 Task: In the  document narrative. Add the mentioned hyperlink after second sentence in main content 'www.wikipedia.org' Insert the picture of  'Clock' with name   Clock.png  Change shape height to 3.3
Action: Key pressed <Key.cmd>microoft<Key.backspace><Key.backspace><Key.backspace>soft<Key.space>word<Key.space>2010<Key.enter>
Screenshot: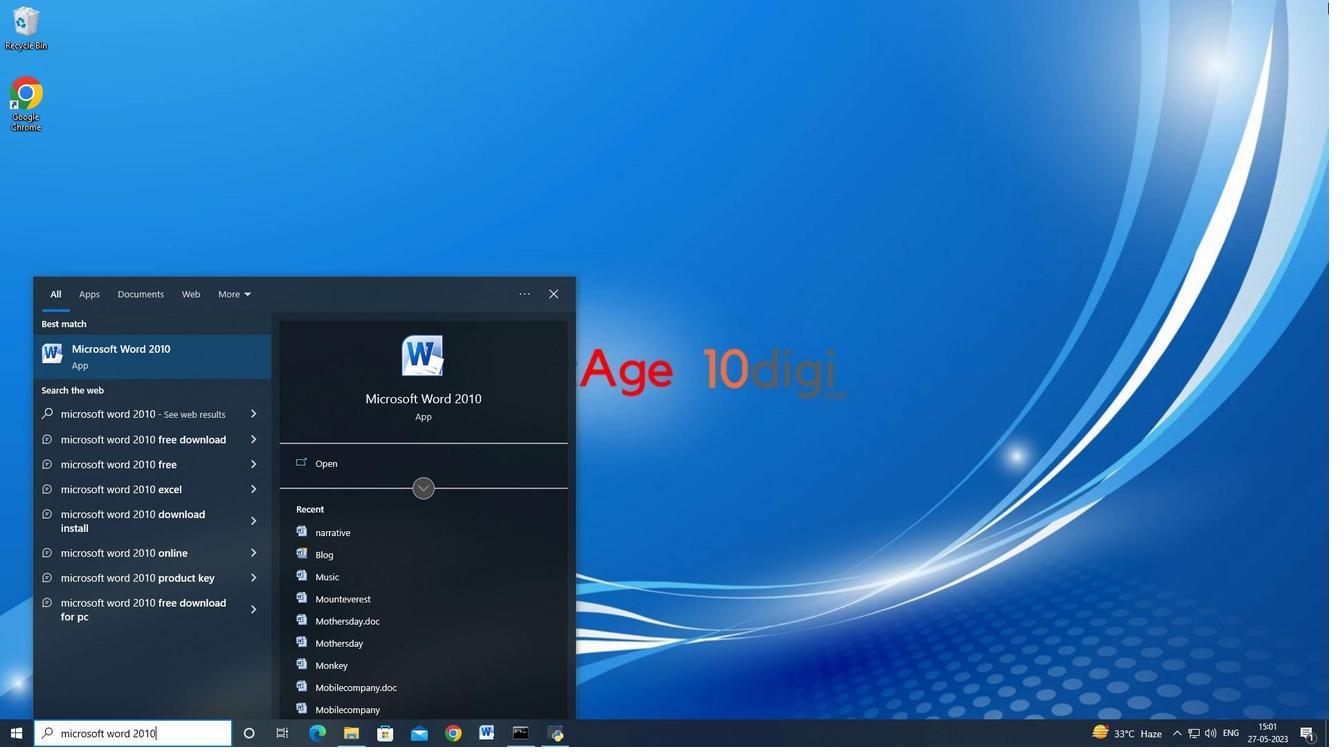 
Action: Mouse moved to (25, 24)
Screenshot: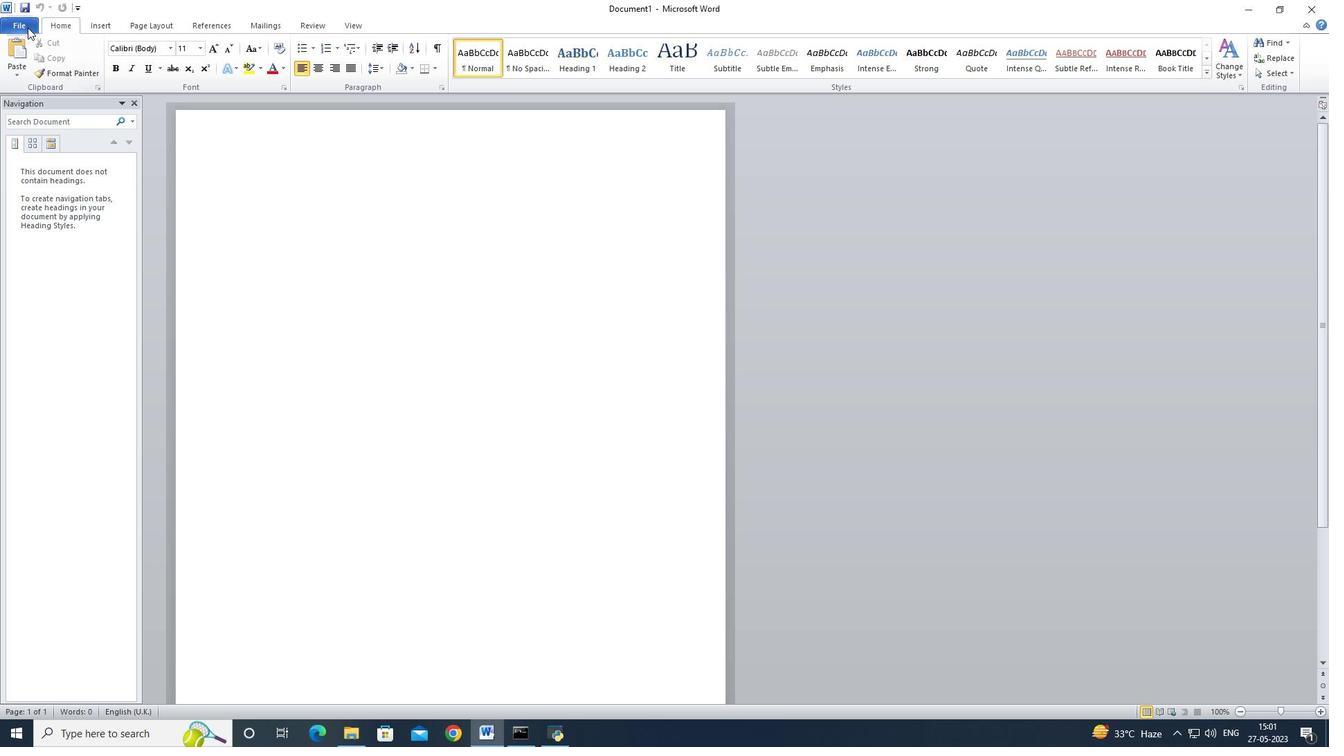 
Action: Mouse pressed left at (25, 24)
Screenshot: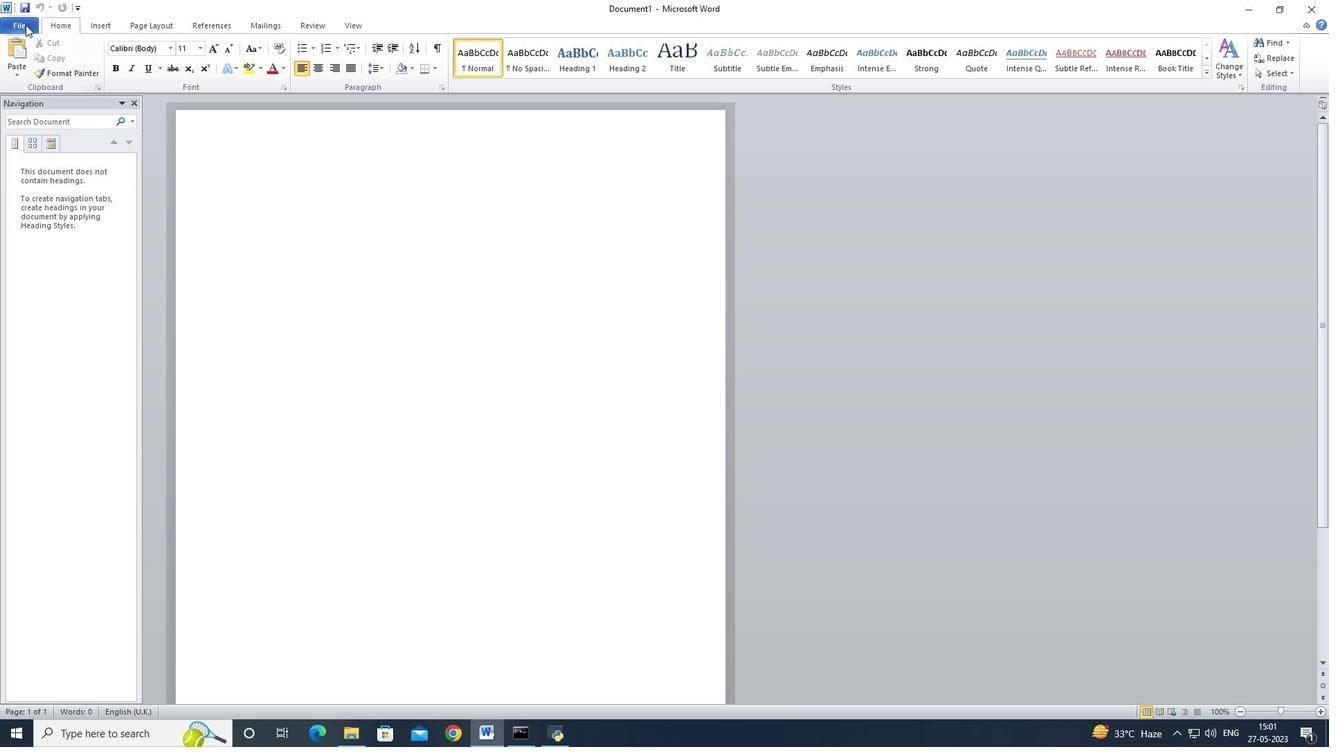 
Action: Mouse moved to (44, 92)
Screenshot: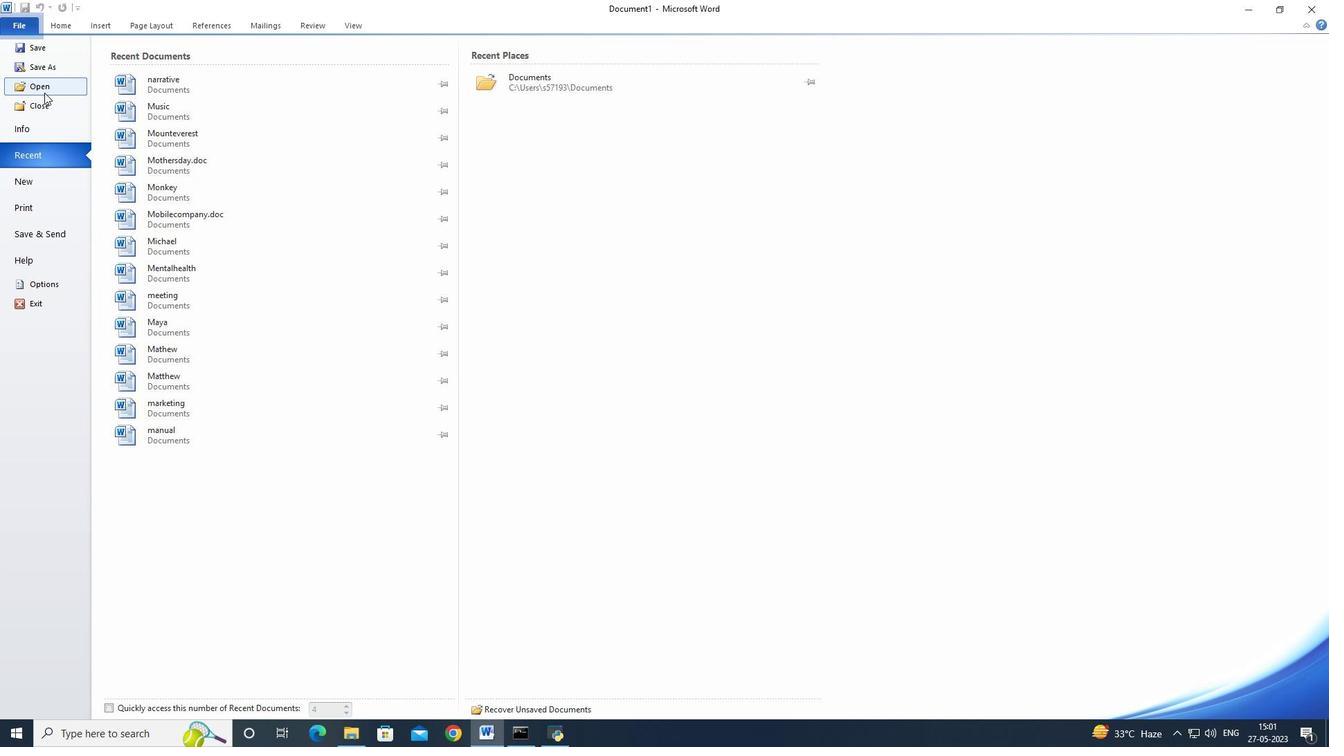 
Action: Mouse pressed left at (44, 92)
Screenshot: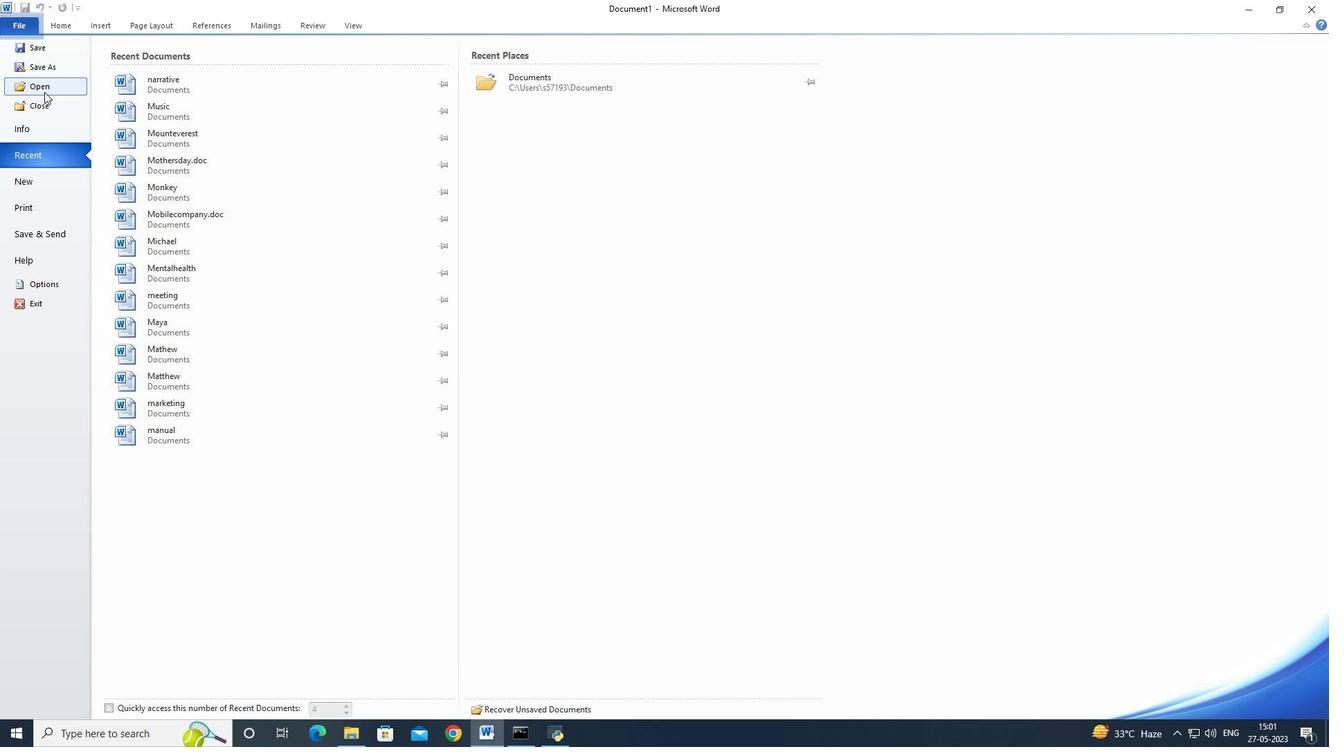 
Action: Mouse moved to (187, 200)
Screenshot: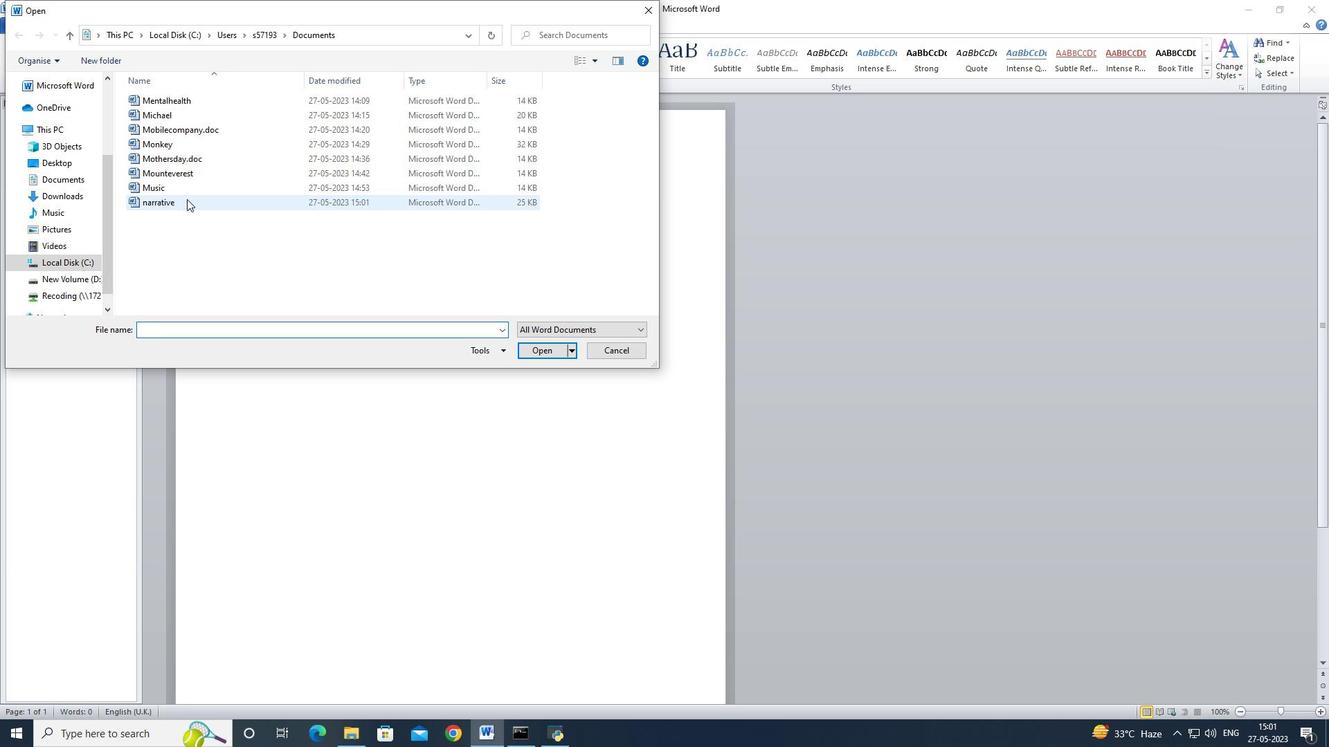 
Action: Mouse pressed left at (187, 200)
Screenshot: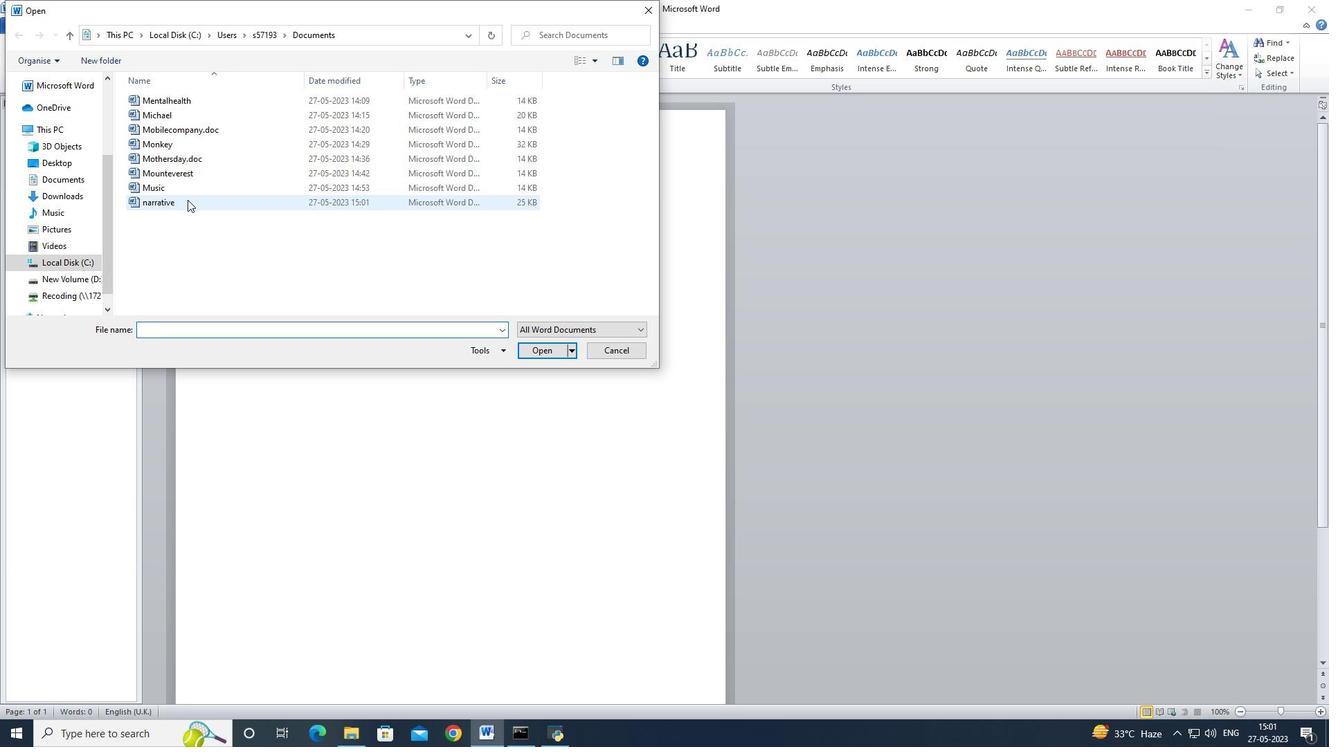 
Action: Mouse moved to (546, 348)
Screenshot: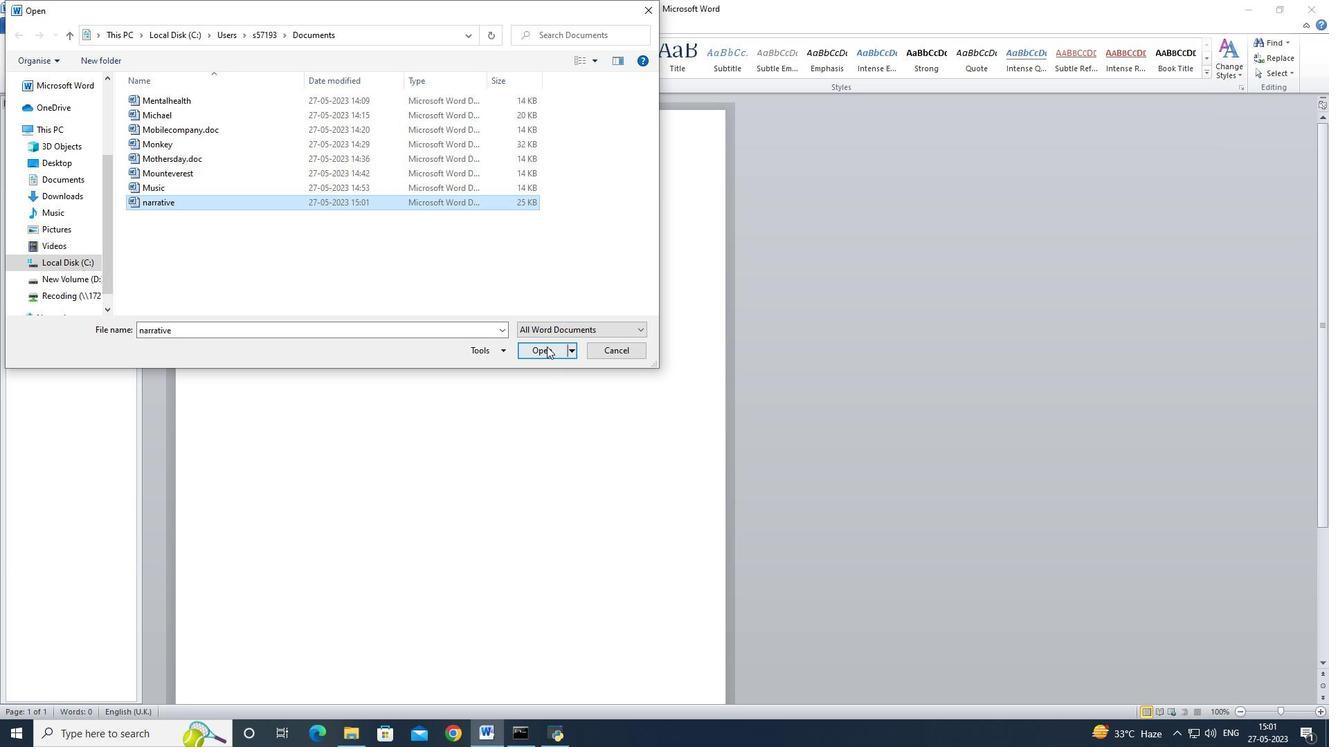 
Action: Mouse pressed left at (546, 348)
Screenshot: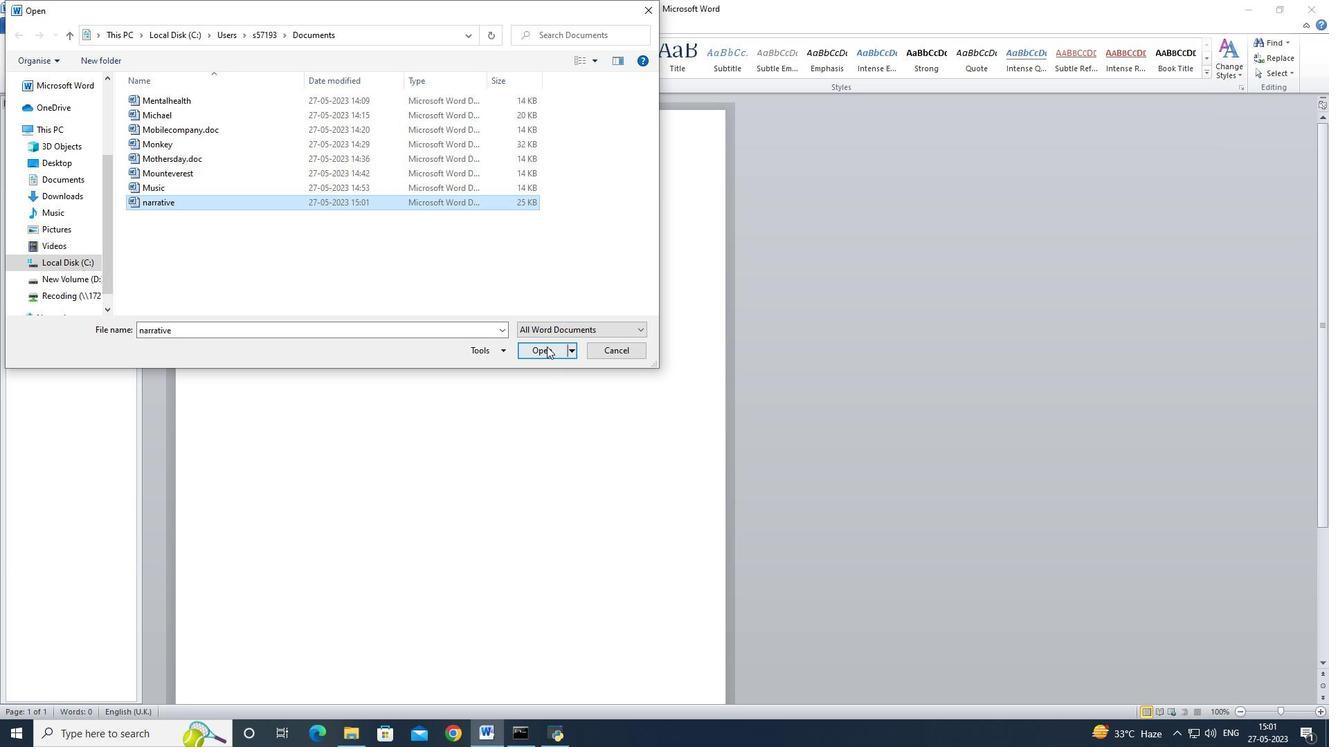 
Action: Mouse moved to (1268, 175)
Screenshot: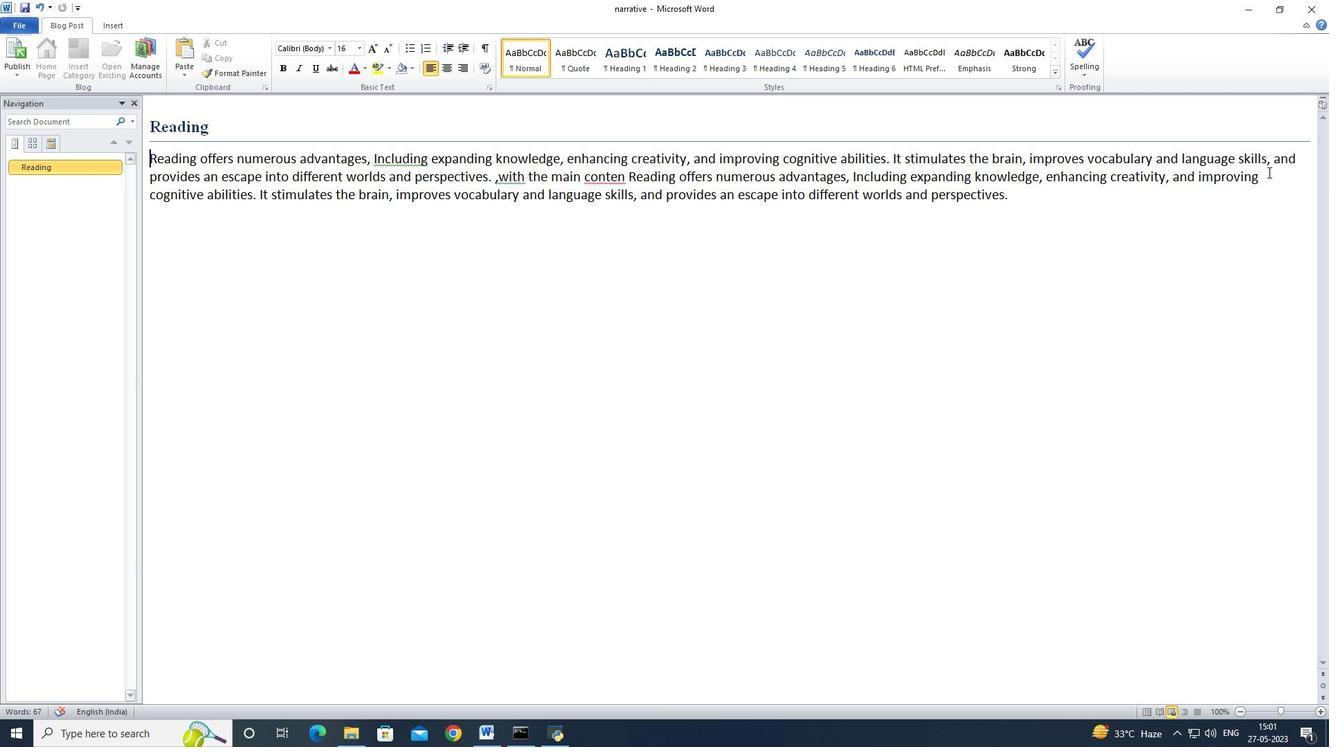 
Action: Mouse pressed left at (1268, 175)
Screenshot: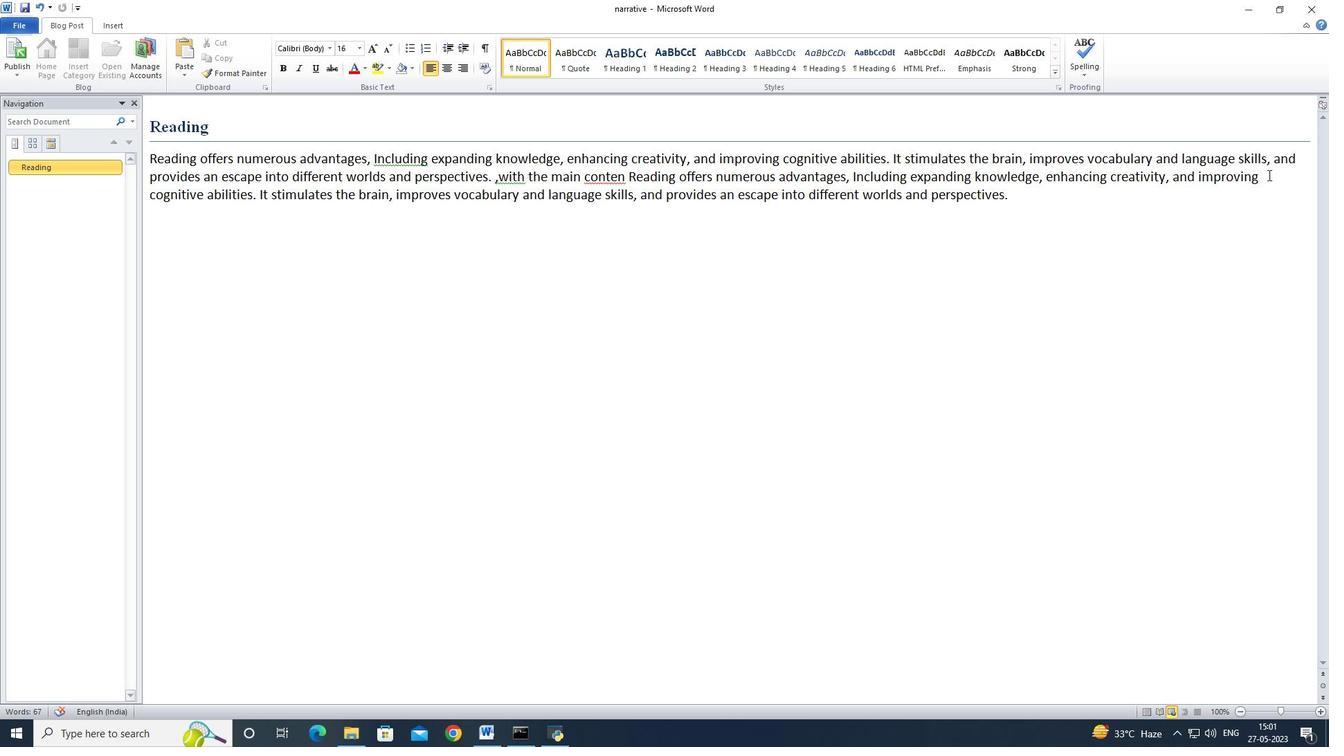 
Action: Mouse moved to (1258, 177)
Screenshot: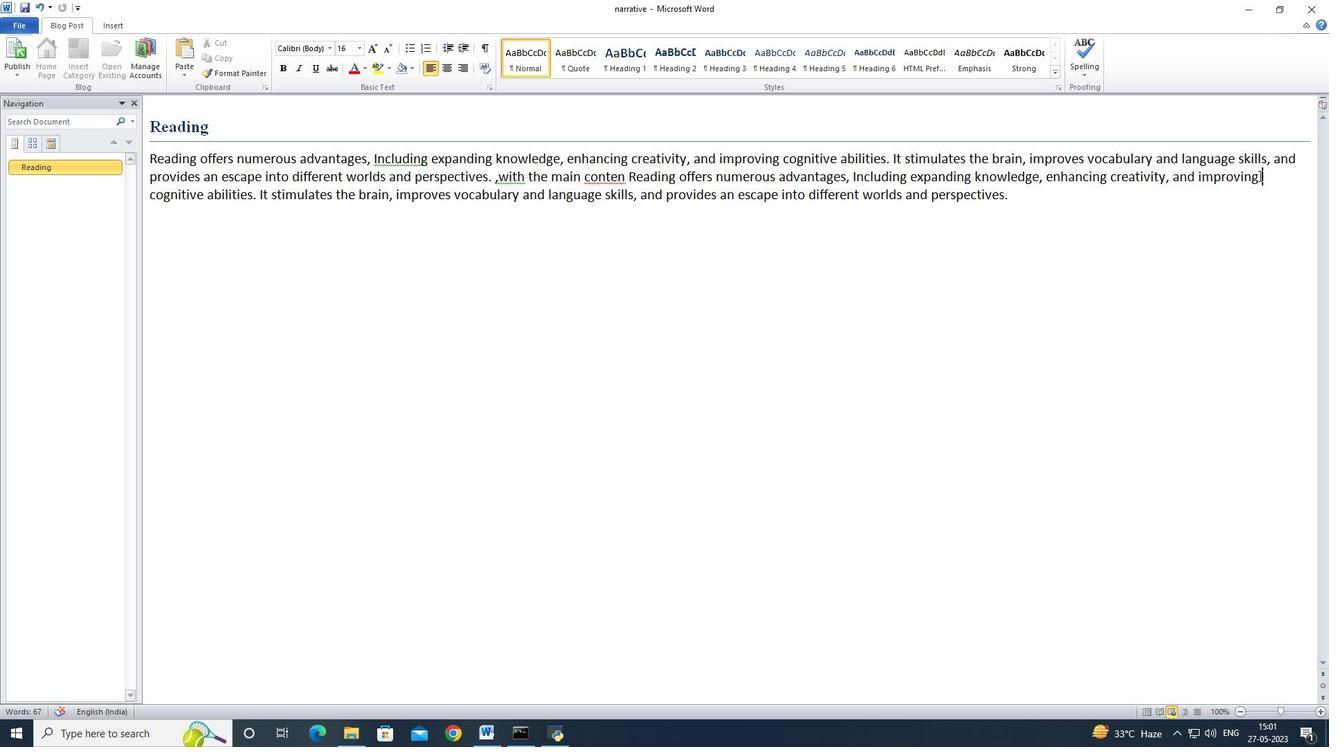 
Action: Key pressed <Key.enter>
Screenshot: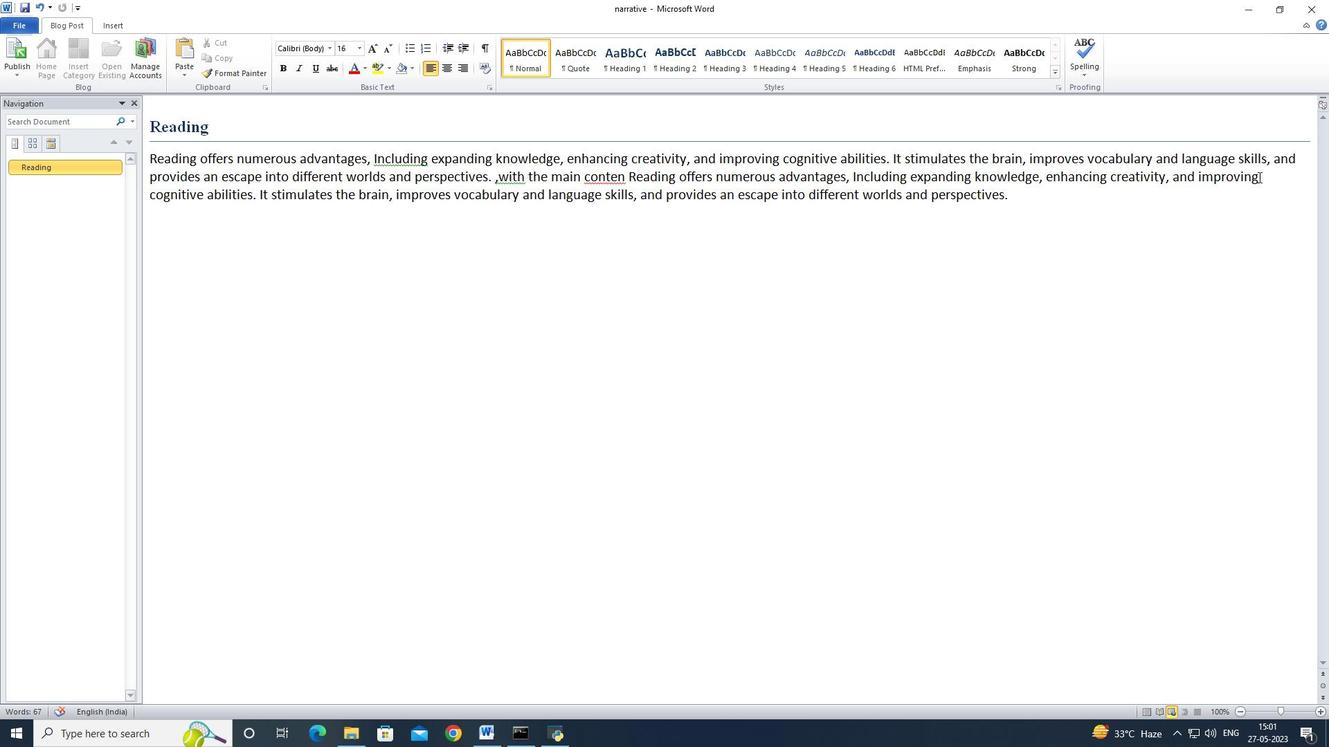 
Action: Mouse moved to (814, 118)
Screenshot: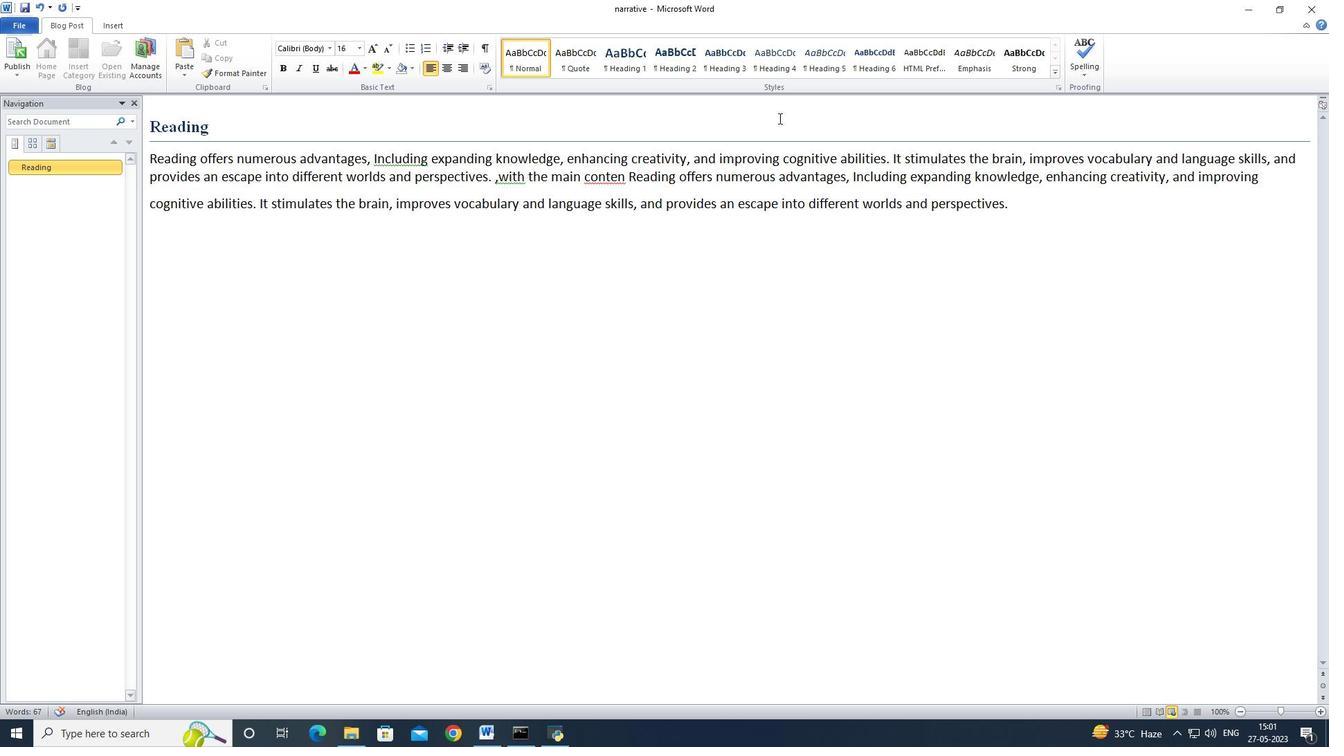 
Action: Key pressed <Key.enter>
Screenshot: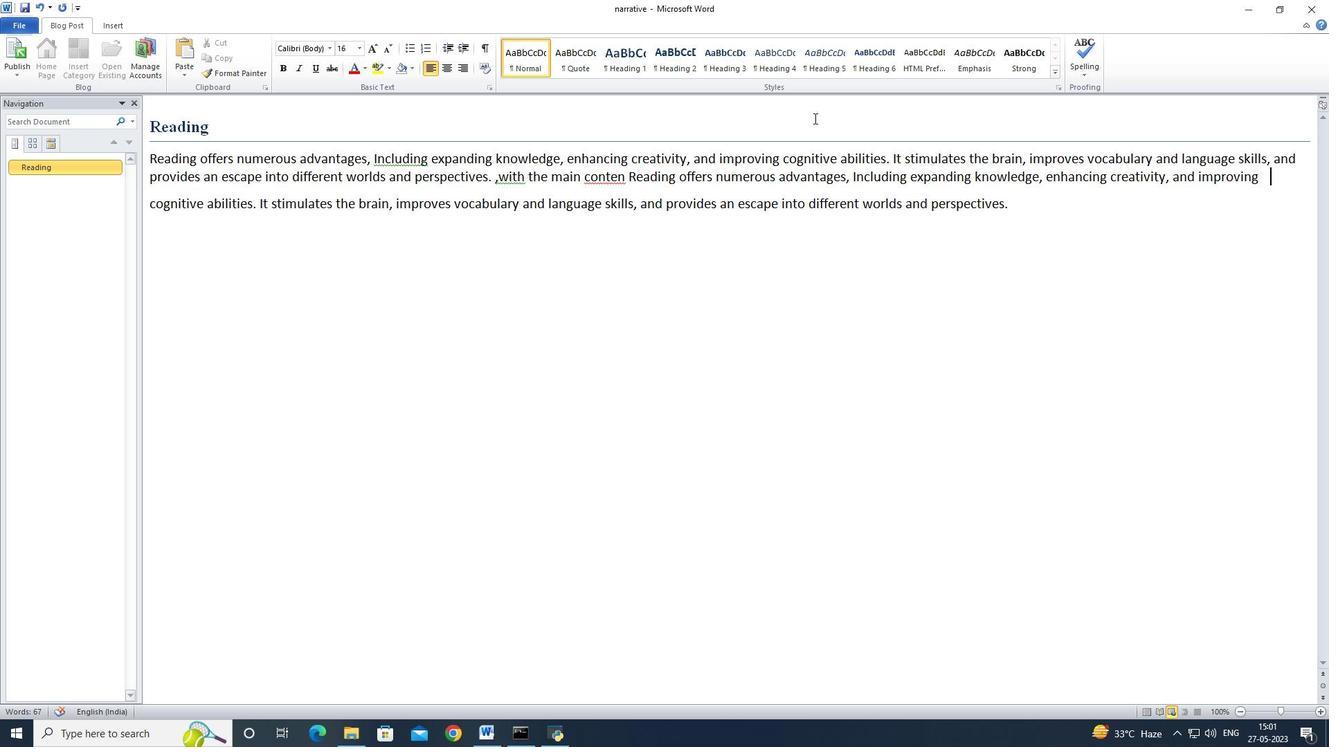 
Action: Mouse moved to (383, 111)
Screenshot: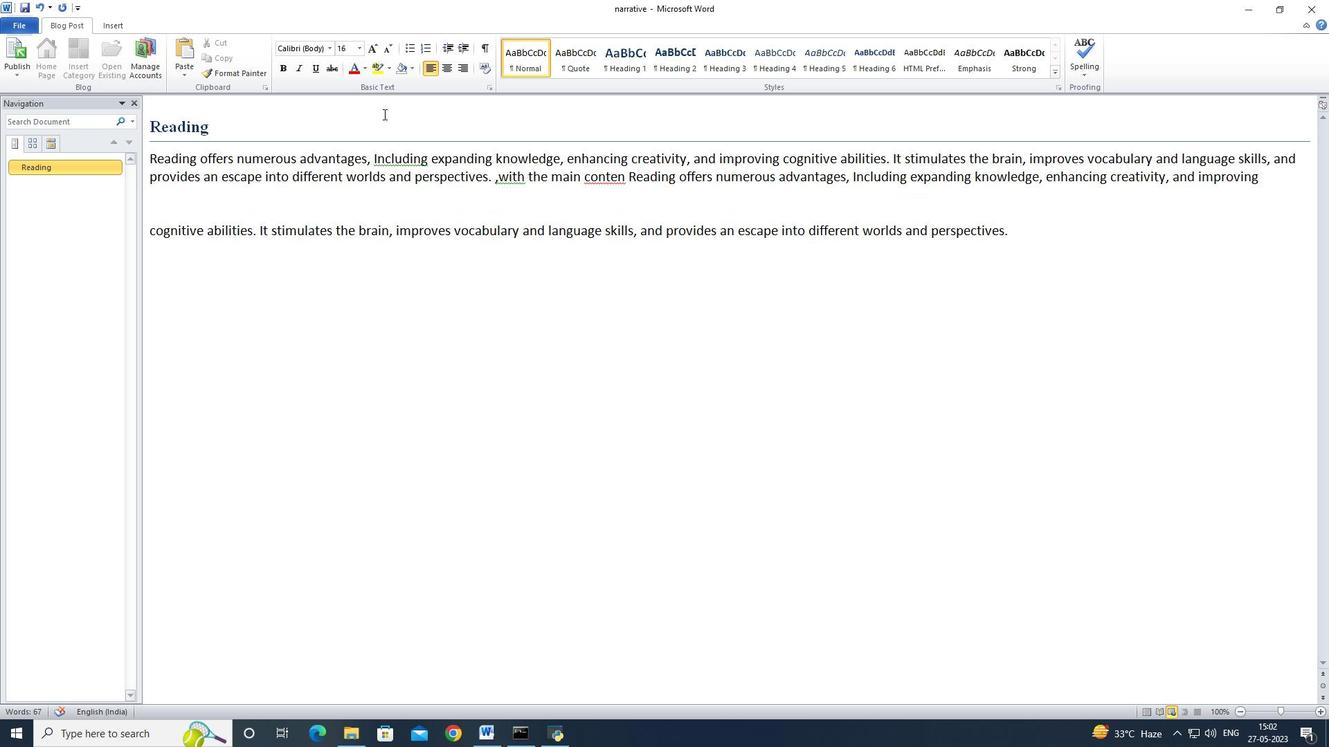 
Action: Key pressed <Key.backspace>
Screenshot: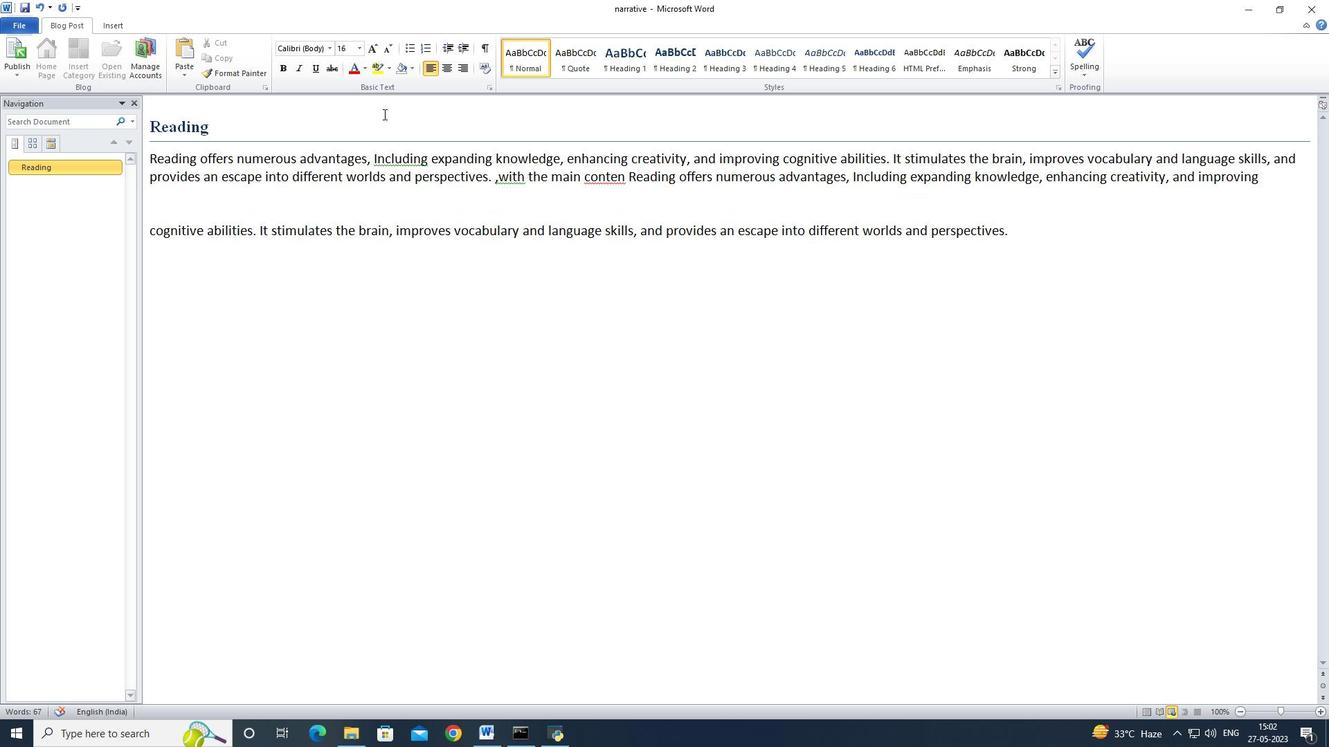 
Action: Mouse moved to (169, 192)
Screenshot: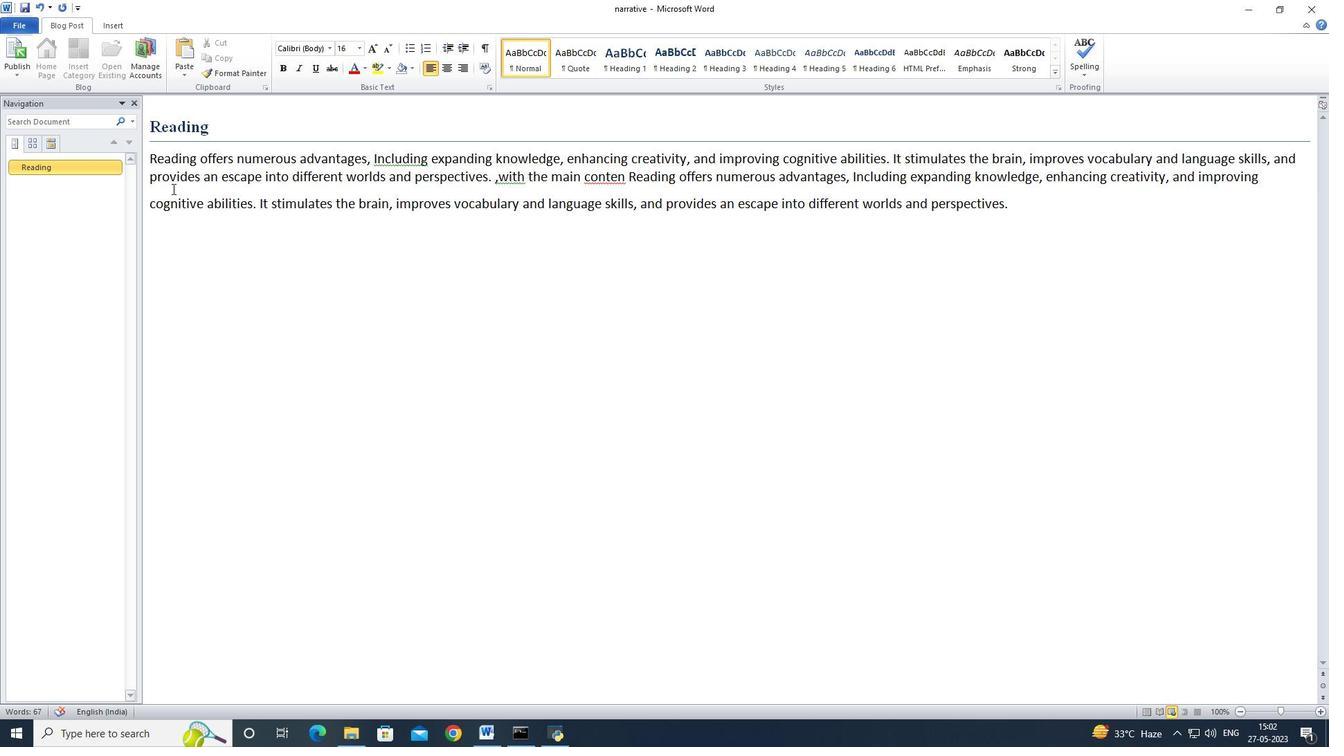 
Action: Mouse pressed left at (169, 192)
Screenshot: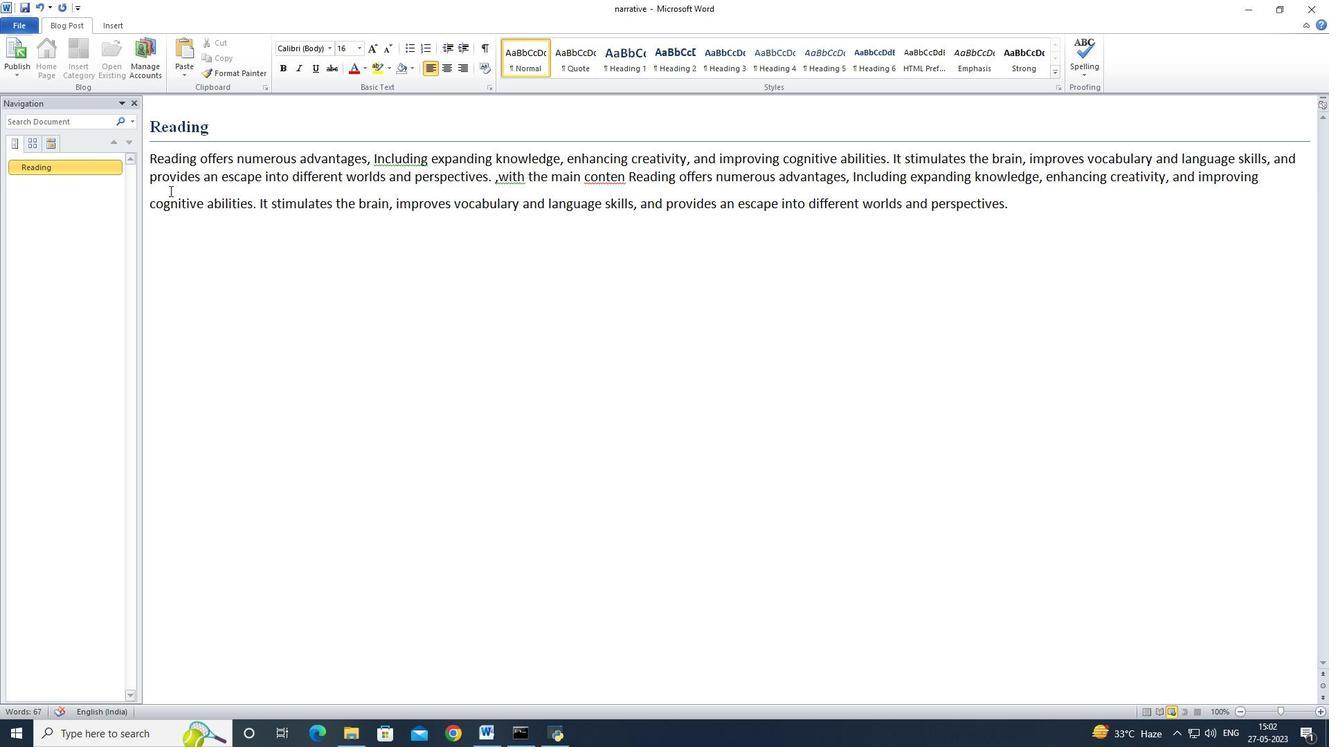 
Action: Mouse moved to (1284, 182)
Screenshot: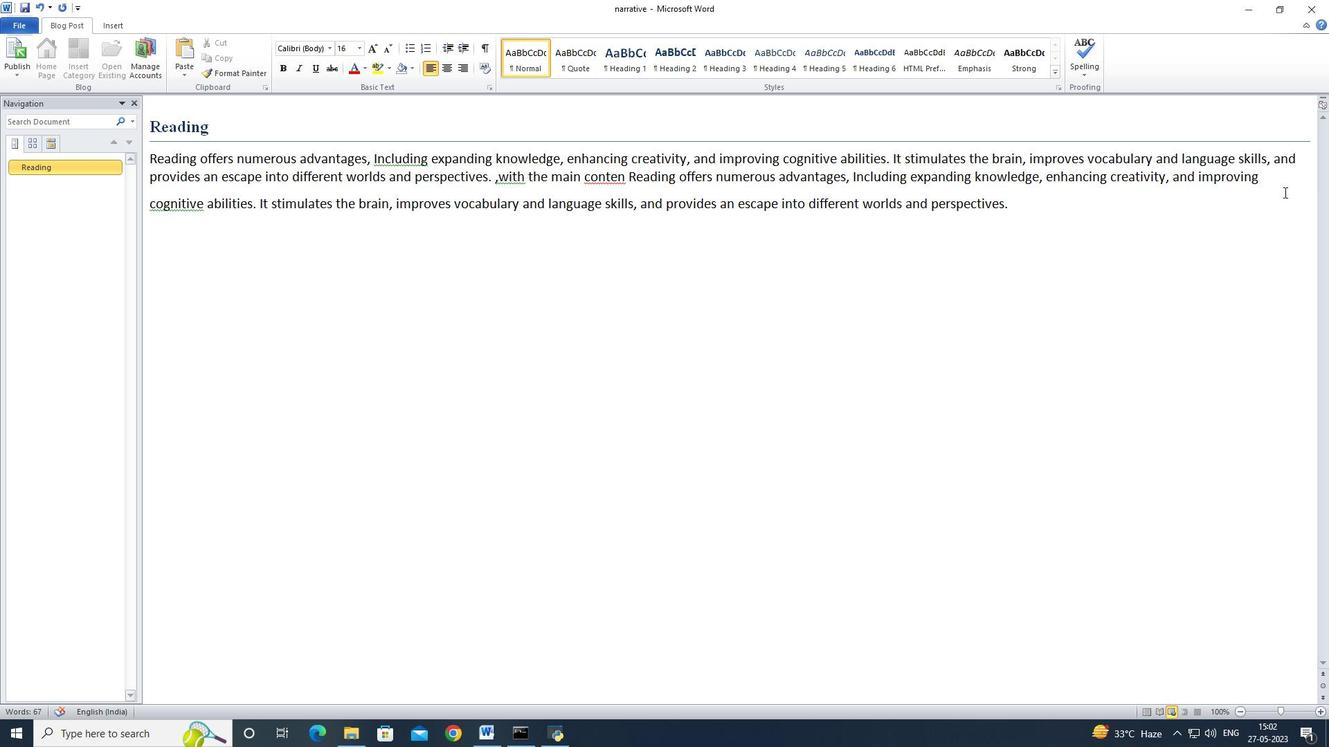 
Action: Mouse pressed left at (1284, 182)
Screenshot: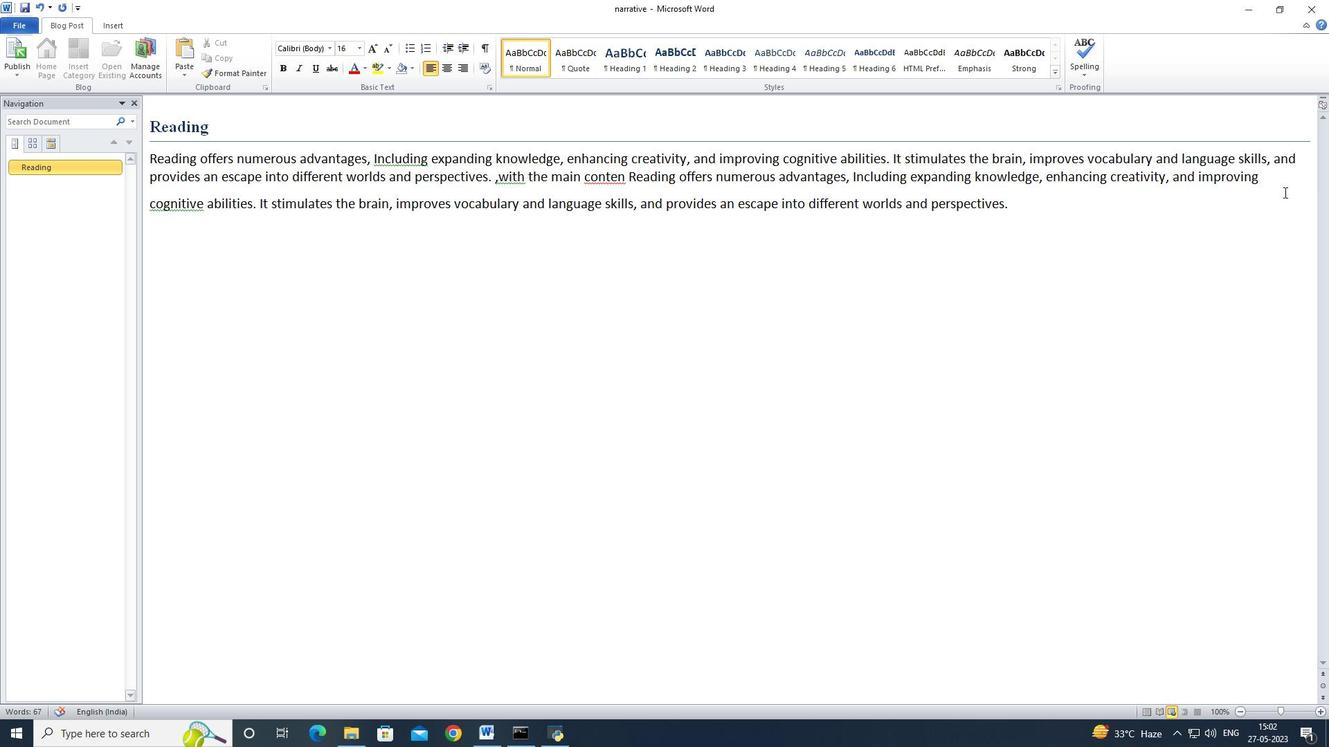 
Action: Key pressed <Key.enter>
Screenshot: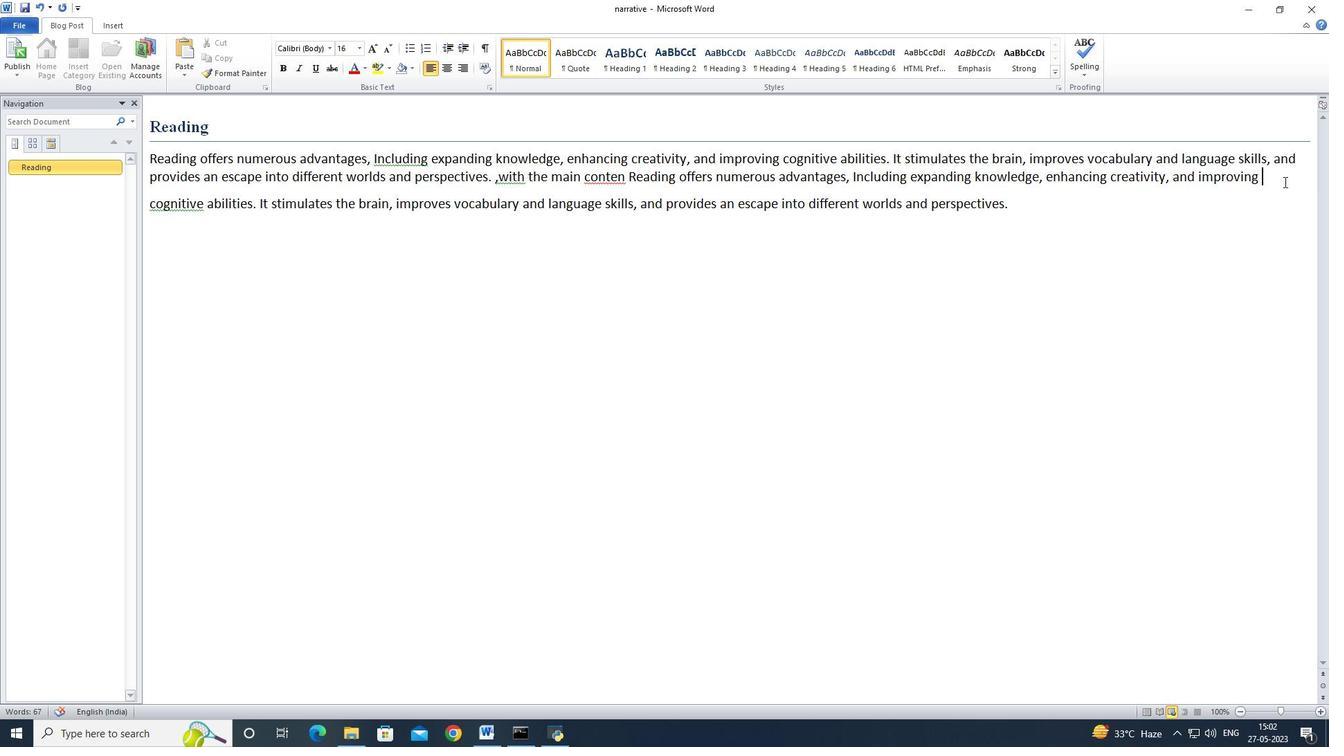 
Action: Mouse moved to (106, 22)
Screenshot: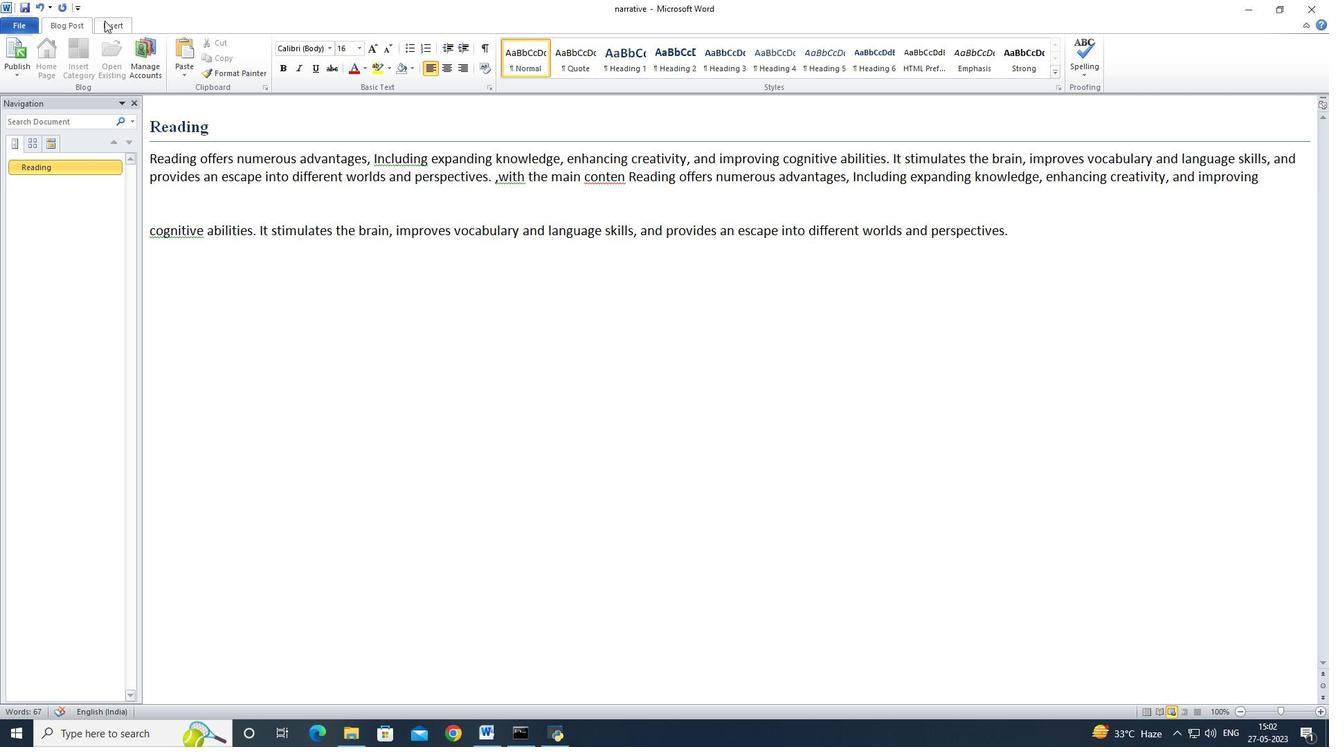 
Action: Mouse pressed left at (106, 22)
Screenshot: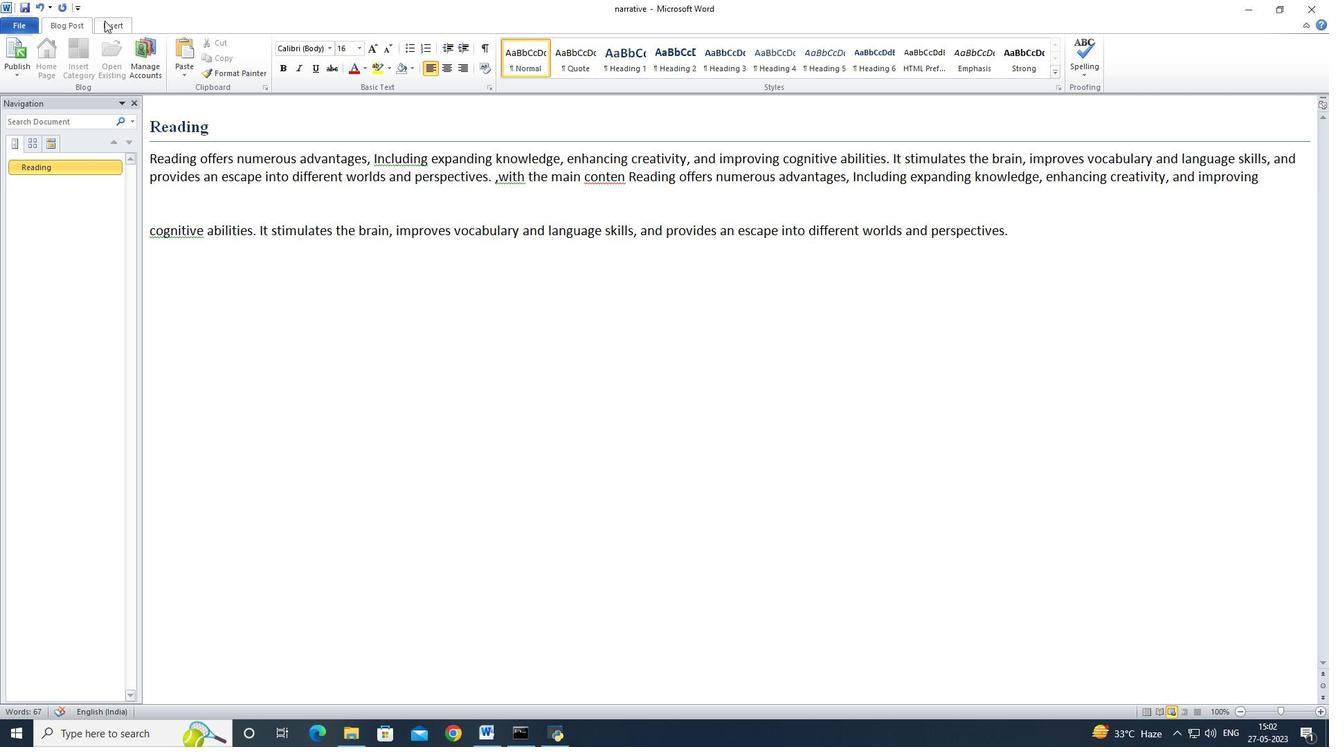 
Action: Mouse moved to (255, 56)
Screenshot: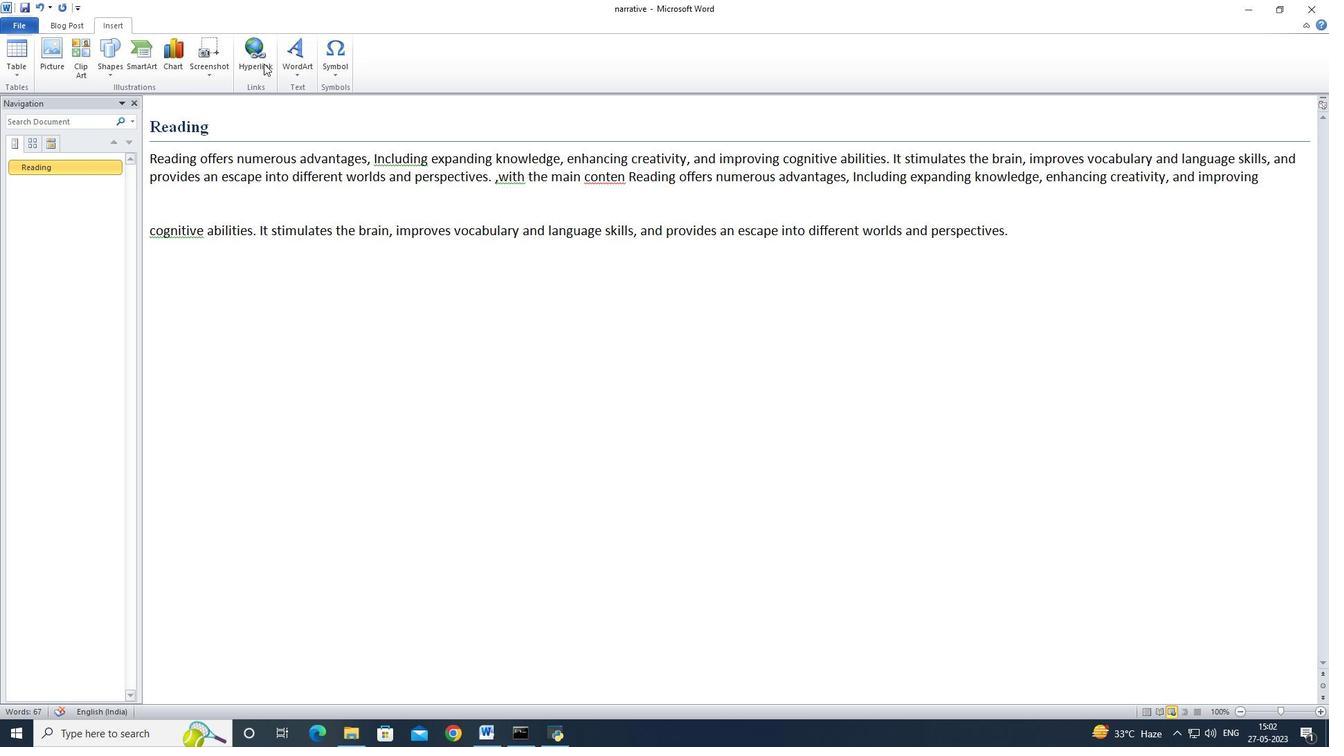 
Action: Mouse pressed left at (255, 56)
Screenshot: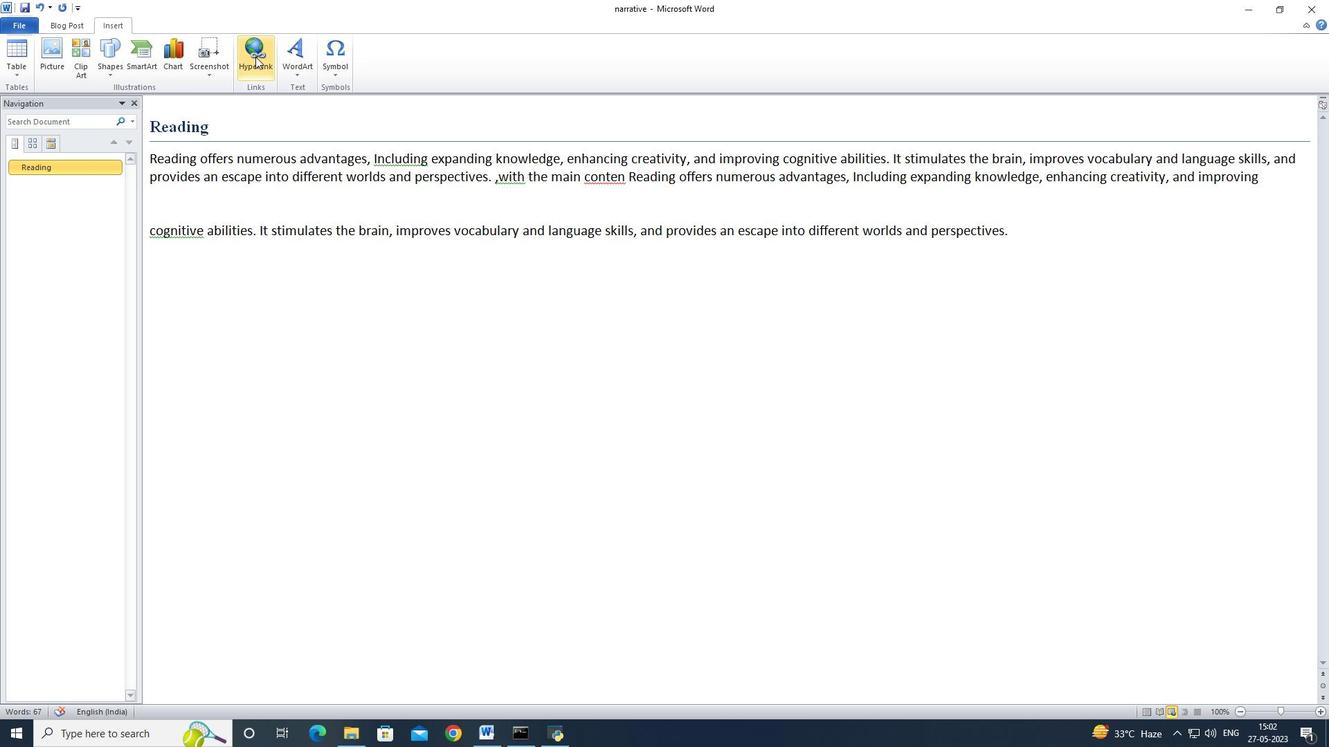 
Action: Mouse moved to (601, 316)
Screenshot: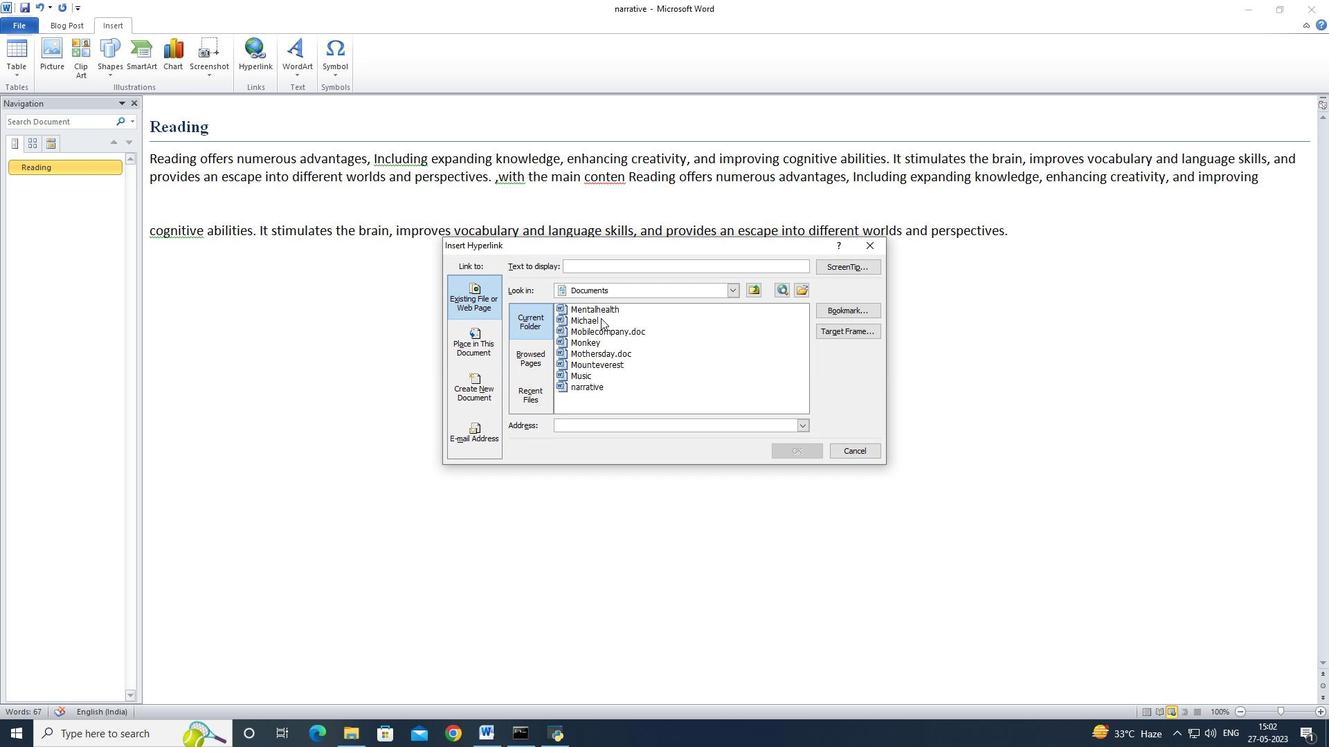 
Action: Key pressed www.wikipedia.org
Screenshot: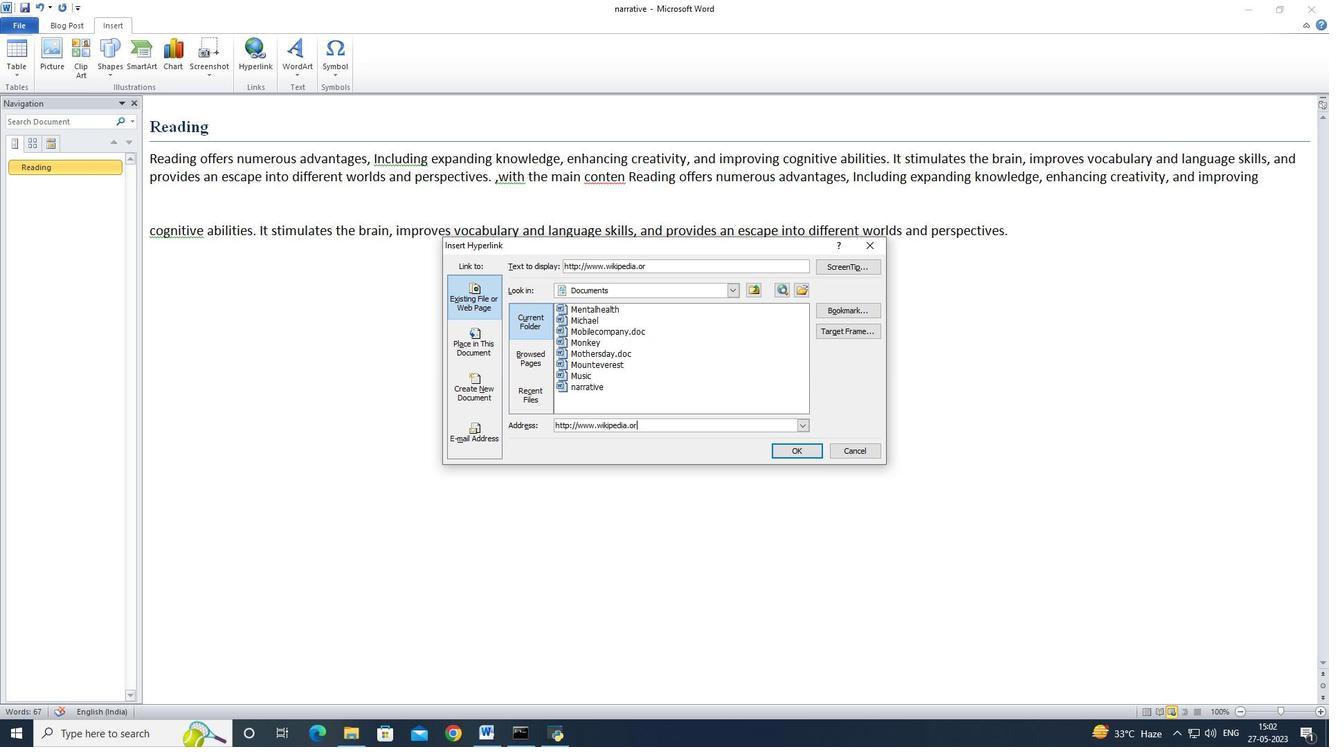 
Action: Mouse moved to (796, 455)
Screenshot: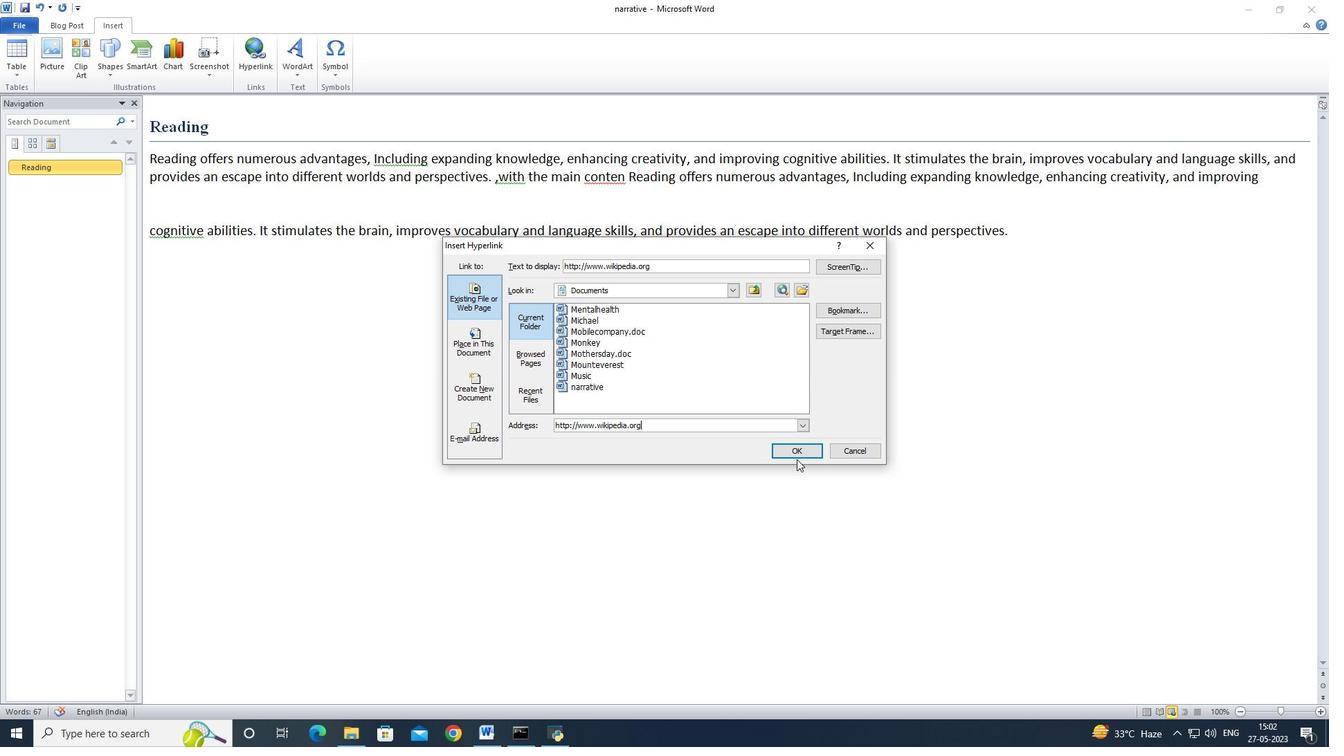 
Action: Mouse pressed left at (796, 455)
Screenshot: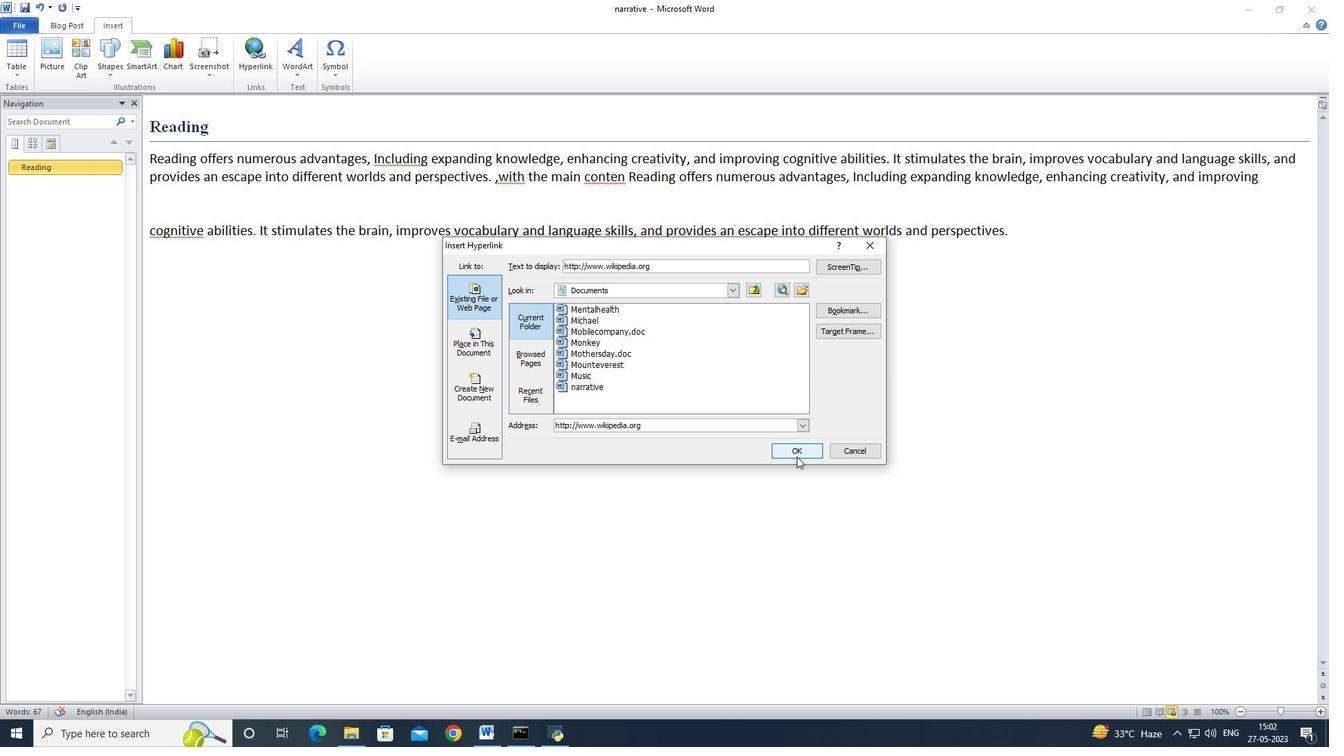 
Action: Mouse moved to (54, 71)
Screenshot: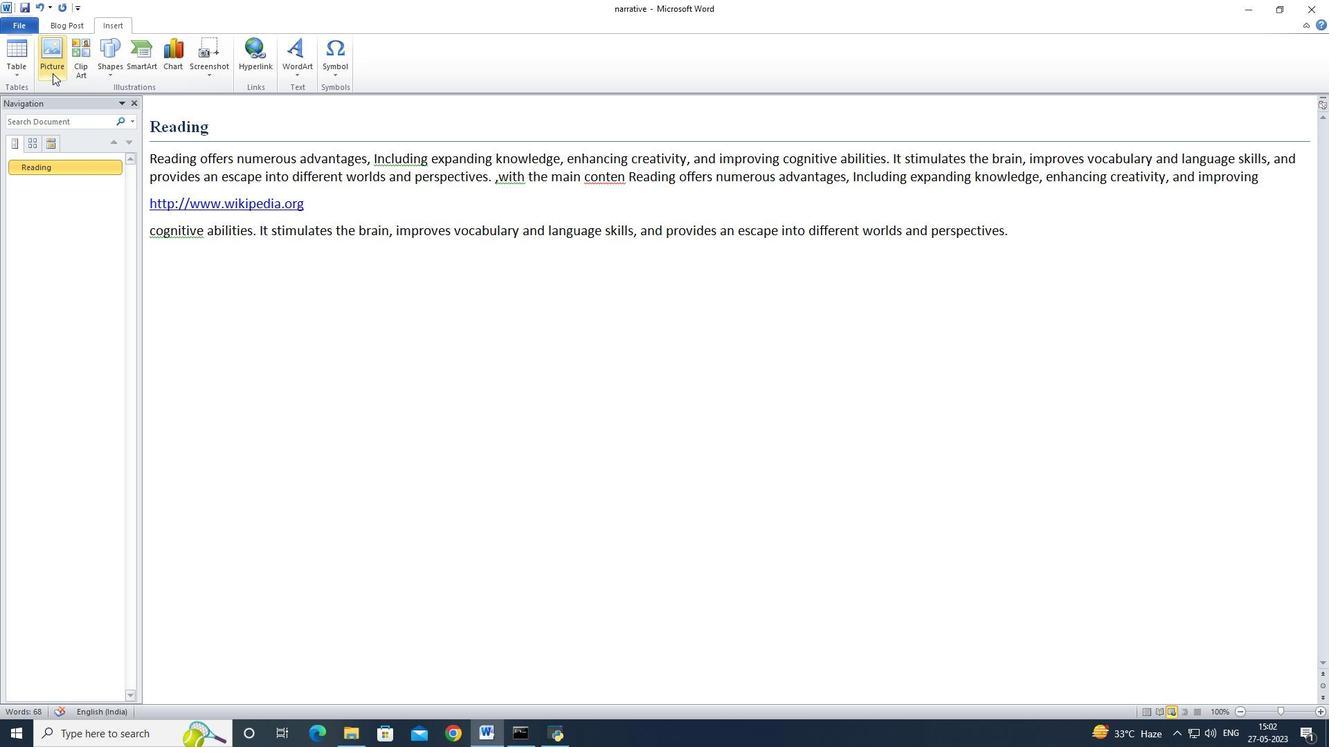 
Action: Key pressed <Key.space>
Screenshot: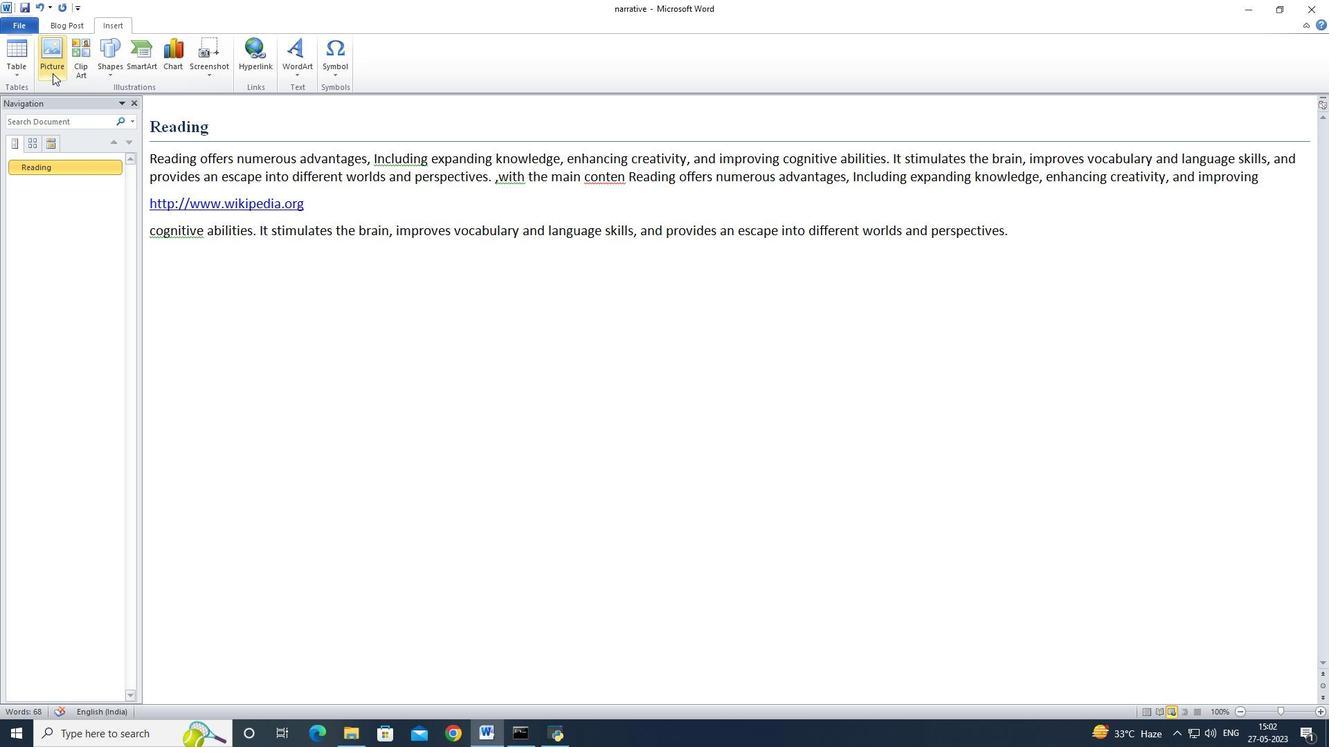 
Action: Mouse moved to (56, 67)
Screenshot: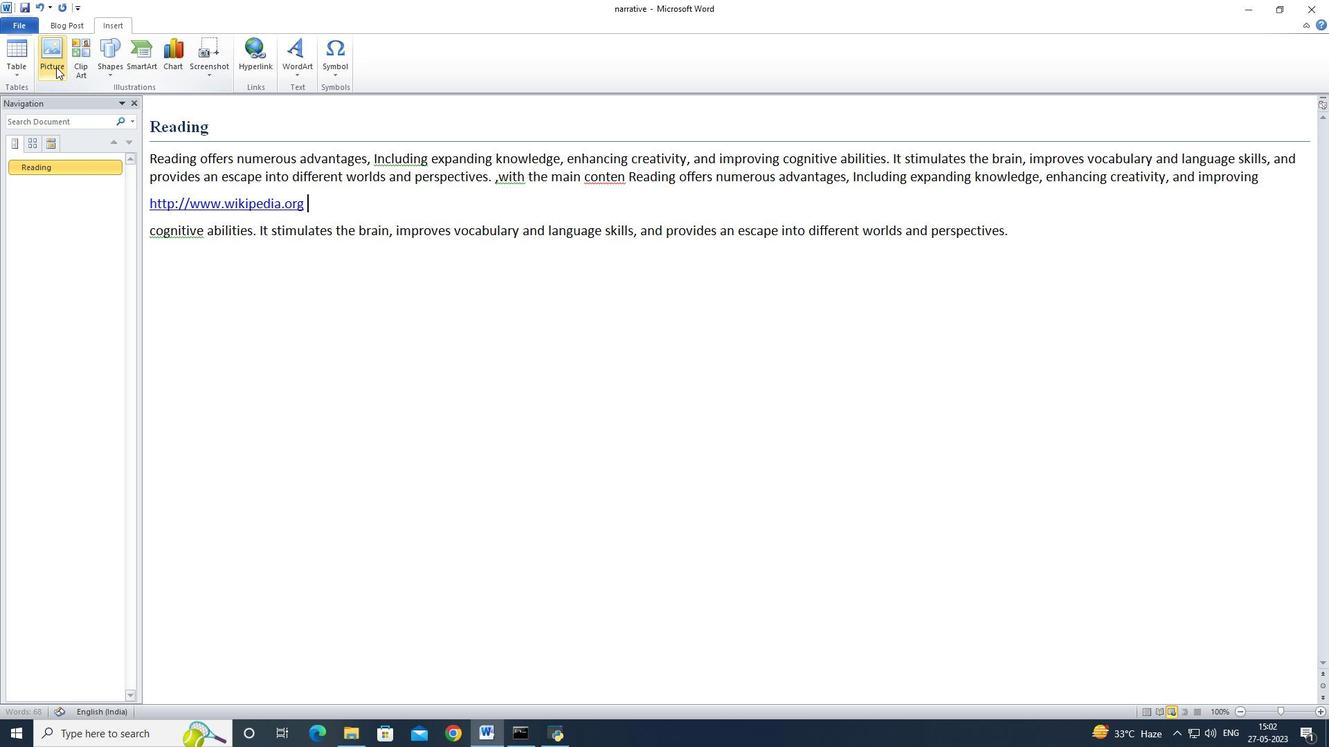 
Action: Mouse pressed left at (56, 67)
Screenshot: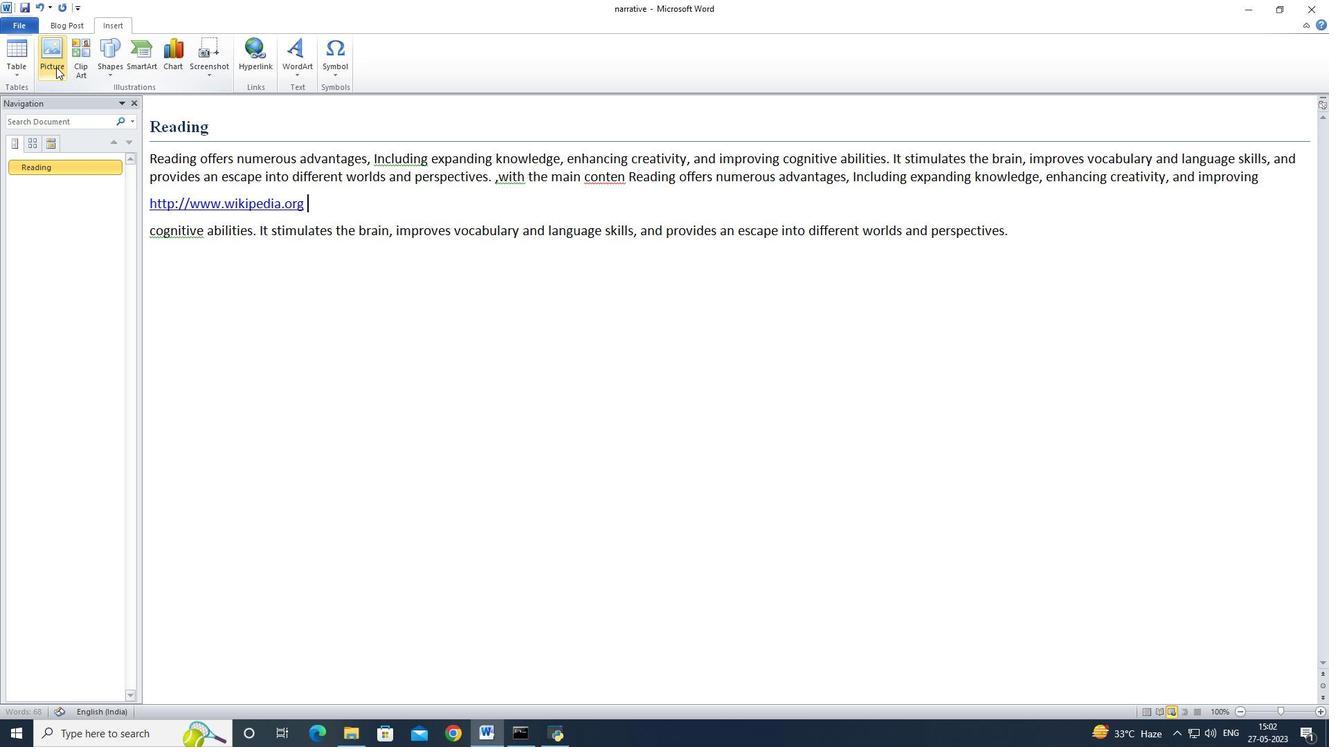 
Action: Mouse moved to (657, 11)
Screenshot: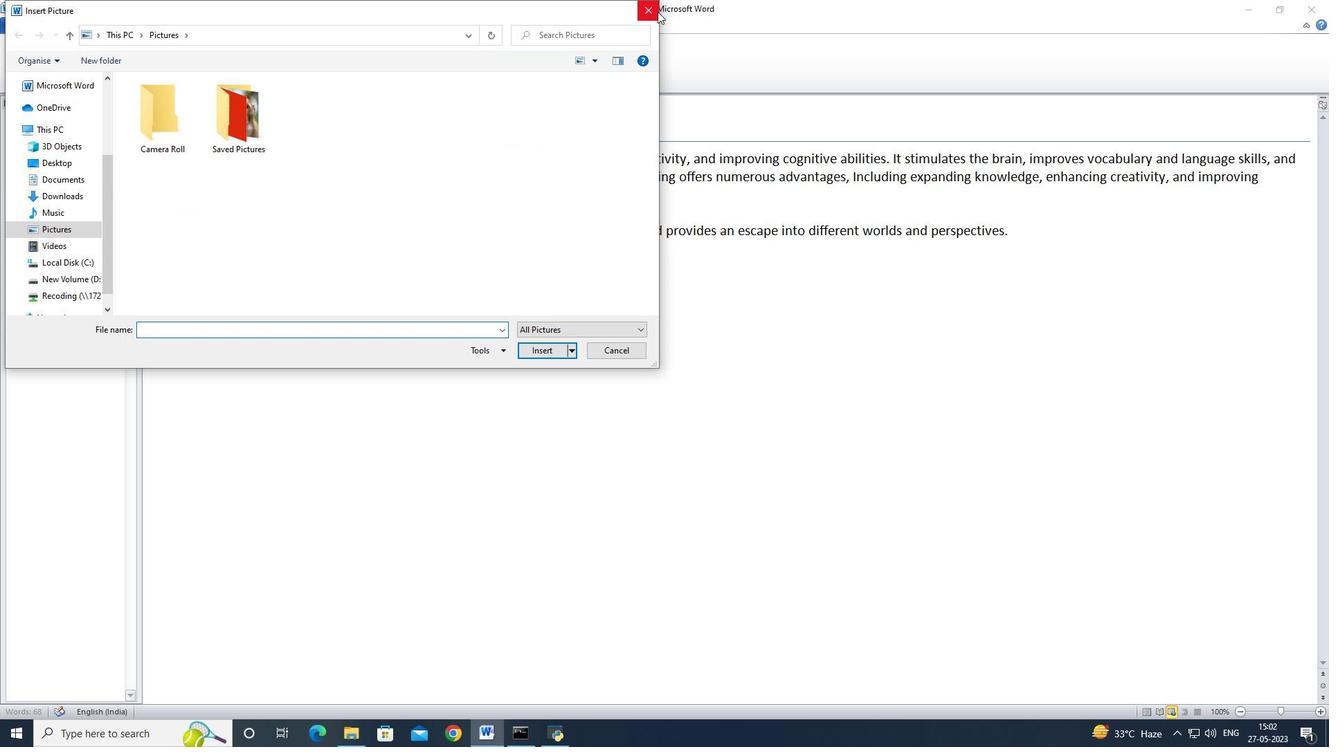 
Action: Mouse pressed left at (657, 11)
Screenshot: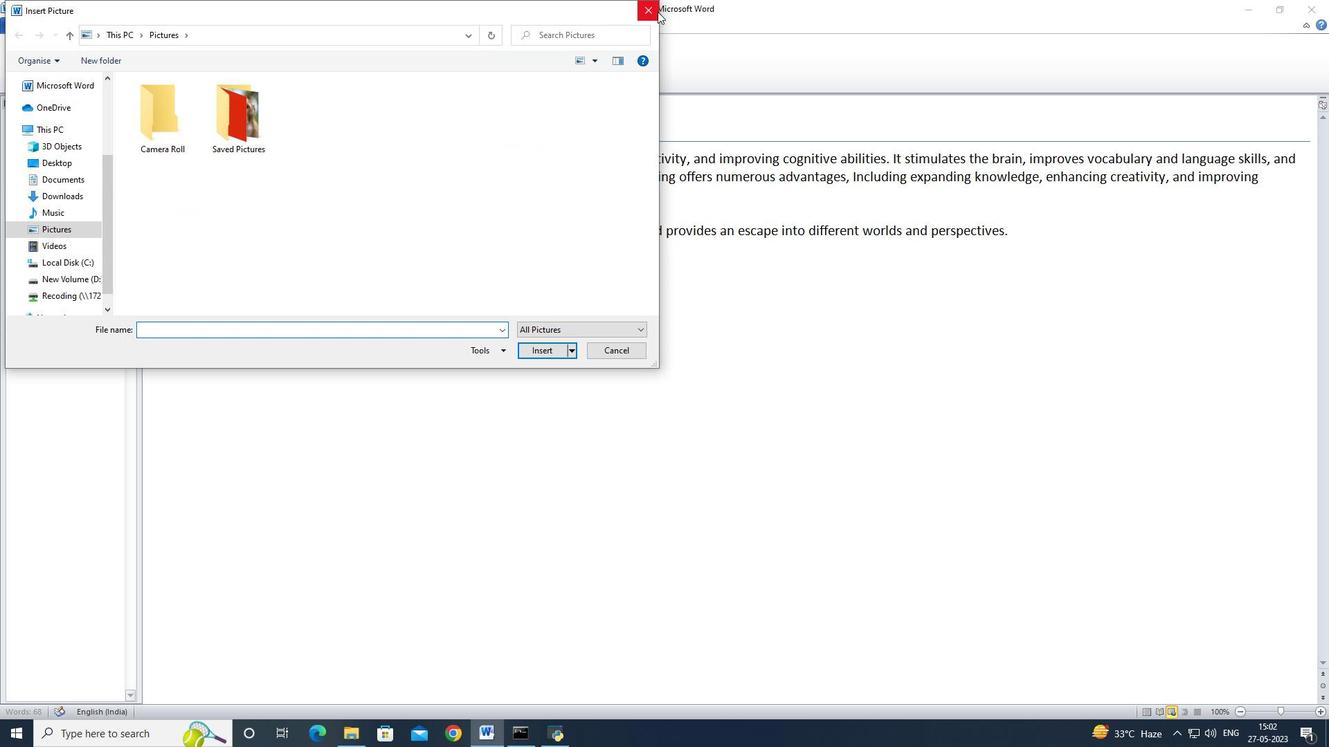 
Action: Mouse moved to (447, 737)
Screenshot: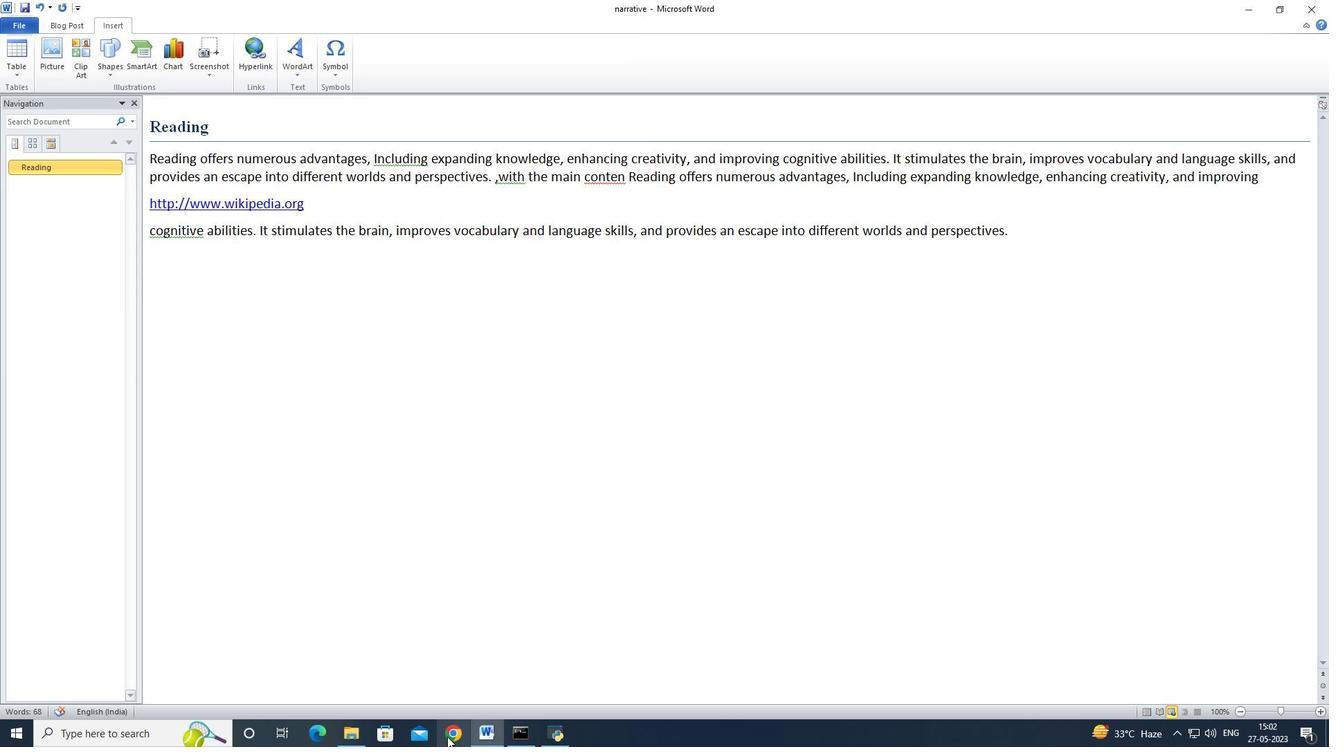 
Action: Mouse pressed left at (447, 737)
Screenshot: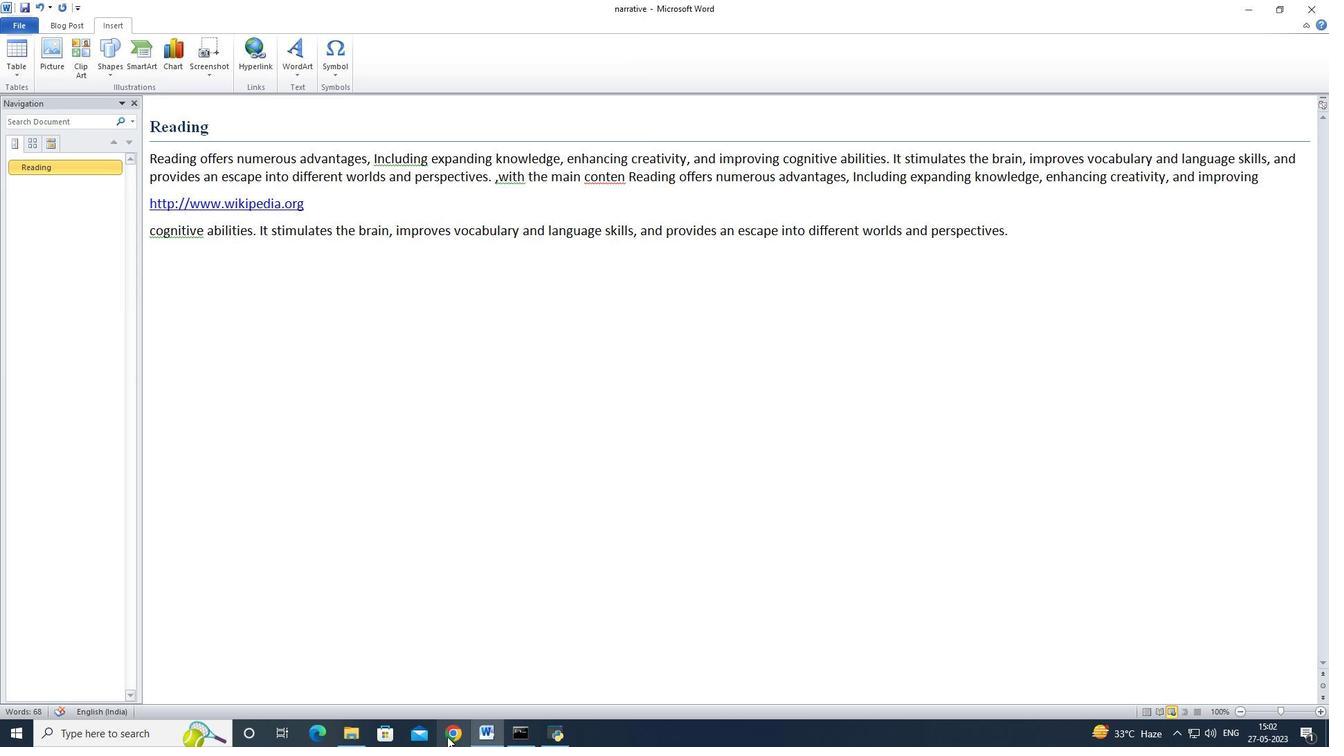 
Action: Mouse moved to (445, 31)
Screenshot: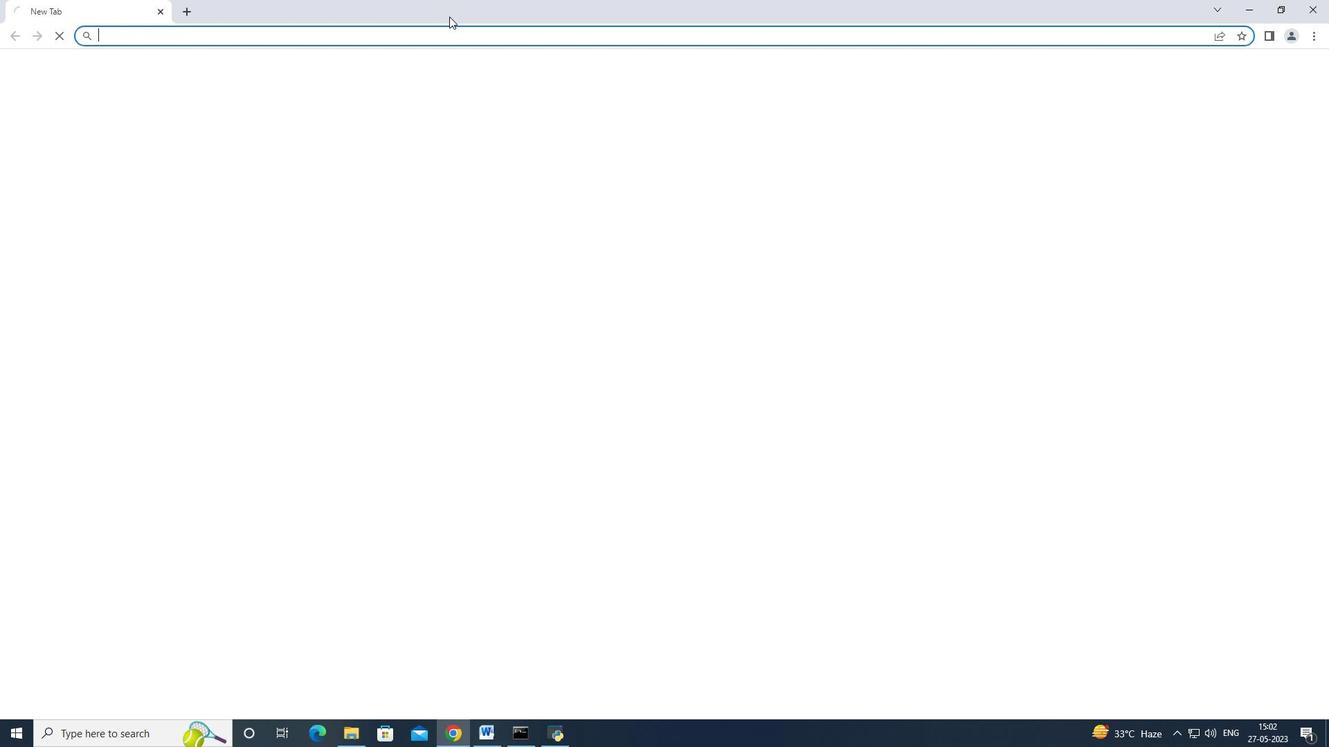 
Action: Mouse pressed left at (445, 31)
Screenshot: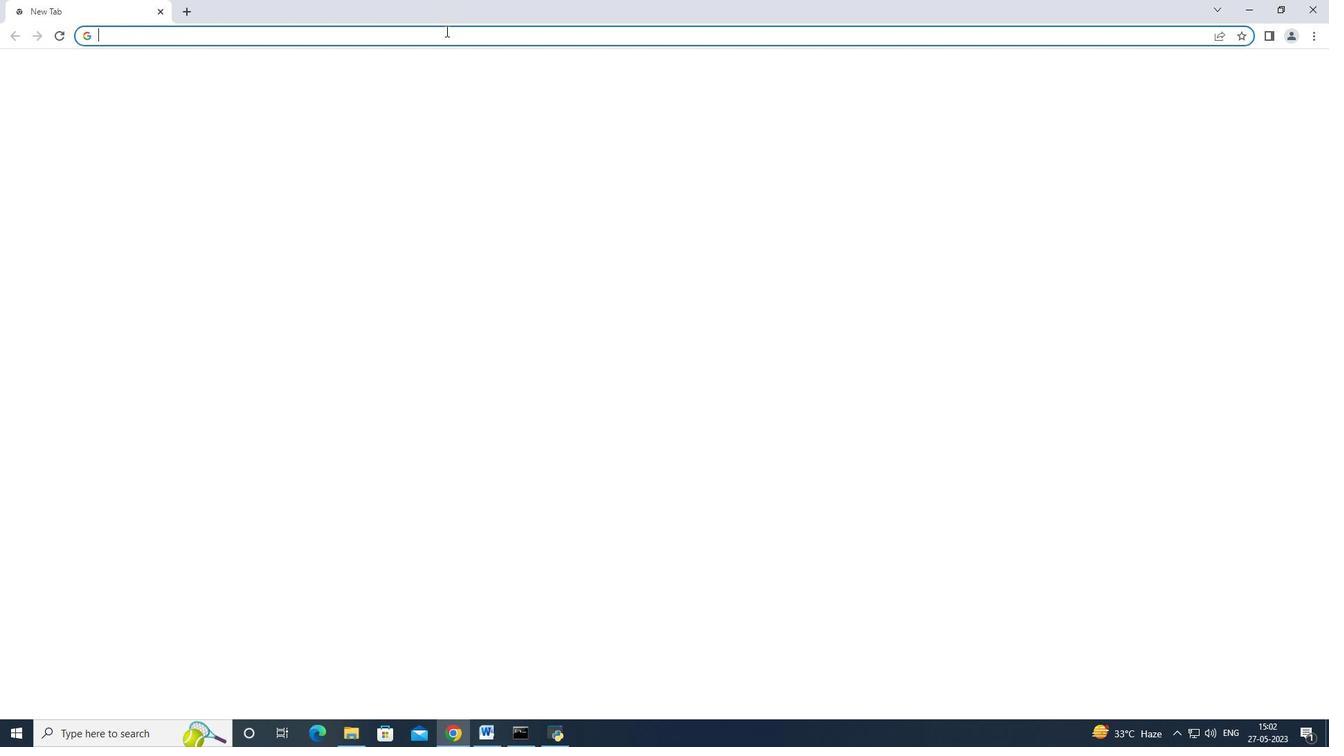 
Action: Mouse moved to (445, 31)
Screenshot: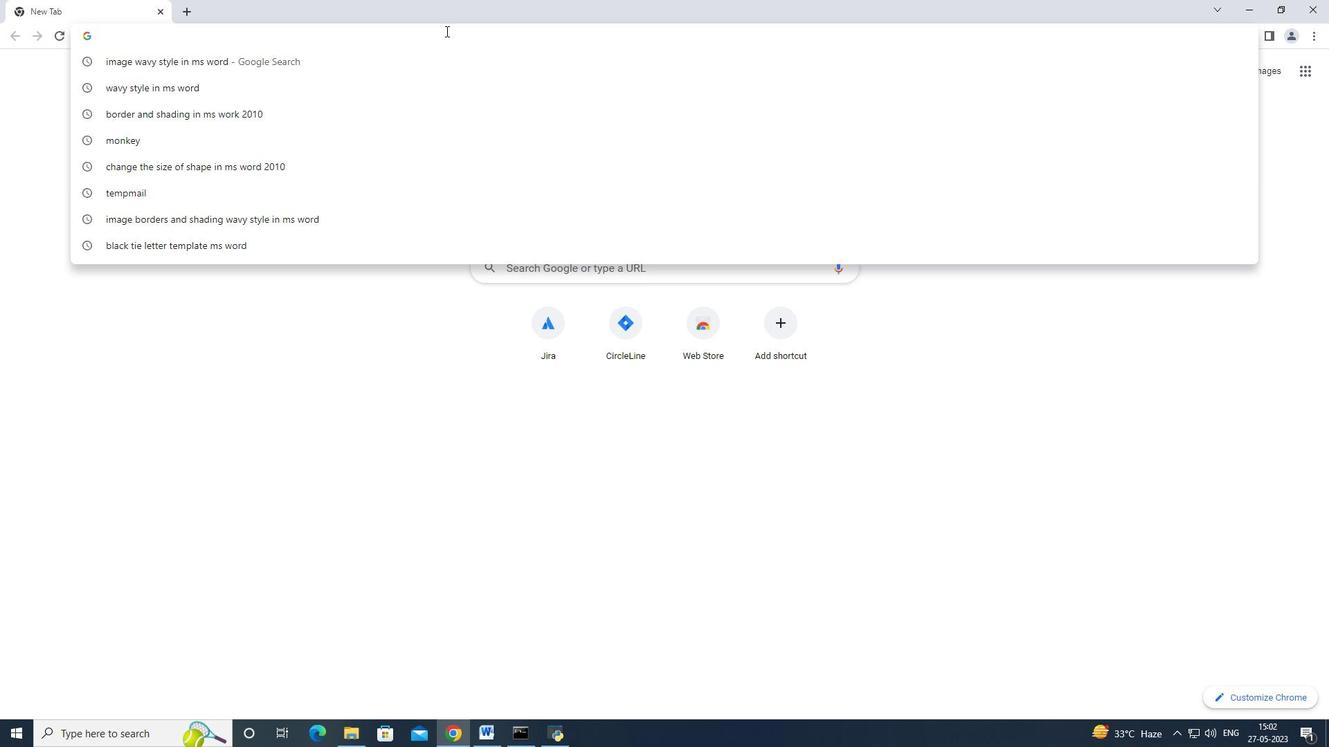 
Action: Key pressed v;pvl<Key.backspace><Key.backspace><Key.backspace><Key.backspace><Key.backspace>clocl<Key.backspace>k<Key.enter>
Screenshot: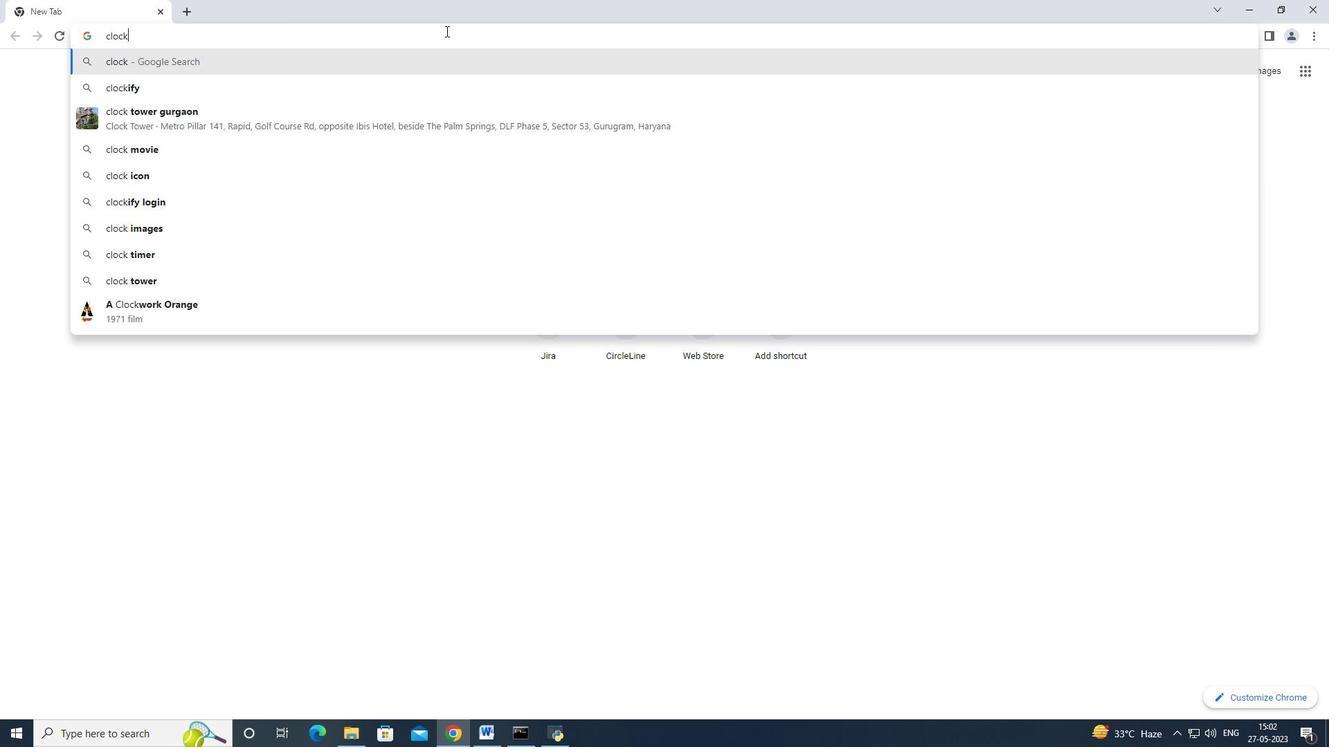 
Action: Mouse moved to (197, 276)
Screenshot: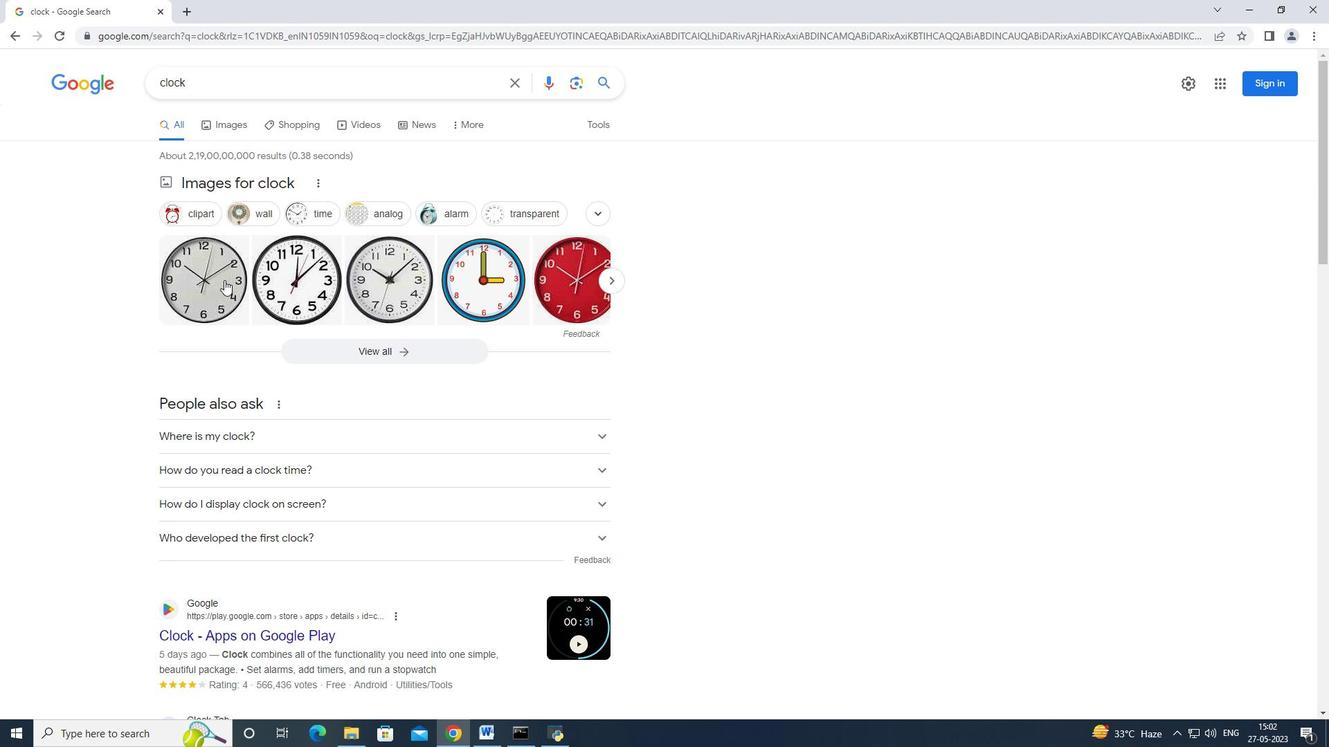 
Action: Mouse pressed left at (197, 276)
Screenshot: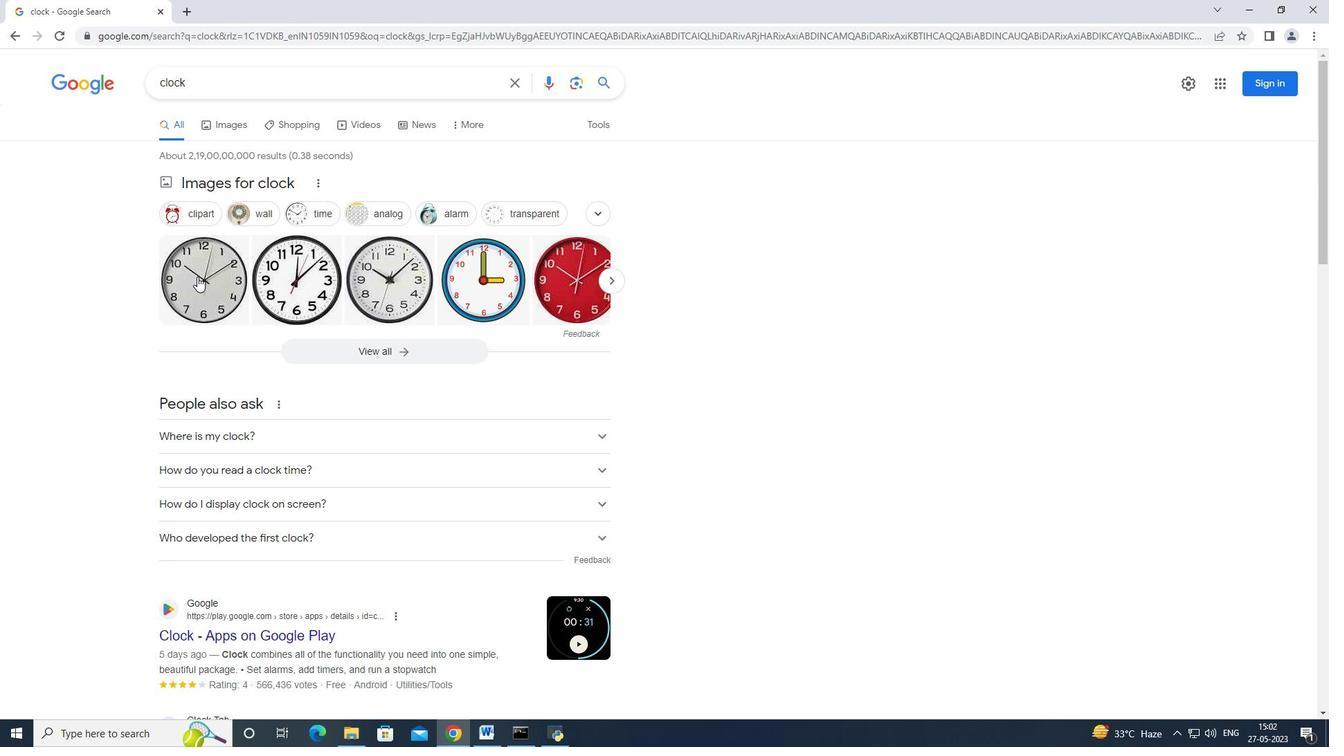 
Action: Mouse moved to (222, 258)
Screenshot: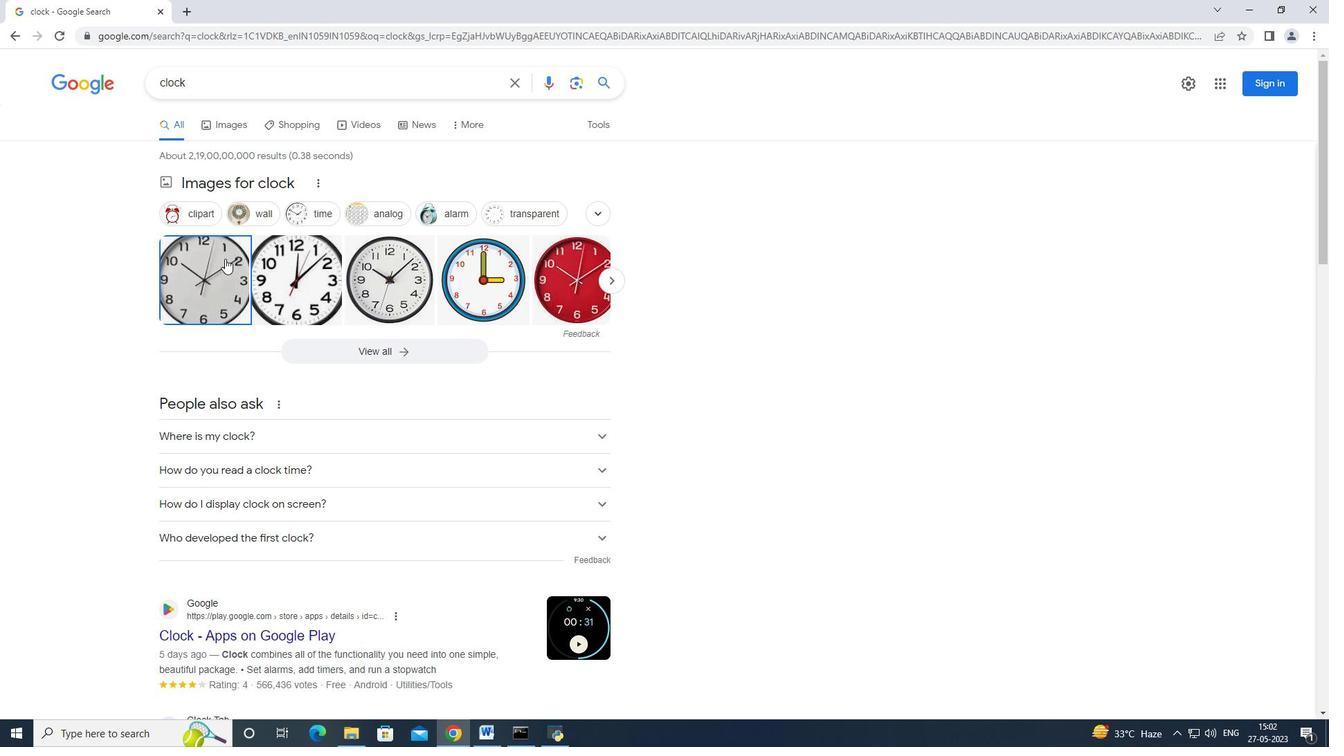 
Action: Mouse pressed right at (222, 258)
Screenshot: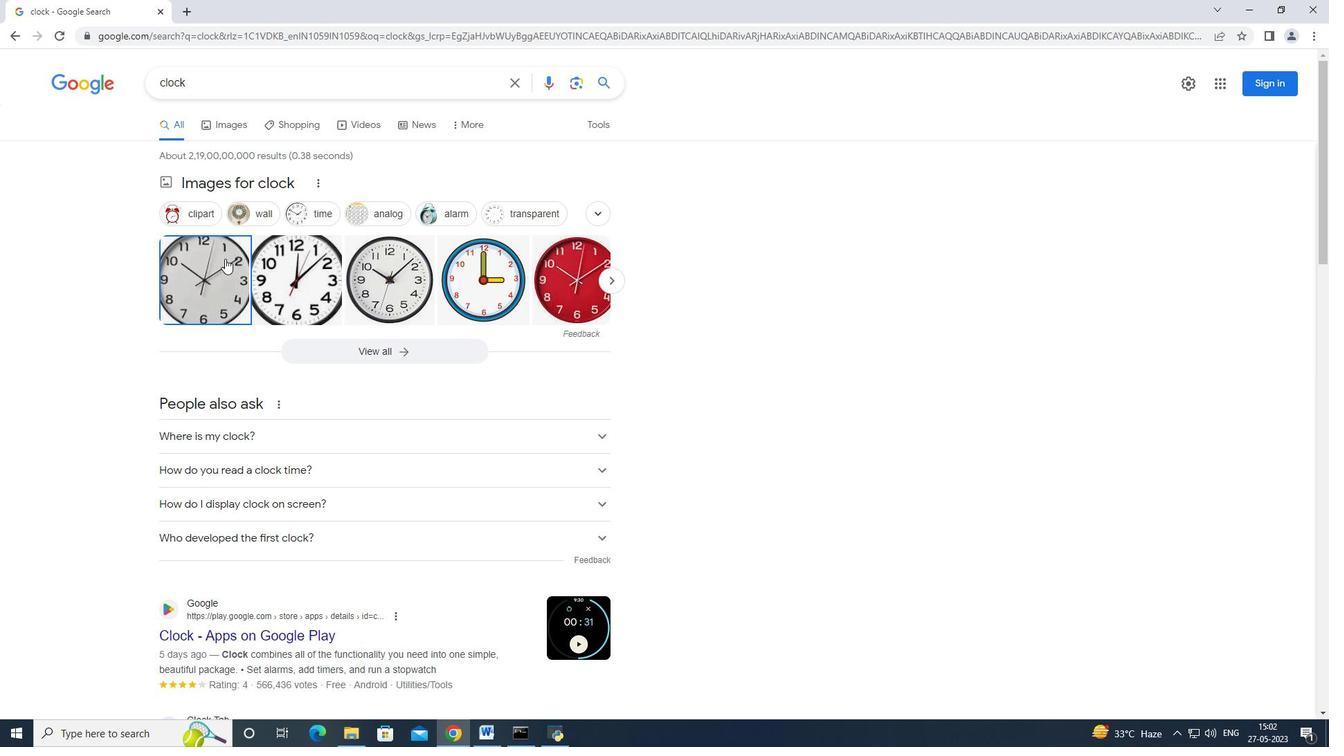 
Action: Mouse moved to (248, 292)
Screenshot: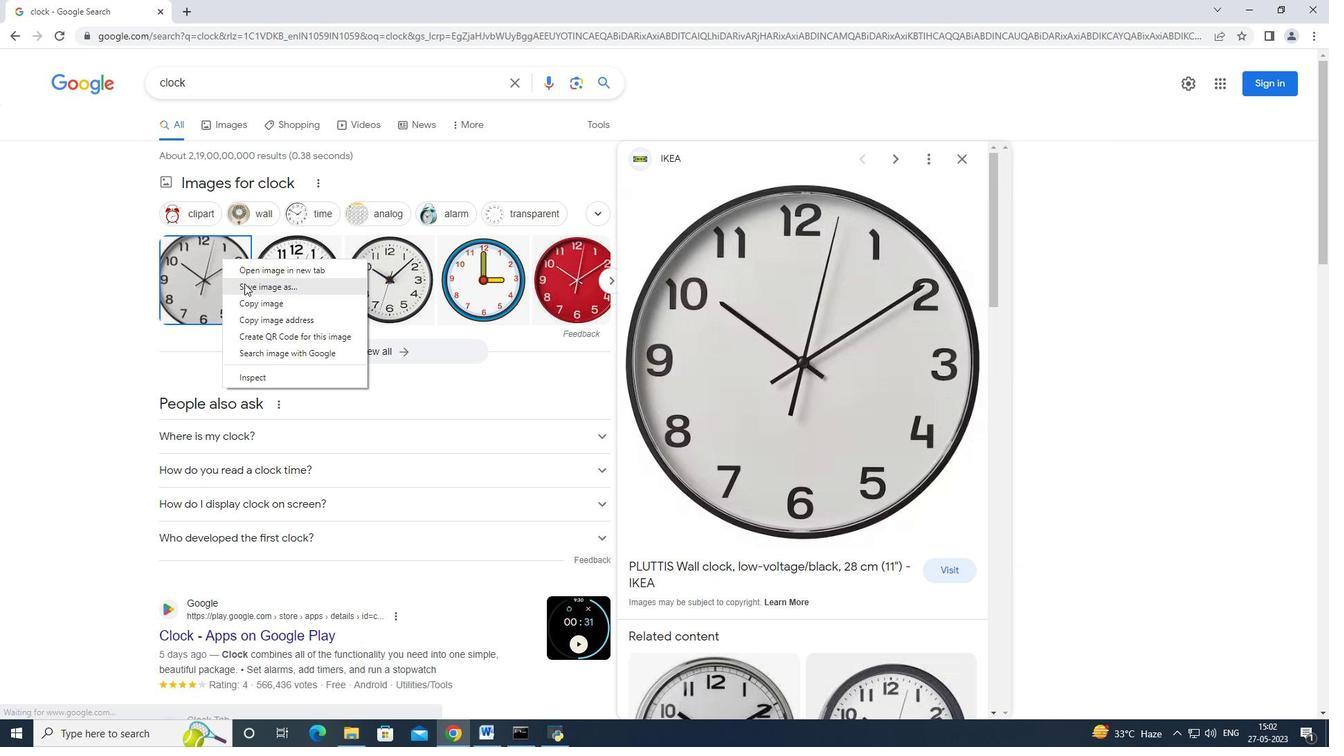 
Action: Mouse pressed left at (248, 292)
Screenshot: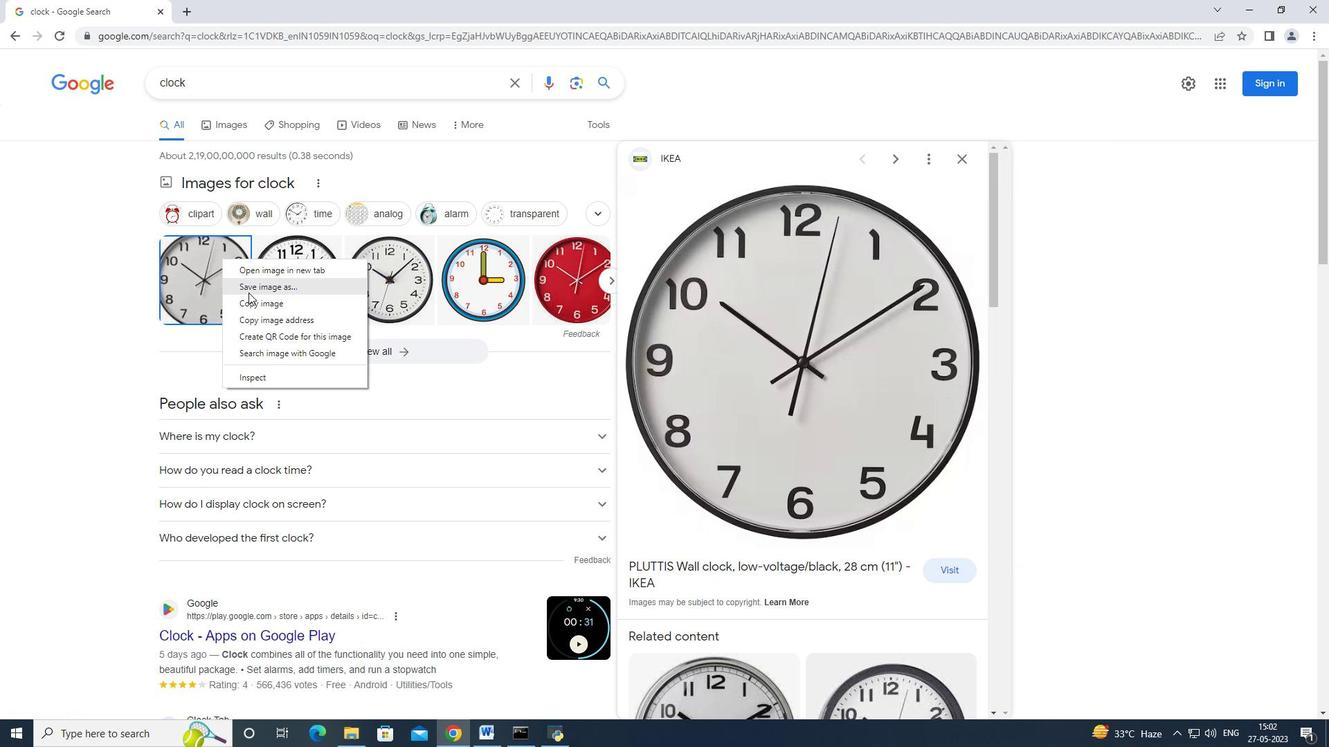 
Action: Mouse moved to (476, 330)
Screenshot: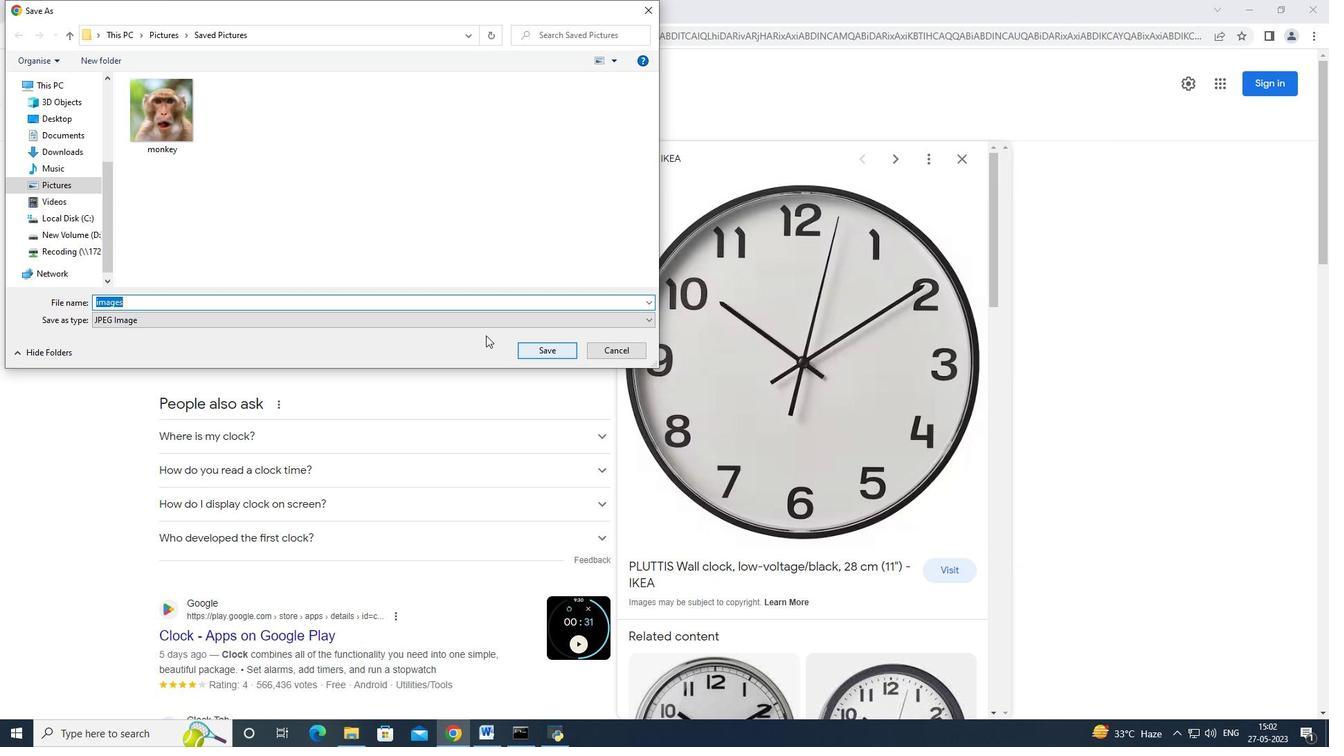 
Action: Key pressed <Key.backspace>clocl<Key.backspace>k
Screenshot: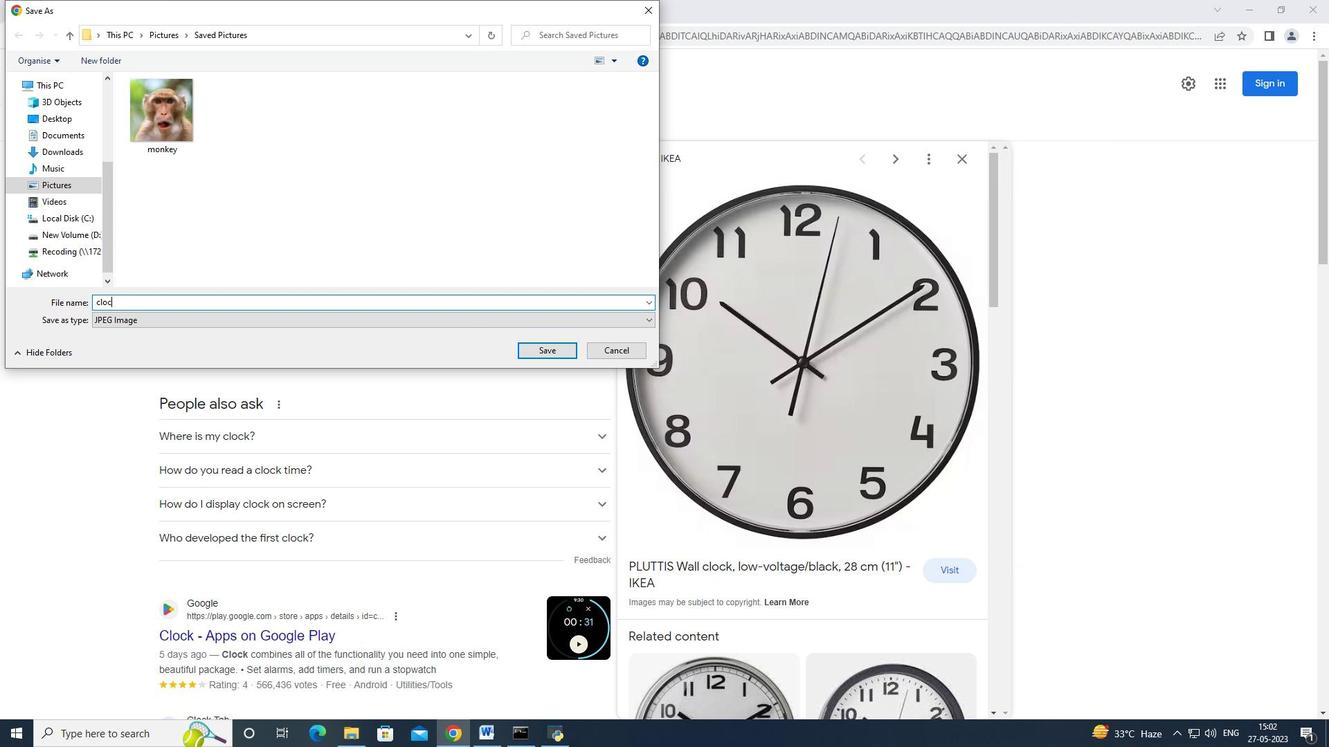 
Action: Mouse moved to (544, 350)
Screenshot: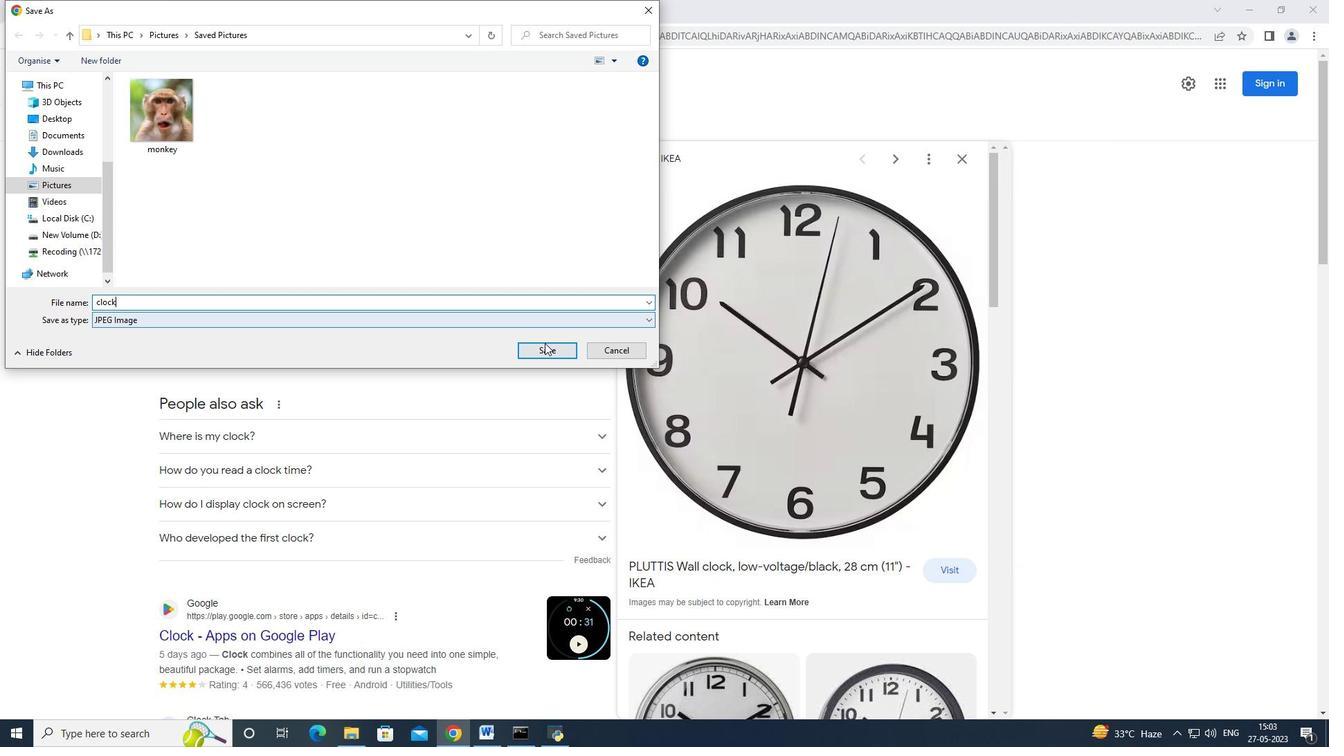 
Action: Mouse pressed left at (544, 350)
Screenshot: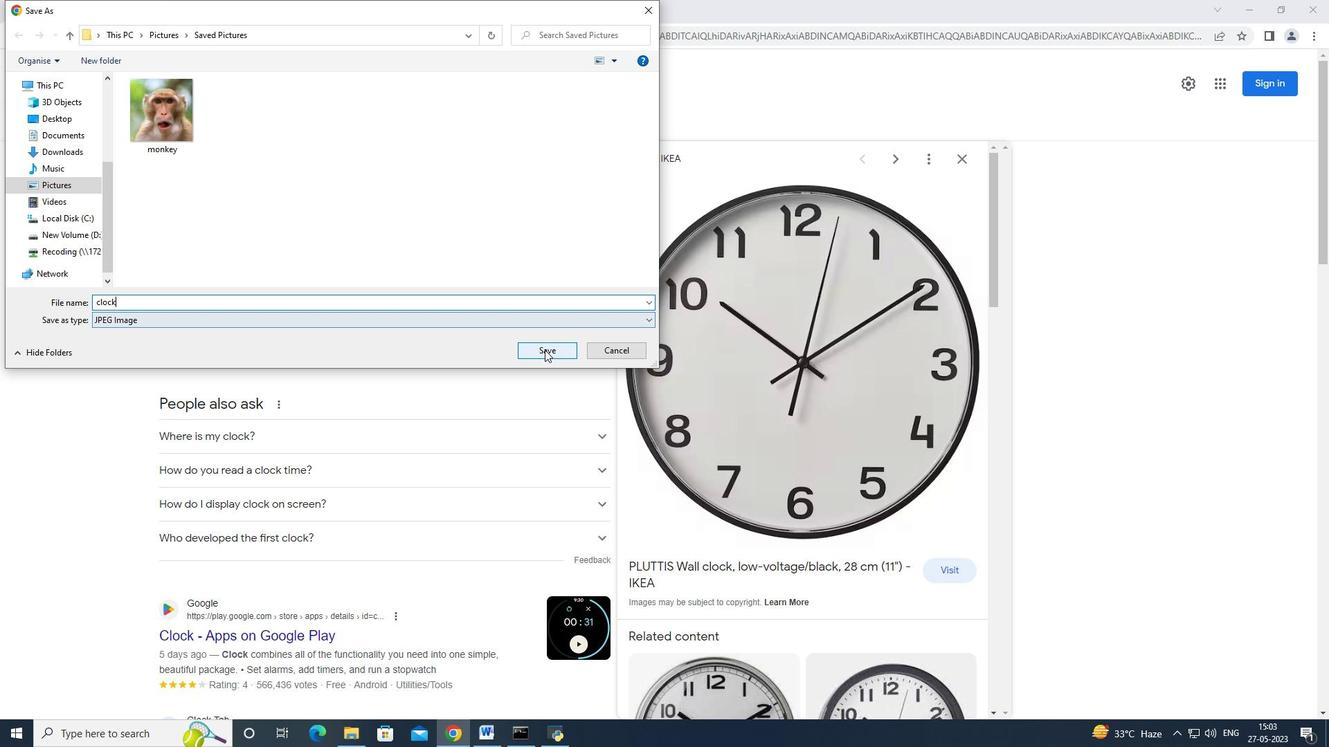 
Action: Mouse moved to (537, 350)
Screenshot: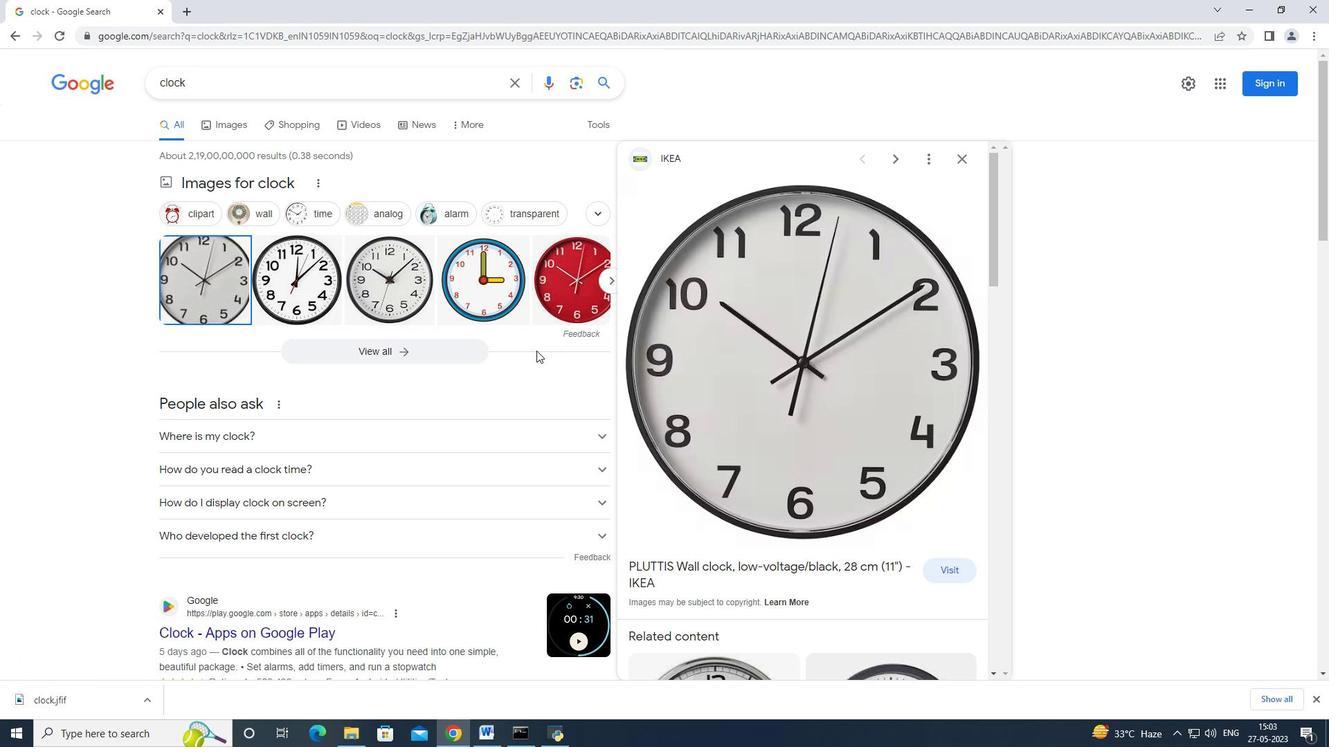 
Action: Key pressed <Key.alt_l><Key.tab>
Screenshot: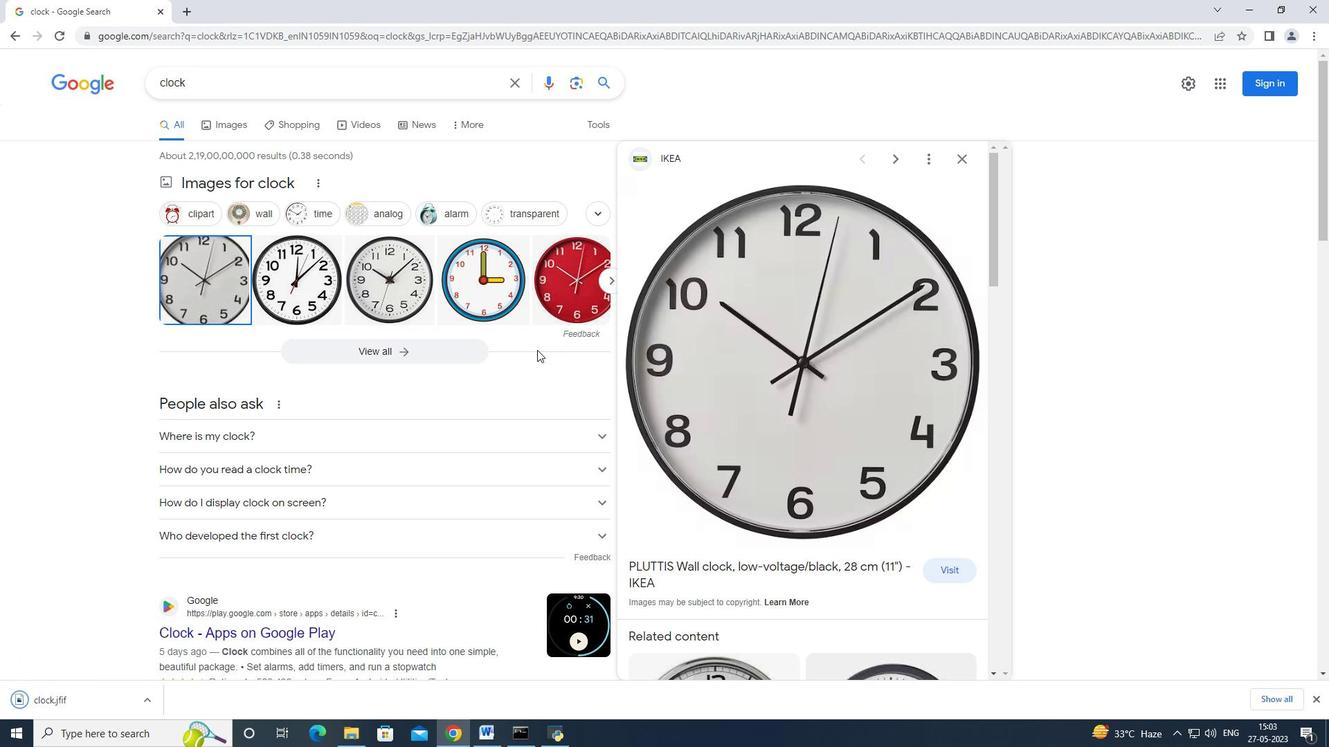 
Action: Mouse moved to (53, 61)
Screenshot: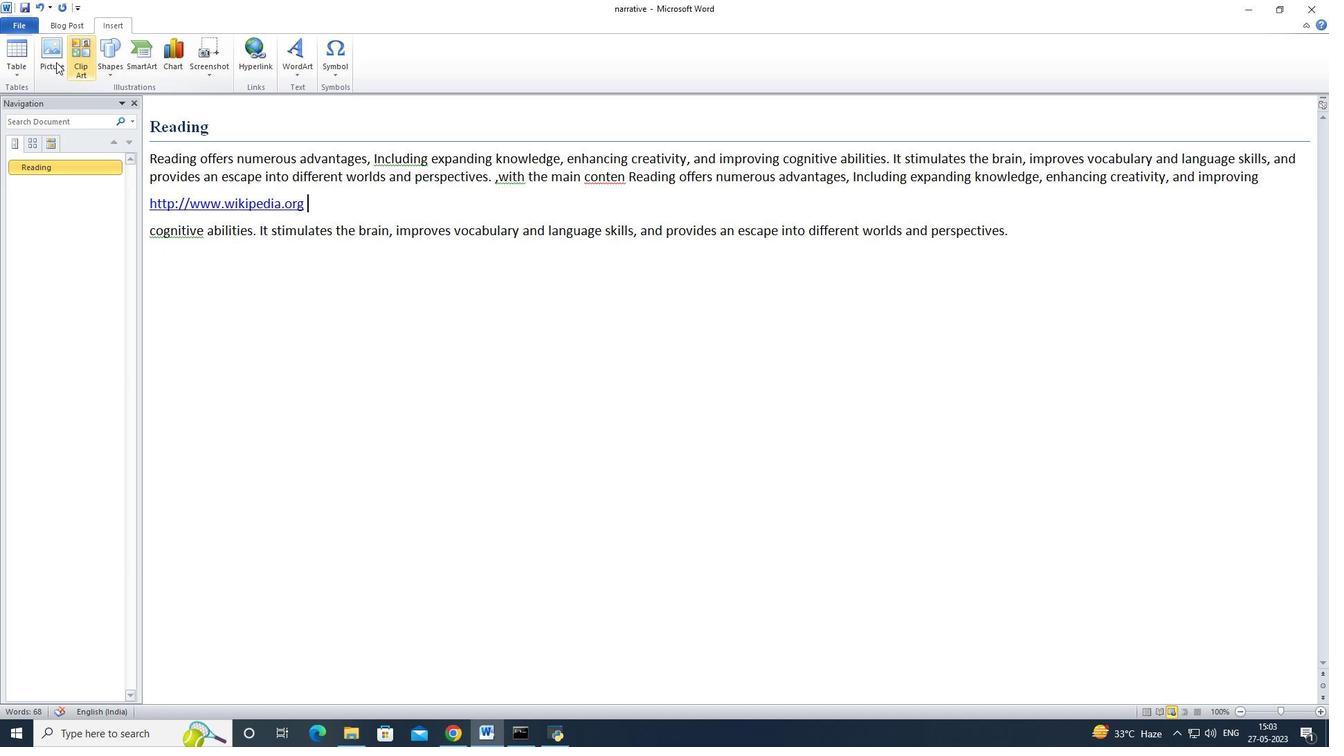 
Action: Mouse pressed left at (53, 61)
Screenshot: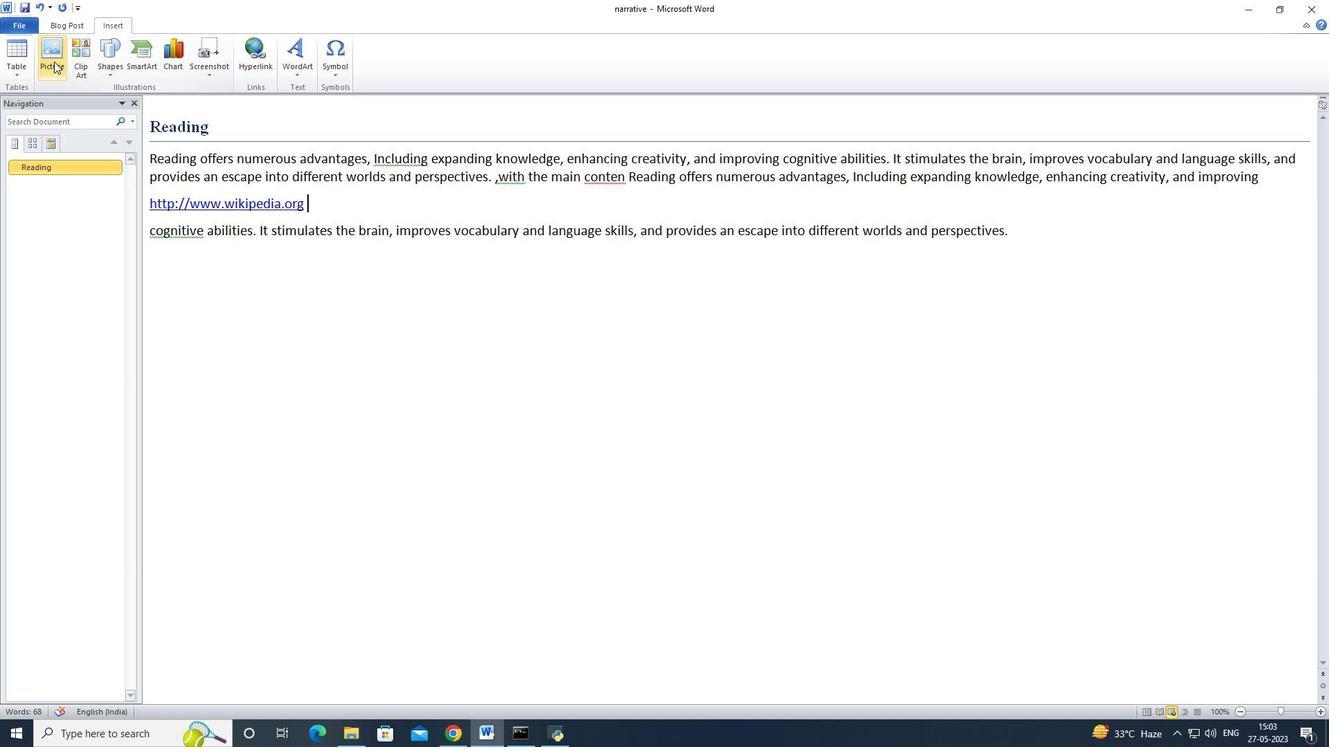 
Action: Mouse moved to (291, 125)
Screenshot: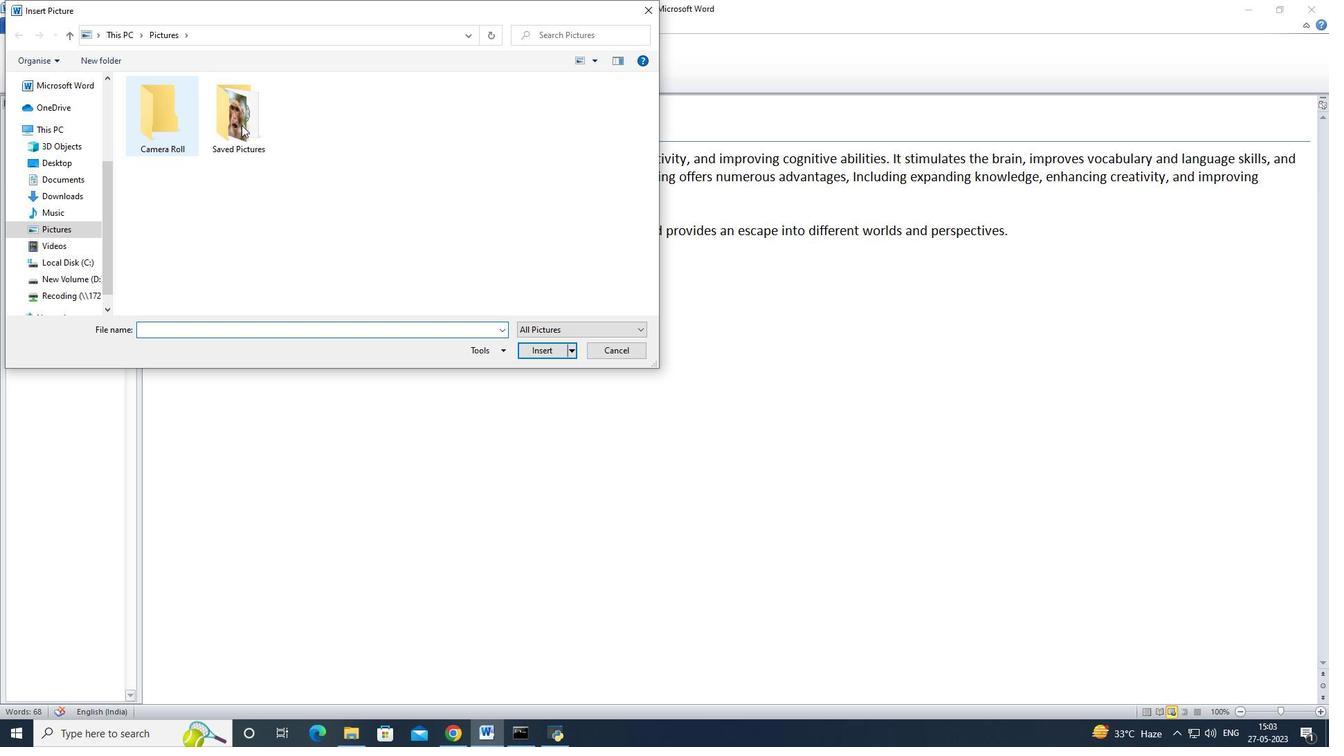 
Action: Mouse pressed left at (291, 125)
Screenshot: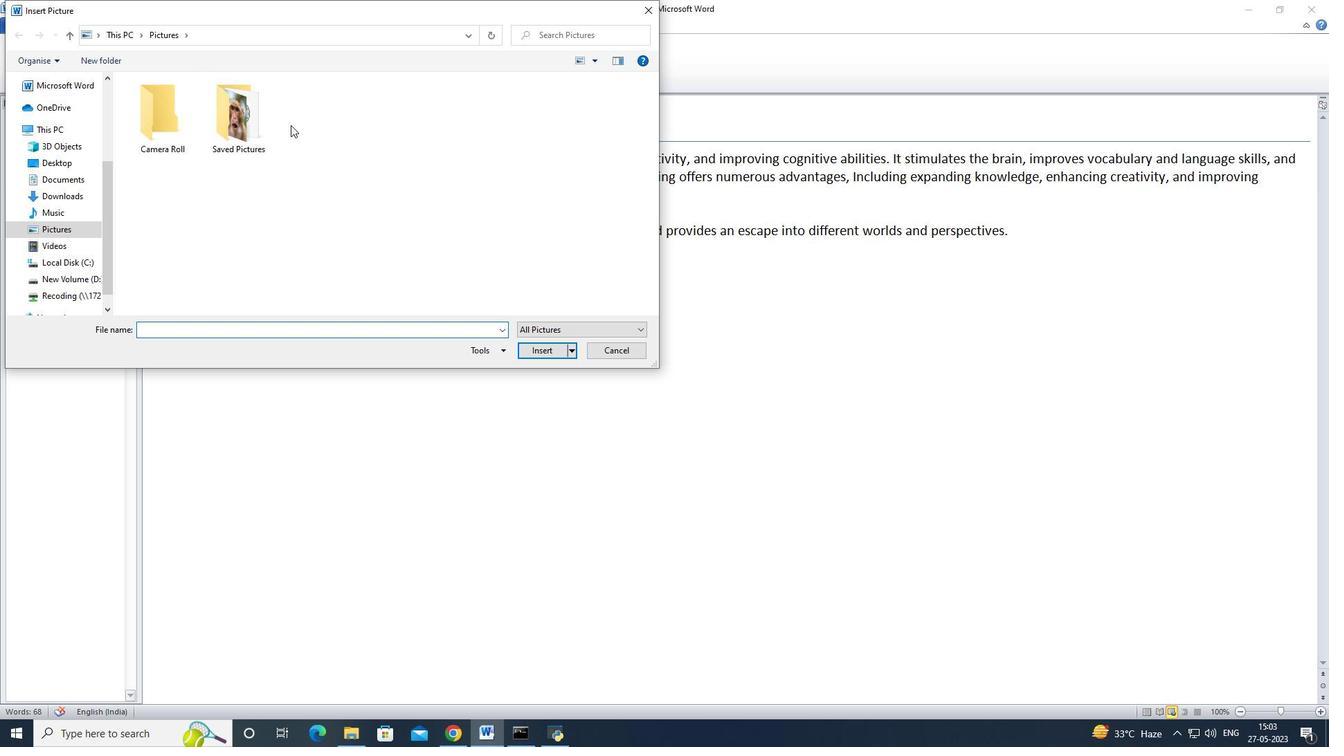 
Action: Mouse moved to (260, 127)
Screenshot: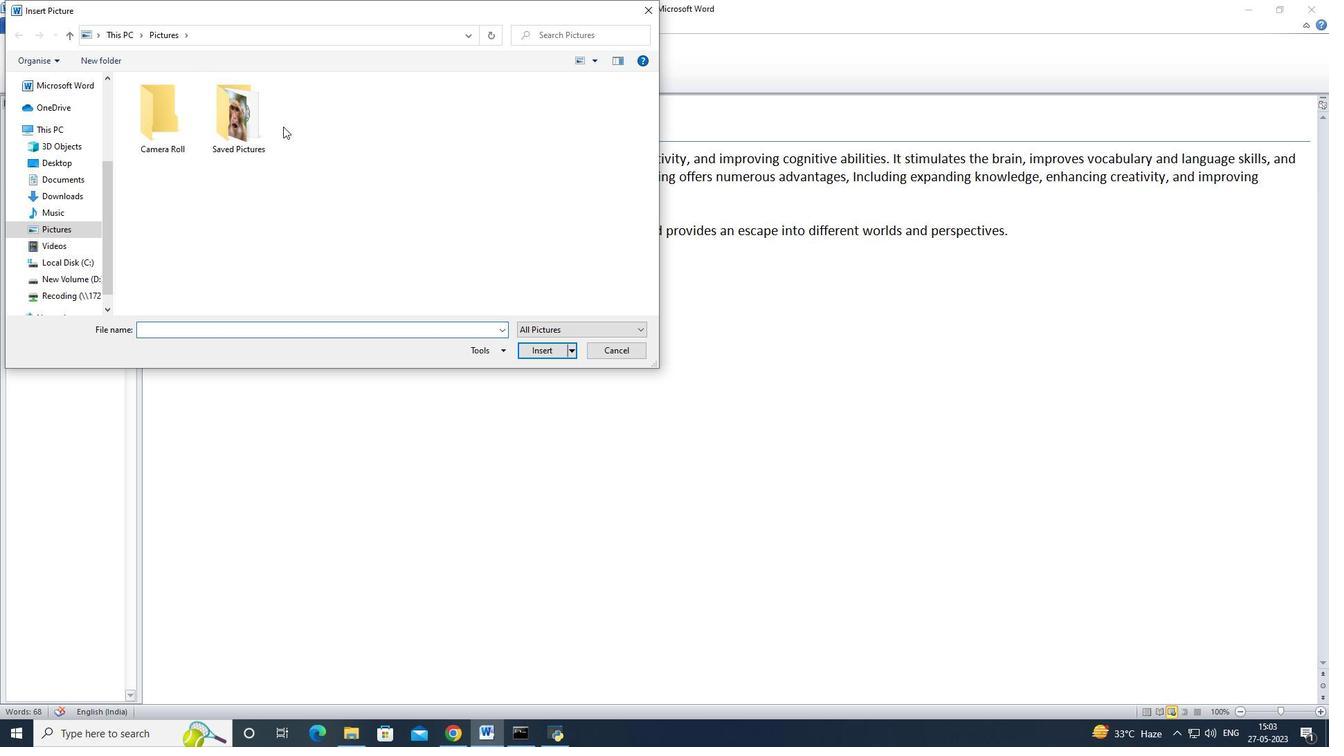 
Action: Mouse pressed left at (260, 127)
Screenshot: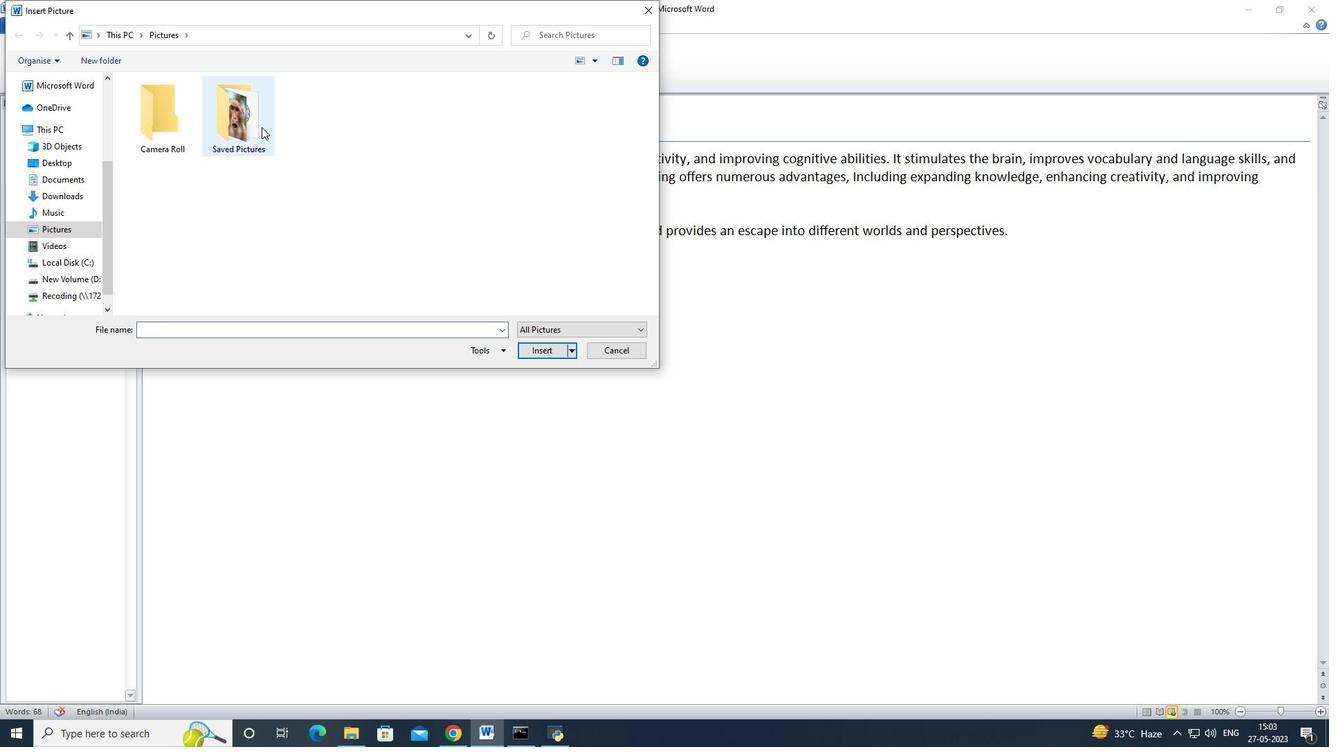 
Action: Mouse pressed left at (260, 127)
Screenshot: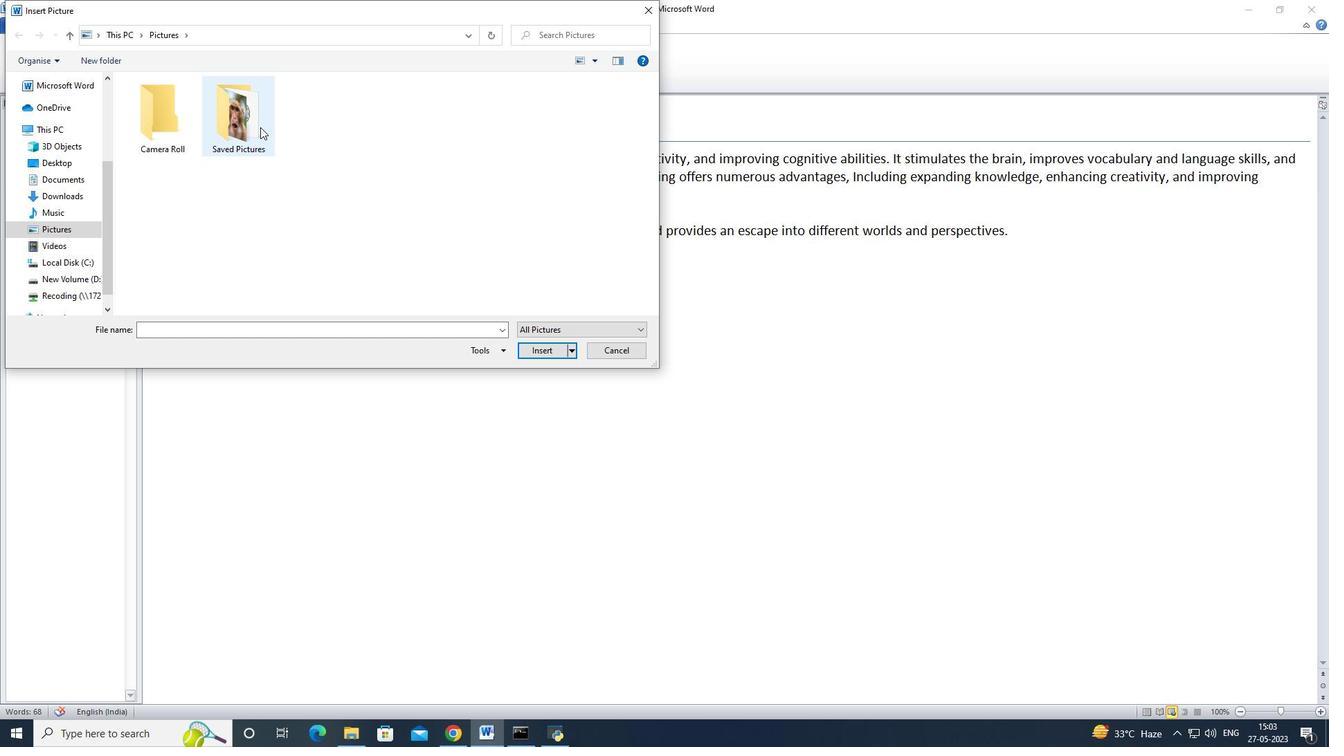 
Action: Mouse moved to (260, 126)
Screenshot: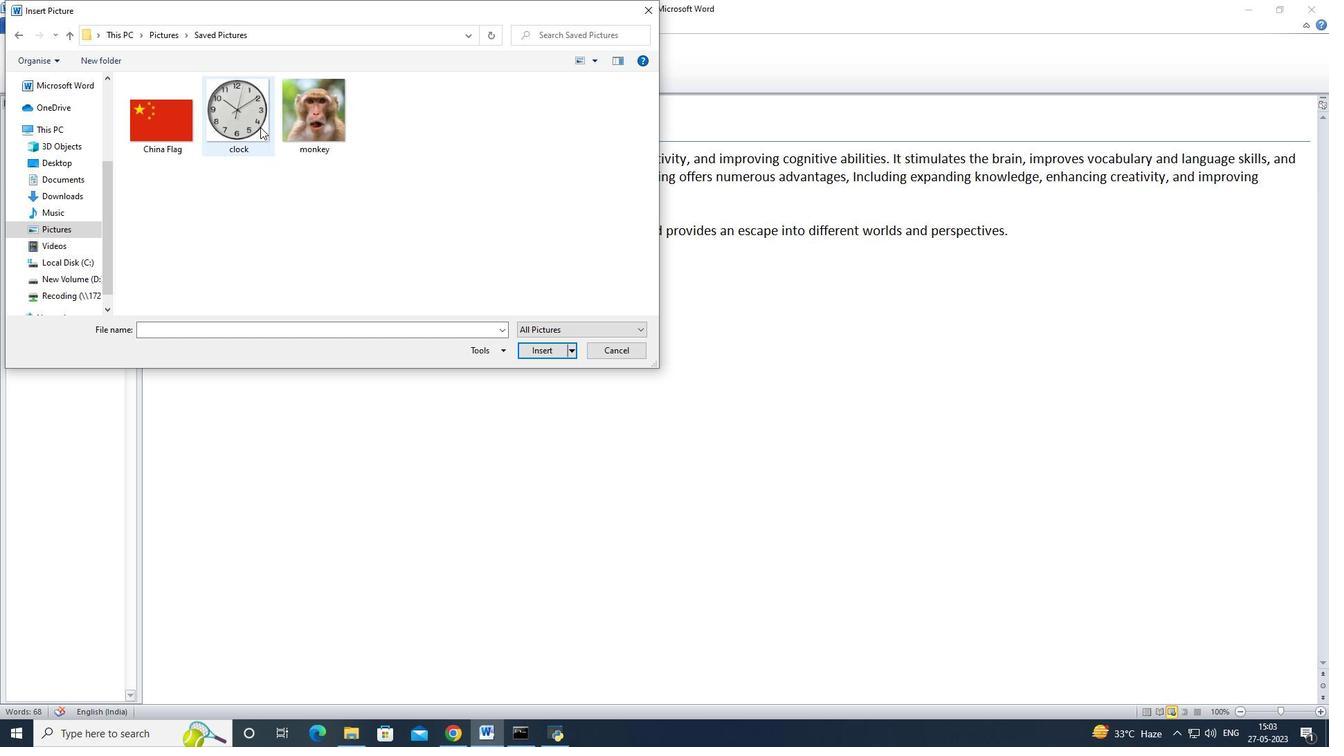 
Action: Mouse pressed left at (260, 126)
Screenshot: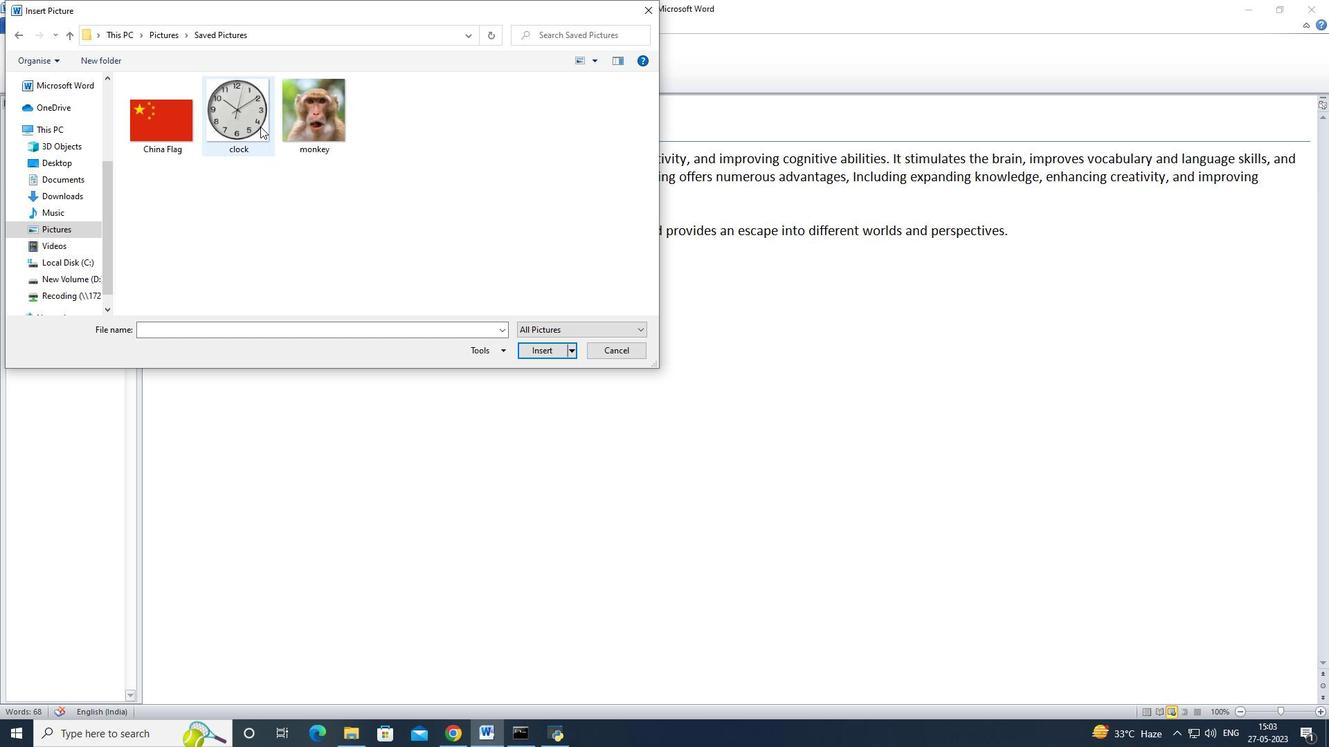 
Action: Mouse moved to (542, 348)
Screenshot: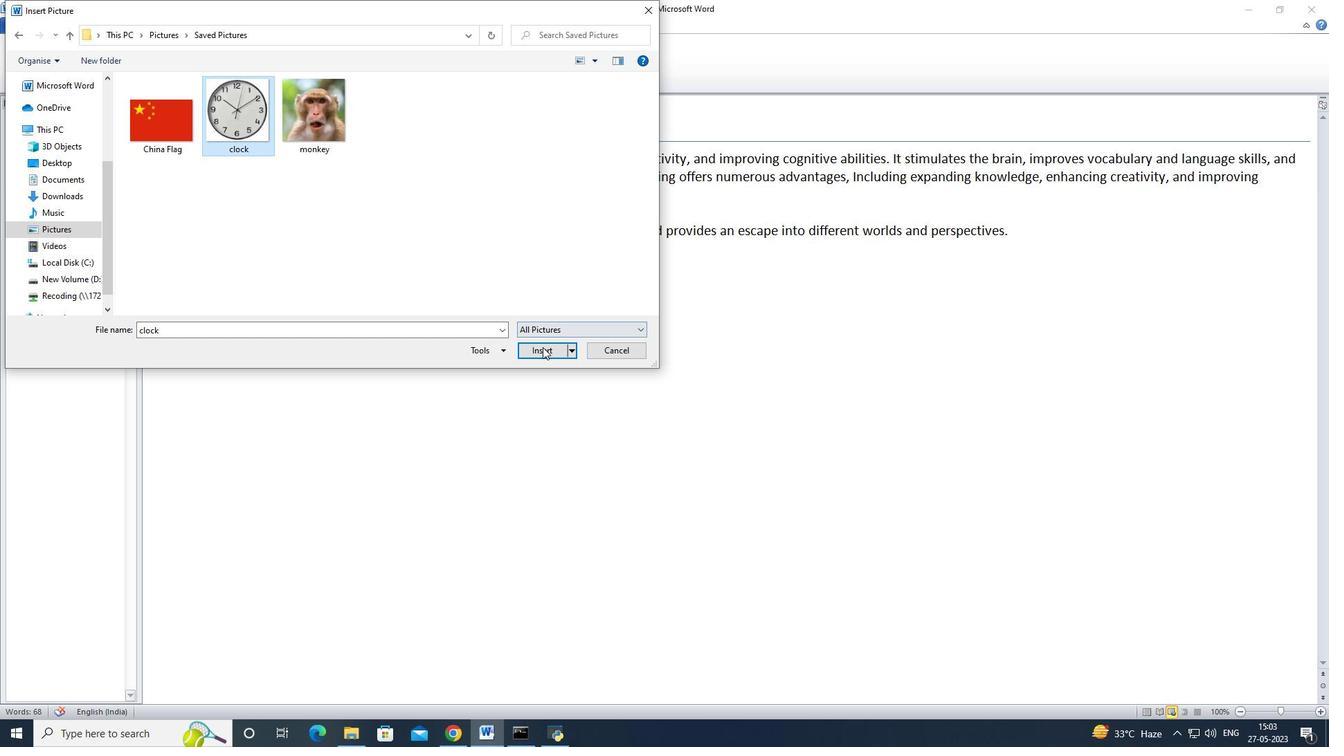 
Action: Mouse pressed left at (542, 348)
Screenshot: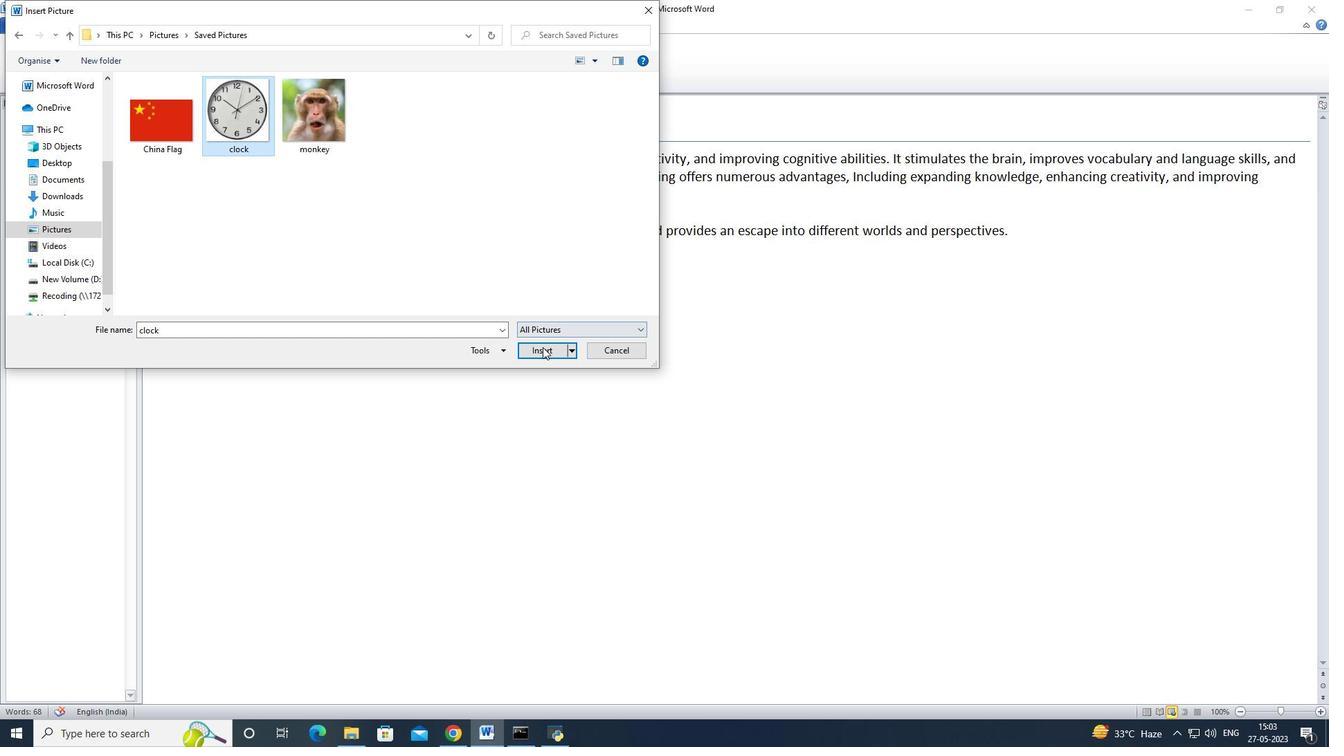 
Action: Mouse moved to (351, 234)
Screenshot: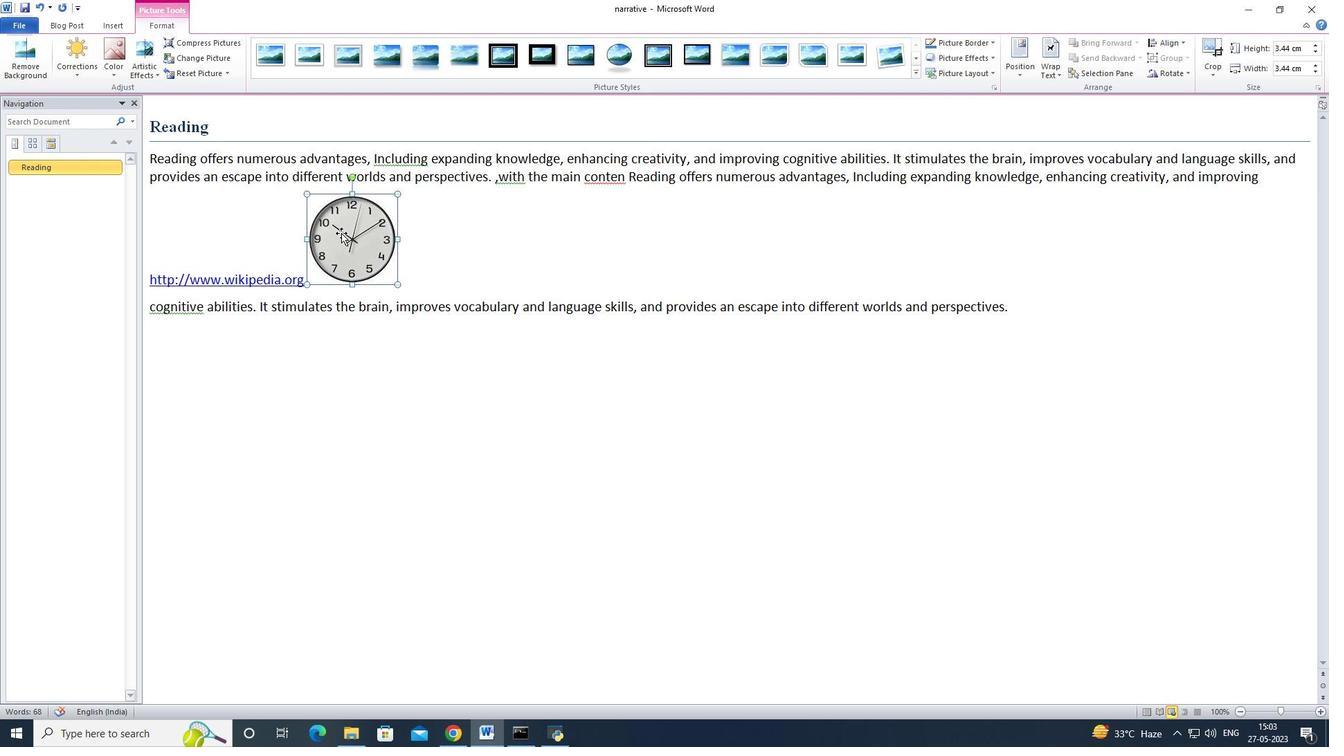 
Action: Mouse pressed left at (351, 234)
Screenshot: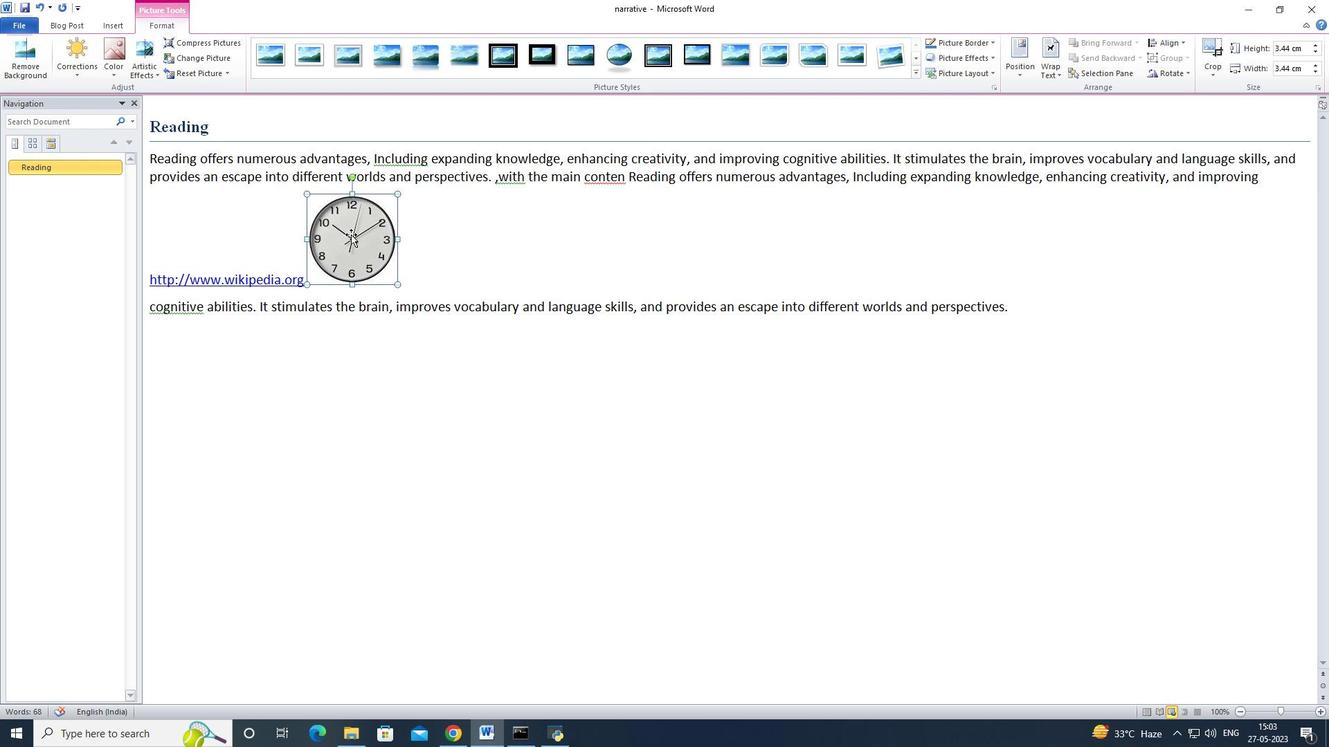 
Action: Mouse moved to (1314, 50)
Screenshot: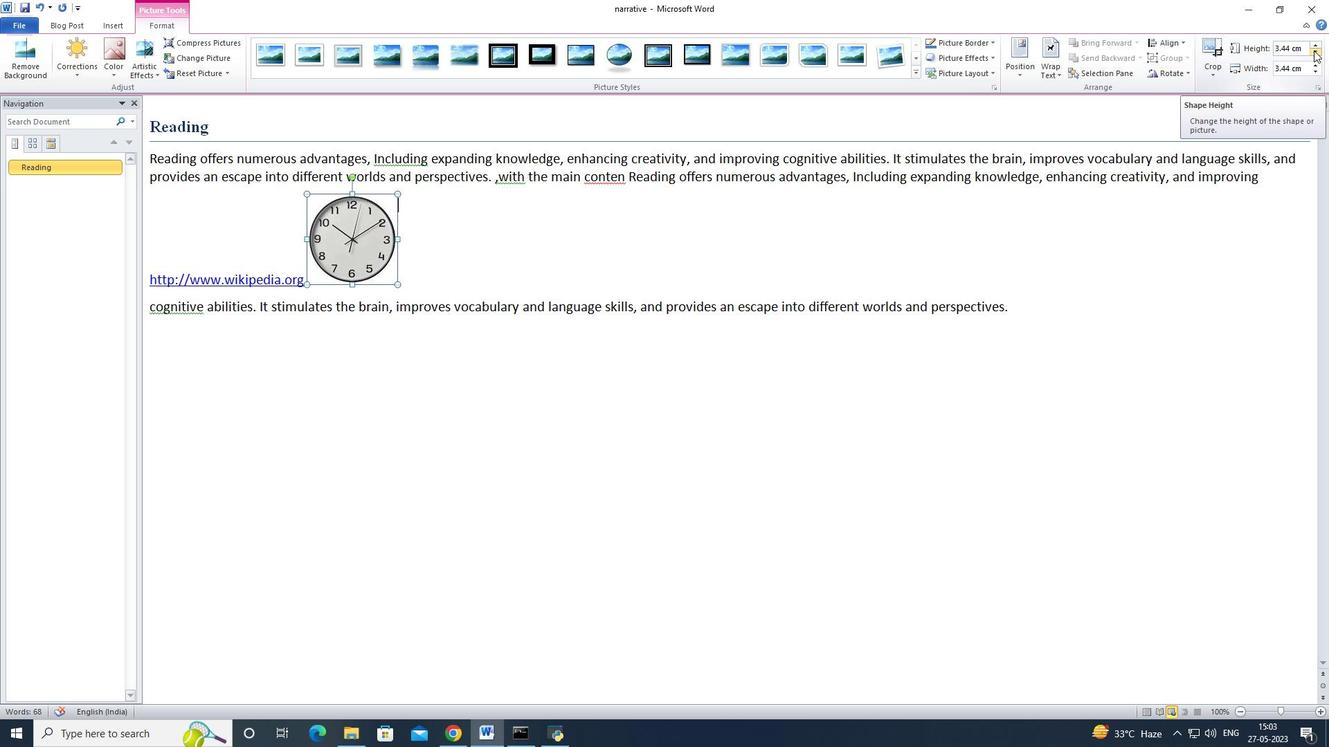 
Action: Mouse pressed left at (1314, 50)
Screenshot: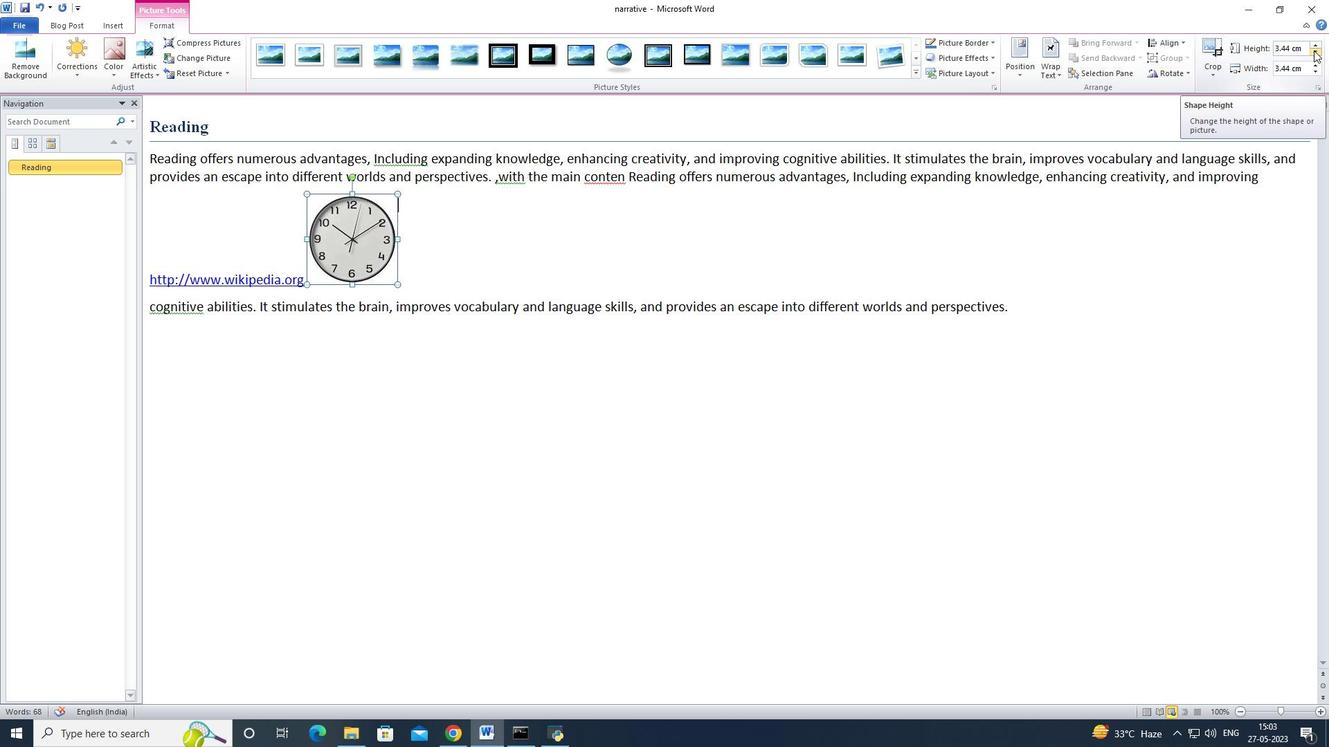 
Action: Mouse moved to (1316, 50)
Screenshot: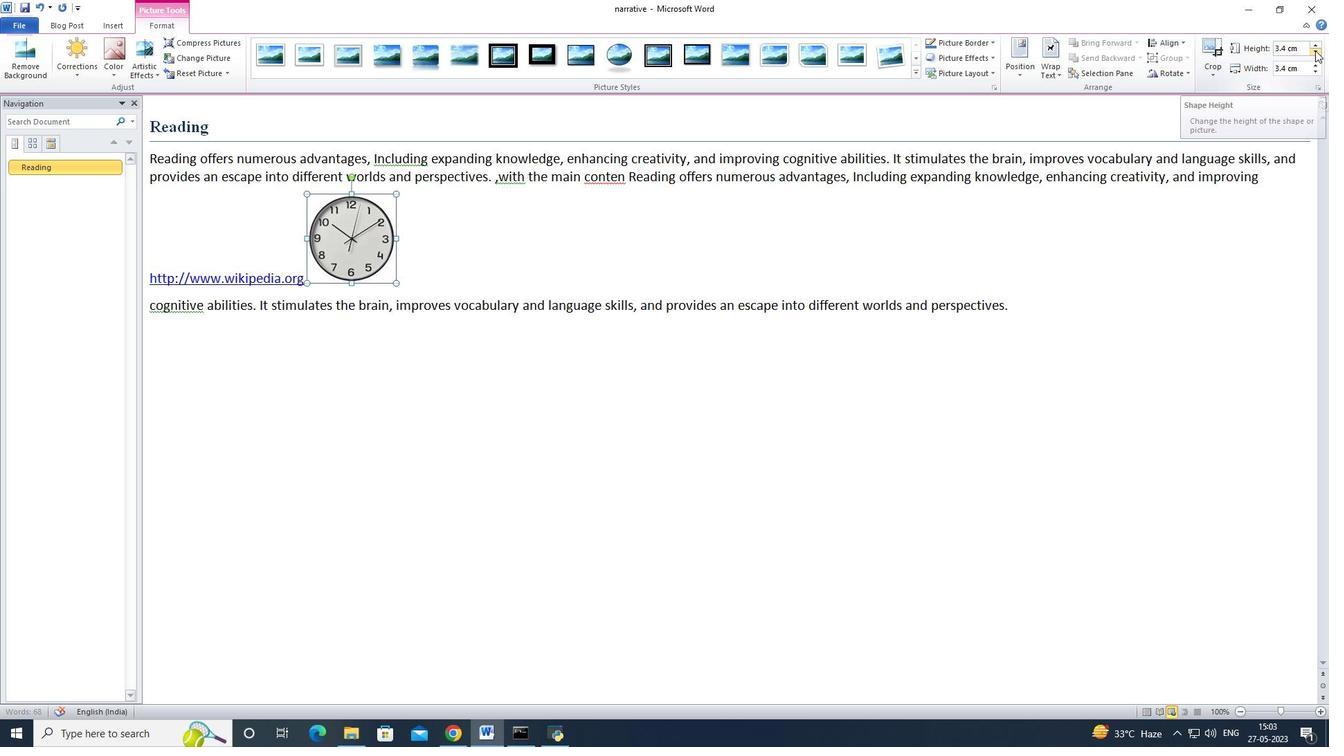 
Action: Mouse pressed left at (1316, 50)
Screenshot: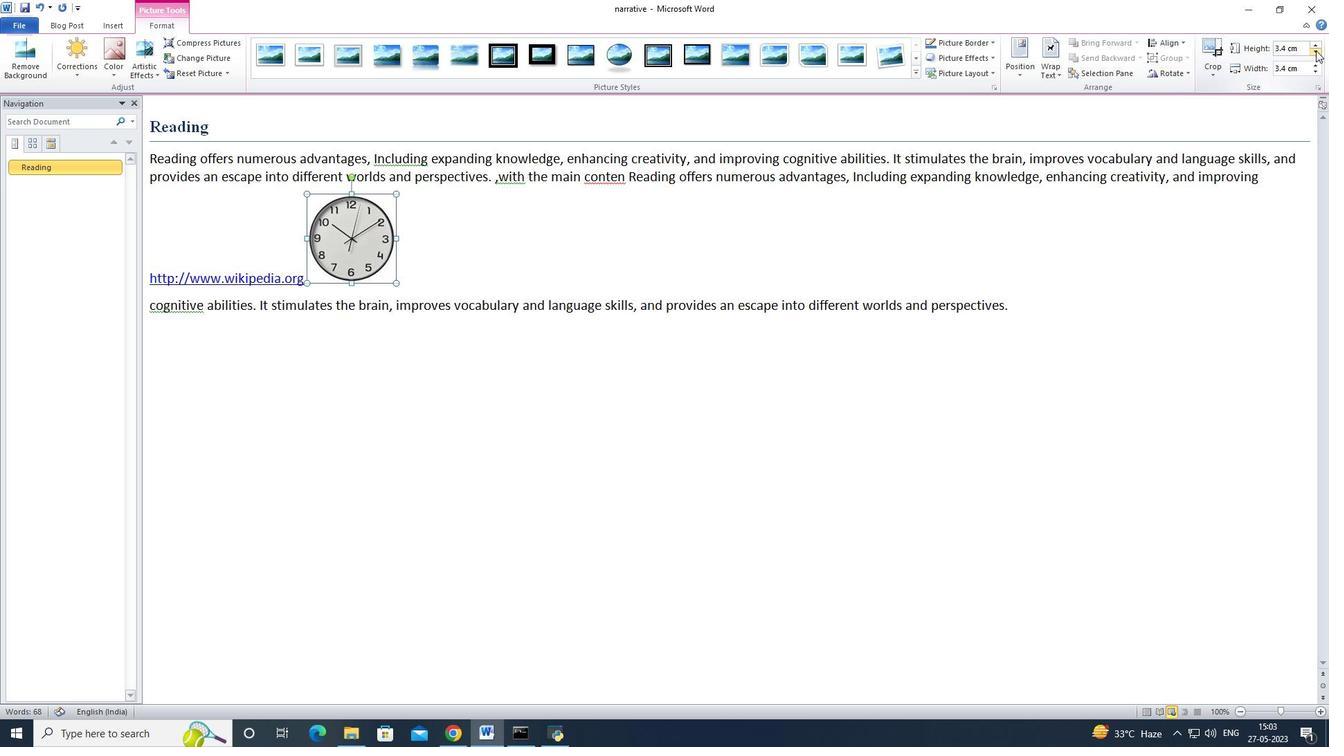 
Action: Mouse moved to (1139, 303)
Screenshot: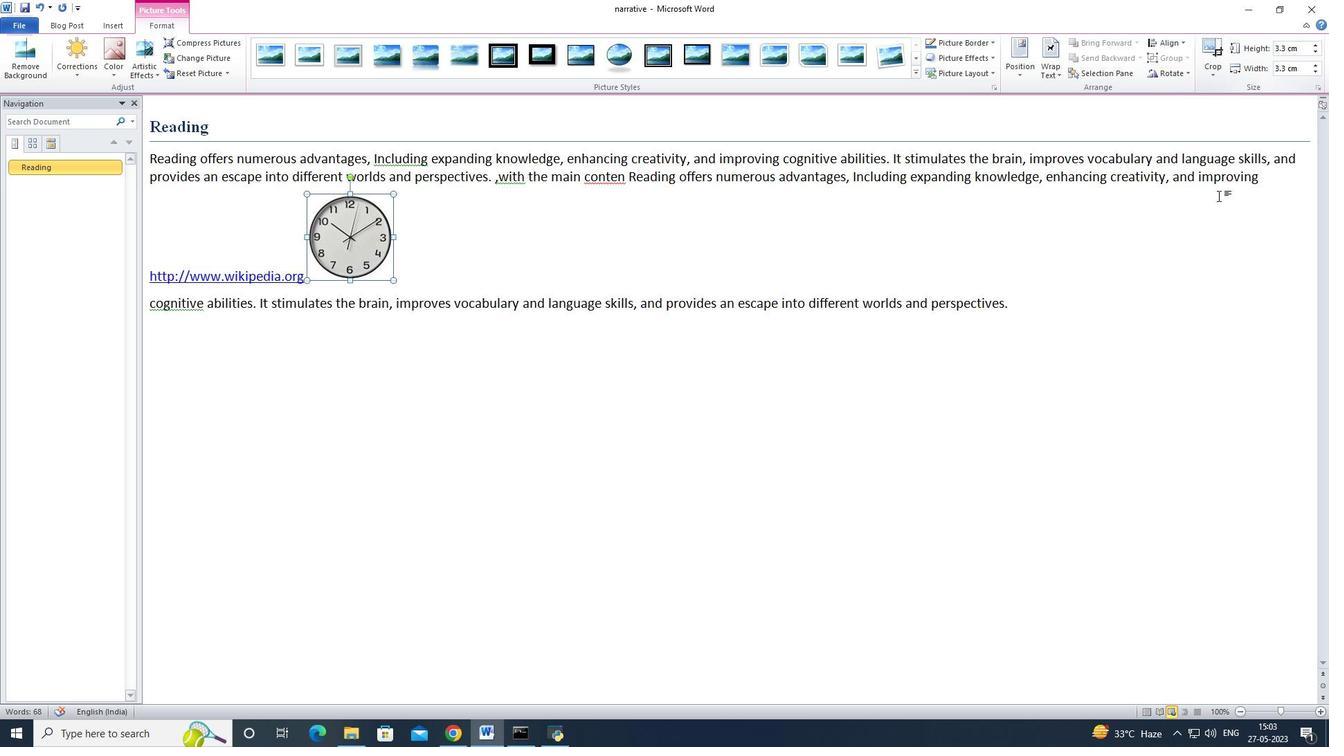 
Action: Mouse pressed left at (1139, 303)
Screenshot: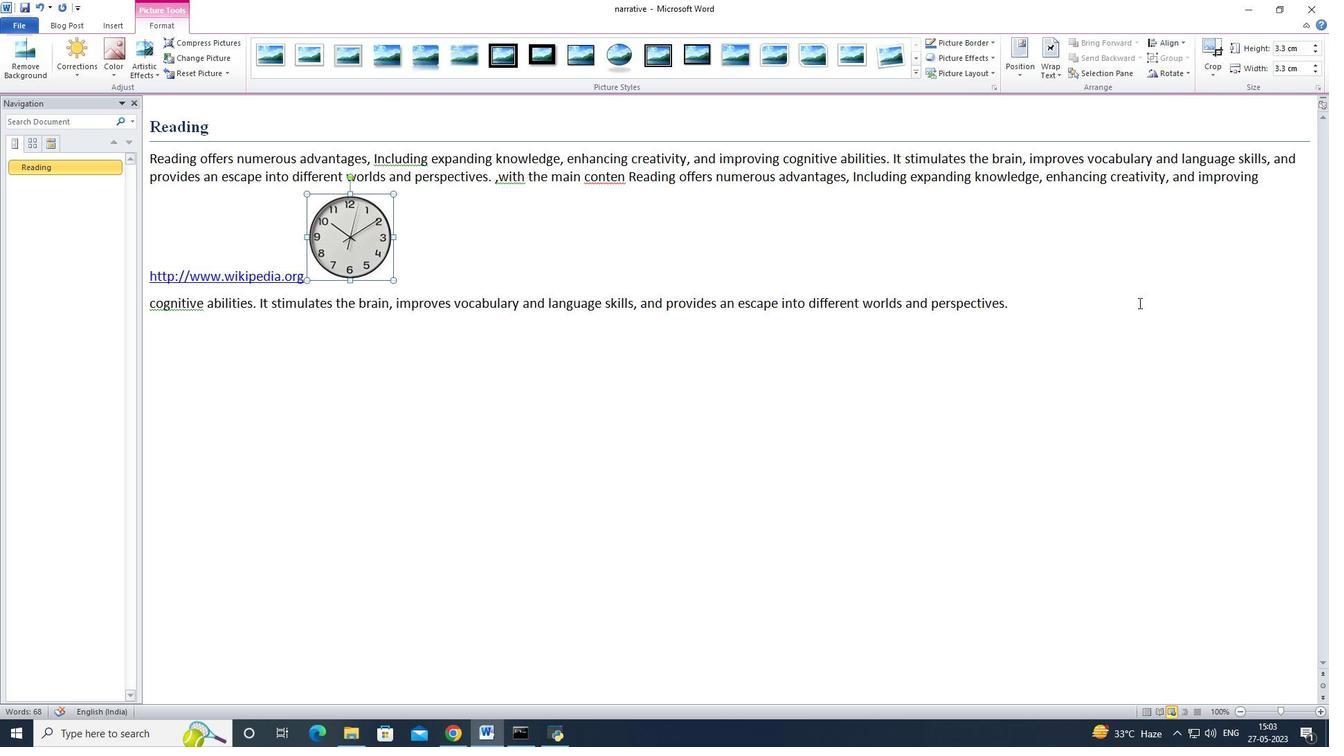 
Action: Mouse moved to (1141, 296)
Screenshot: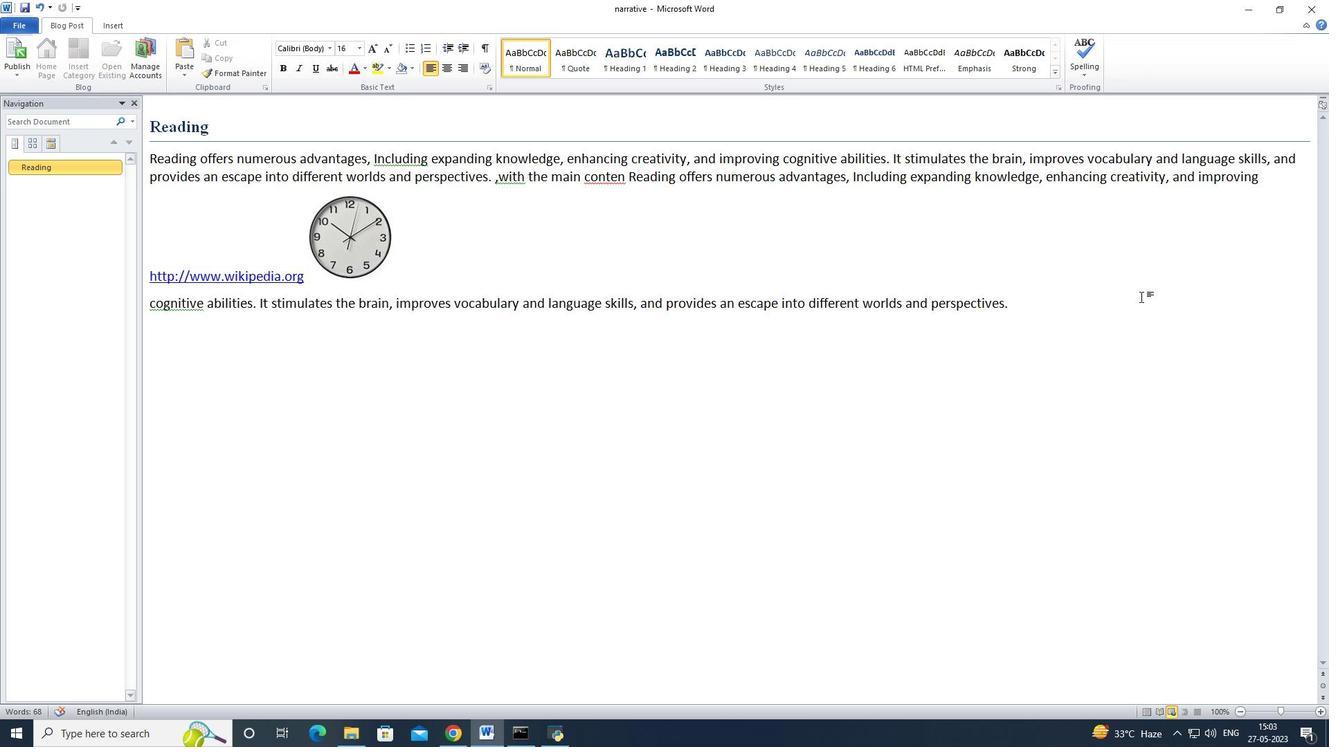 
